 Task: Find connections with filter location Alcalá de Henares with filter topic #securitywith filter profile language Spanish with filter current company Quest Global with filter school Bharati Vidyapeeth University College Of Engineering, Pune with filter industry Wholesale Footwear with filter service category Healthcare Consulting with filter keywords title Mason
Action: Mouse moved to (155, 259)
Screenshot: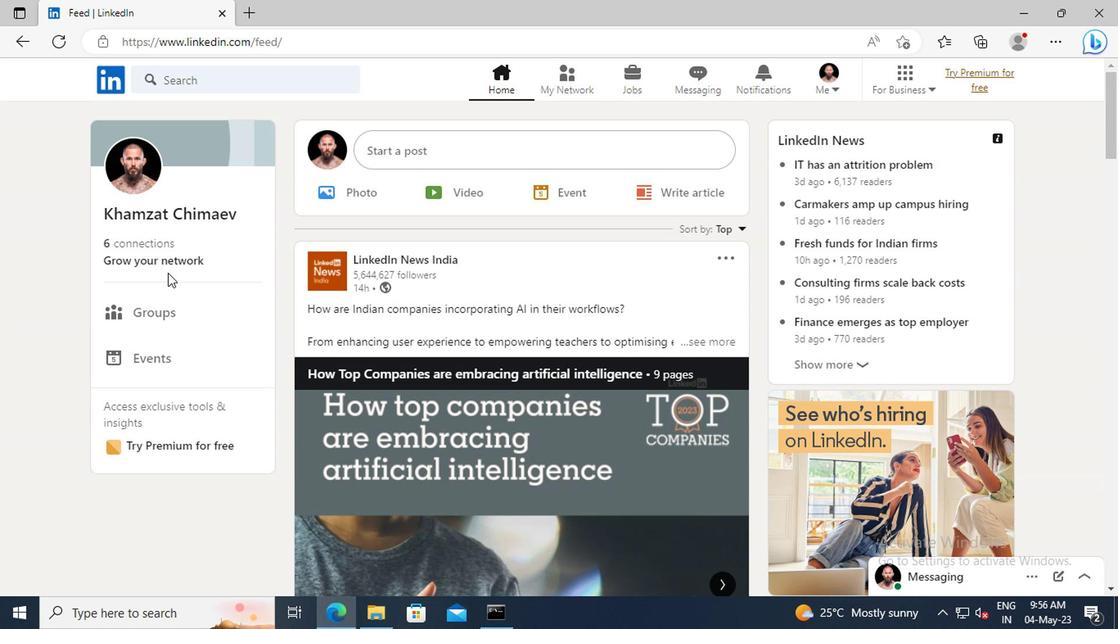 
Action: Mouse pressed left at (155, 259)
Screenshot: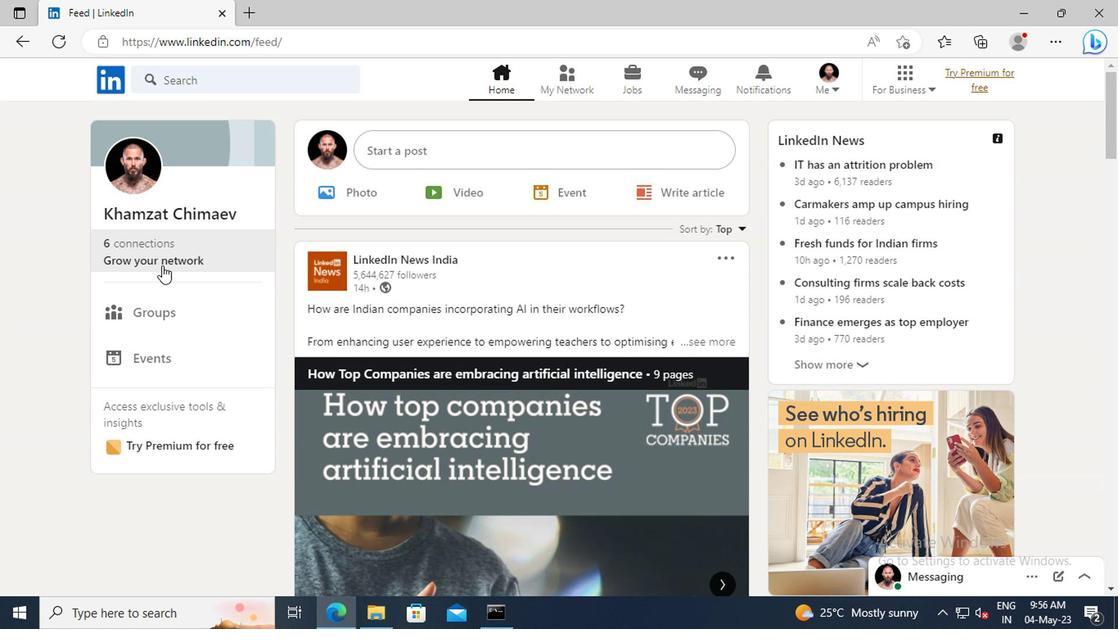 
Action: Mouse moved to (165, 171)
Screenshot: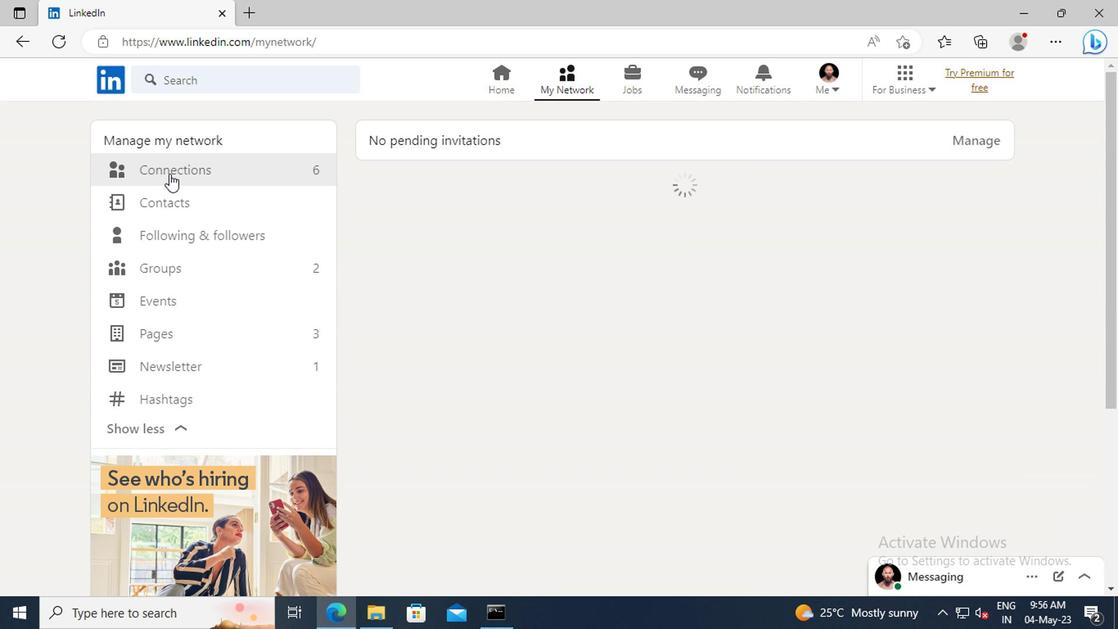 
Action: Mouse pressed left at (165, 171)
Screenshot: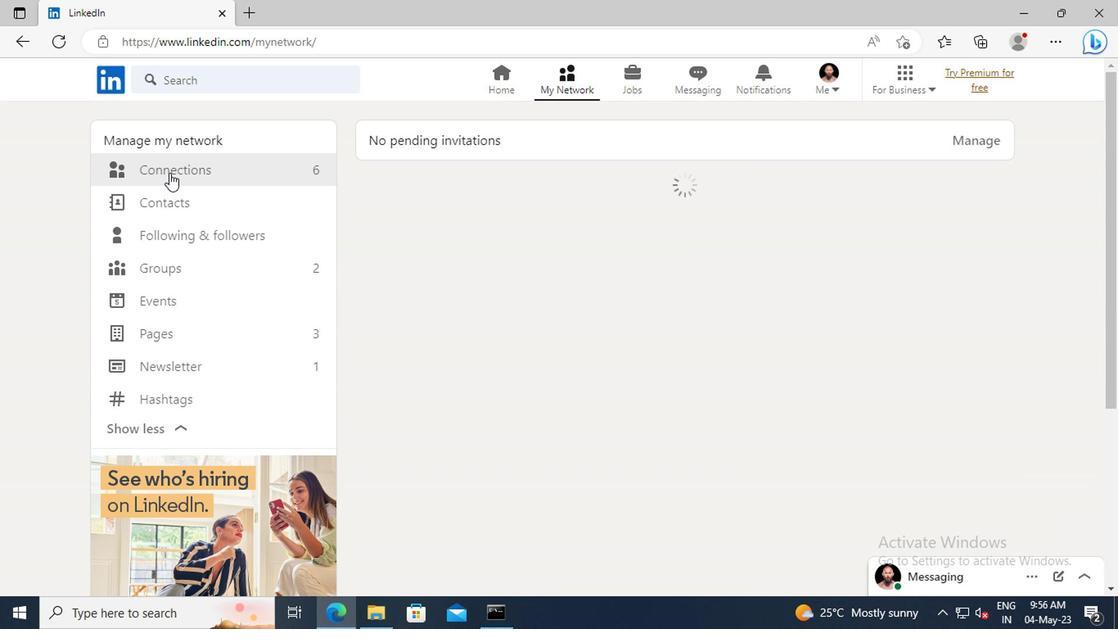 
Action: Mouse moved to (662, 173)
Screenshot: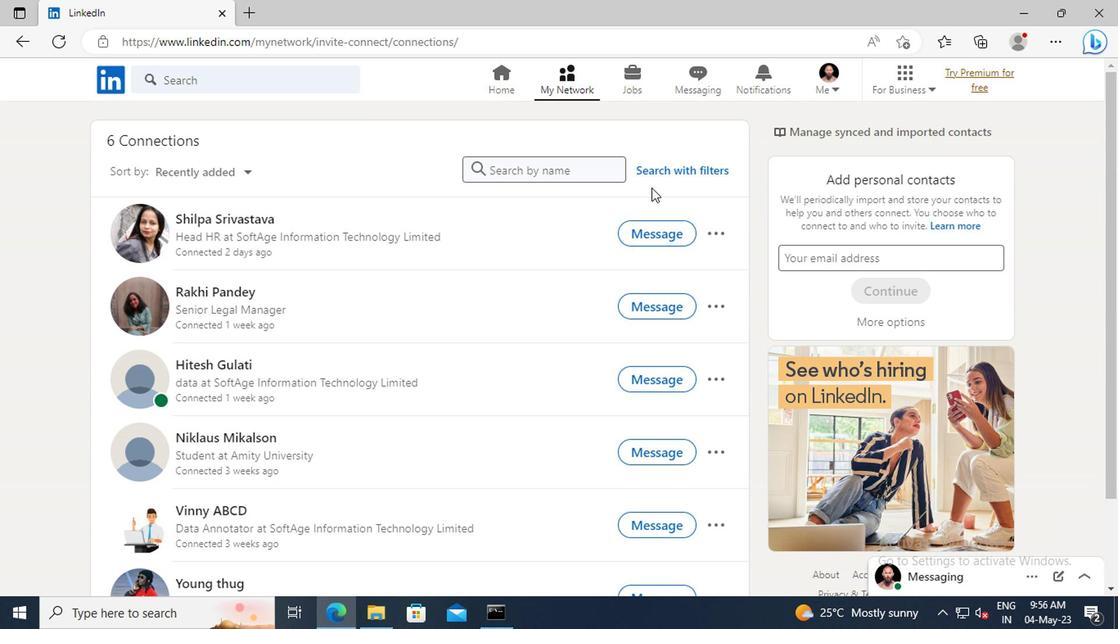 
Action: Mouse pressed left at (662, 173)
Screenshot: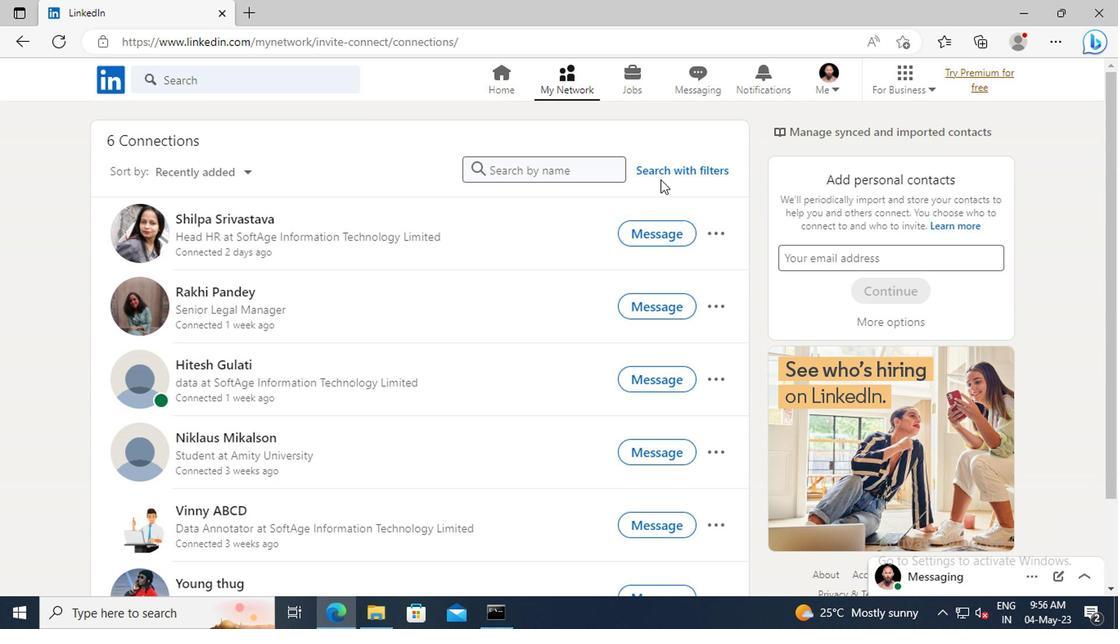 
Action: Mouse moved to (618, 131)
Screenshot: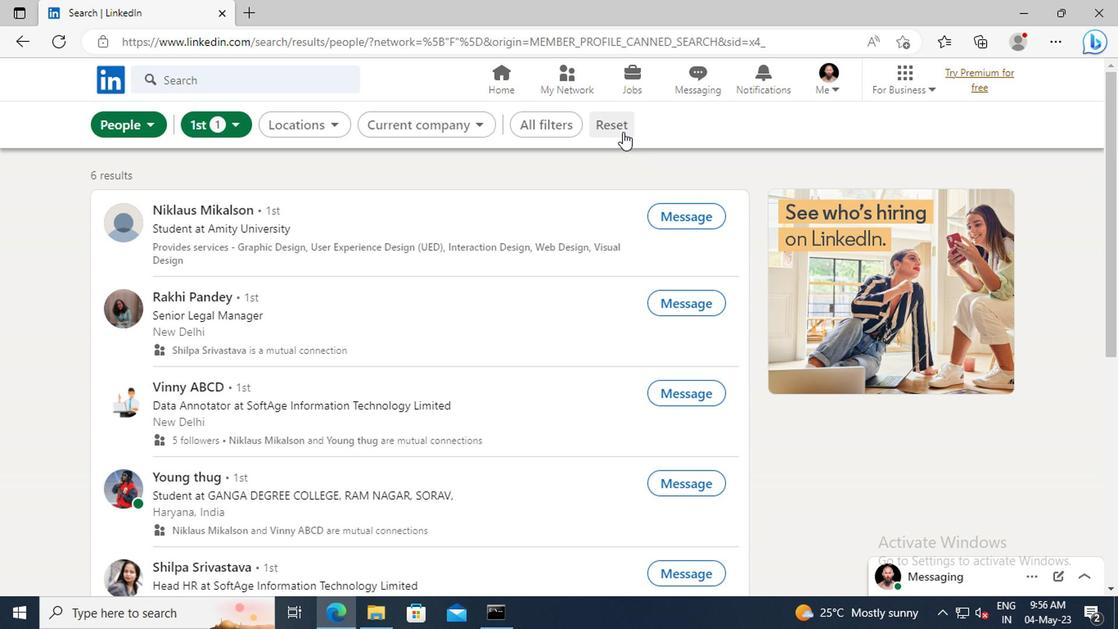
Action: Mouse pressed left at (618, 131)
Screenshot: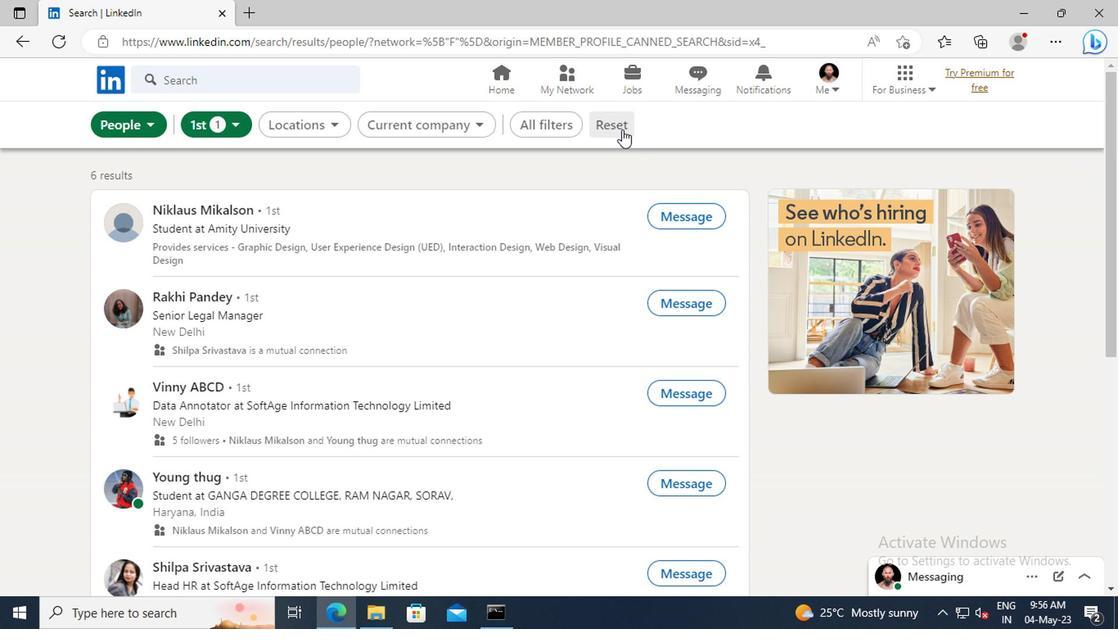 
Action: Mouse moved to (596, 128)
Screenshot: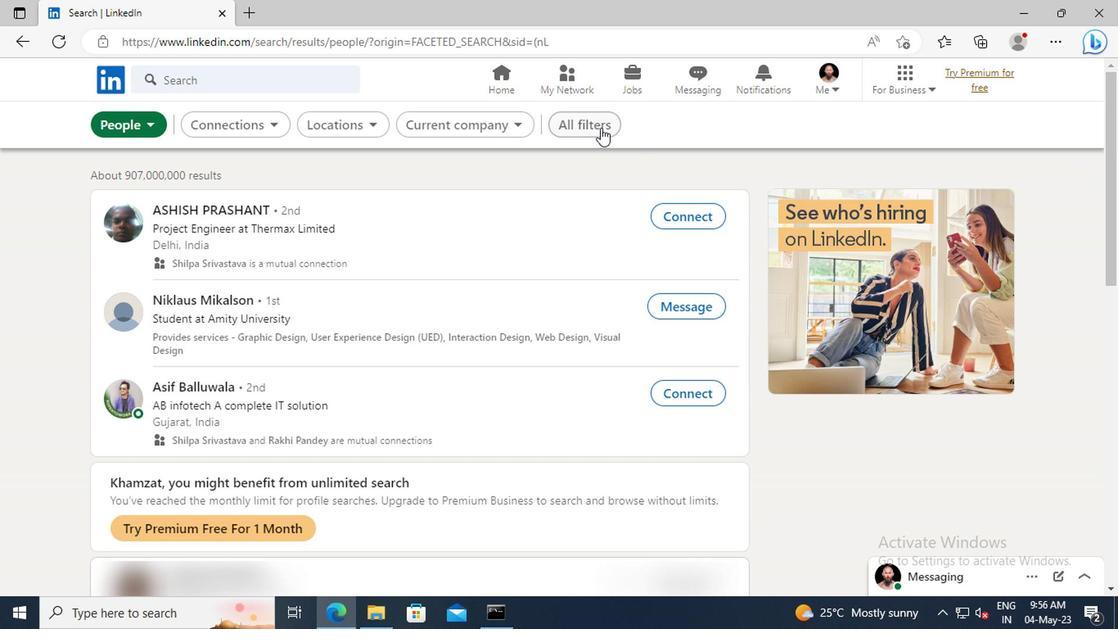 
Action: Mouse pressed left at (596, 128)
Screenshot: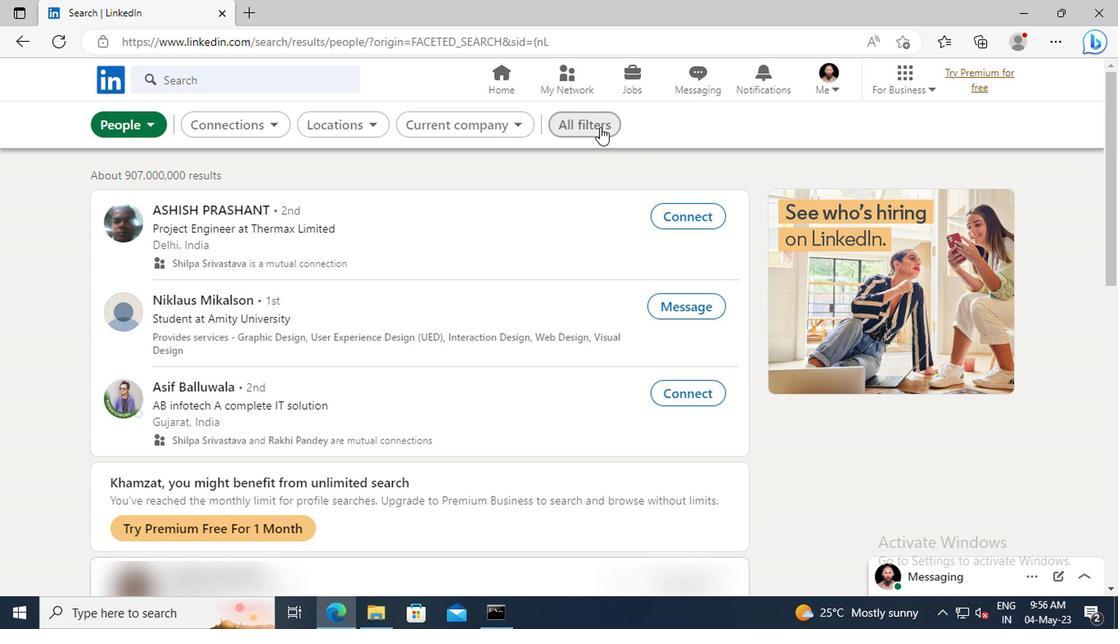 
Action: Mouse moved to (878, 308)
Screenshot: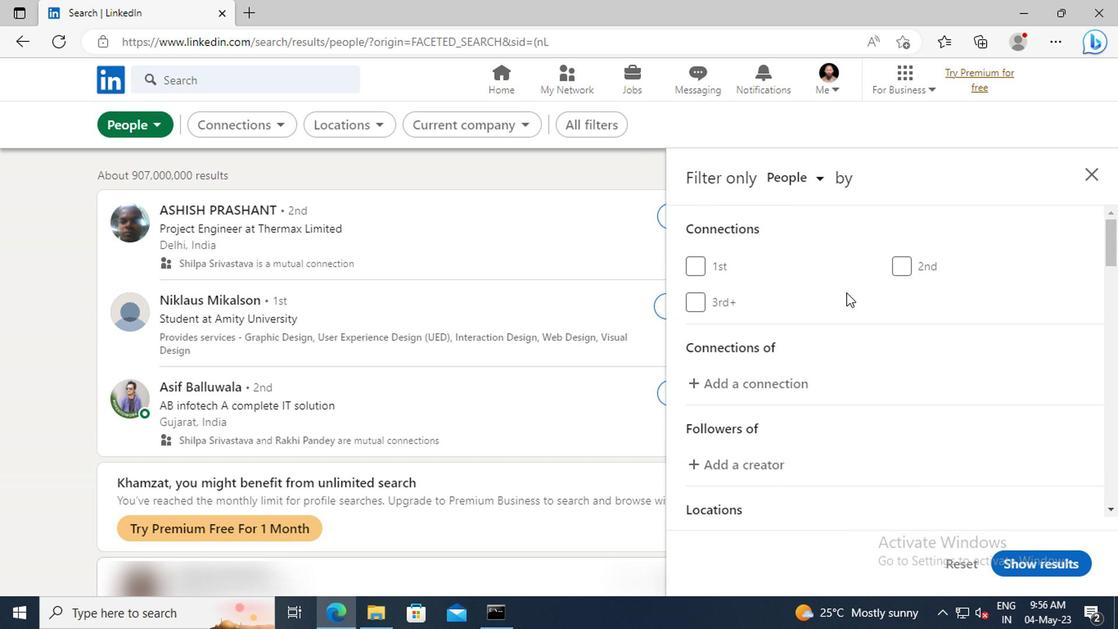 
Action: Mouse scrolled (878, 308) with delta (0, 0)
Screenshot: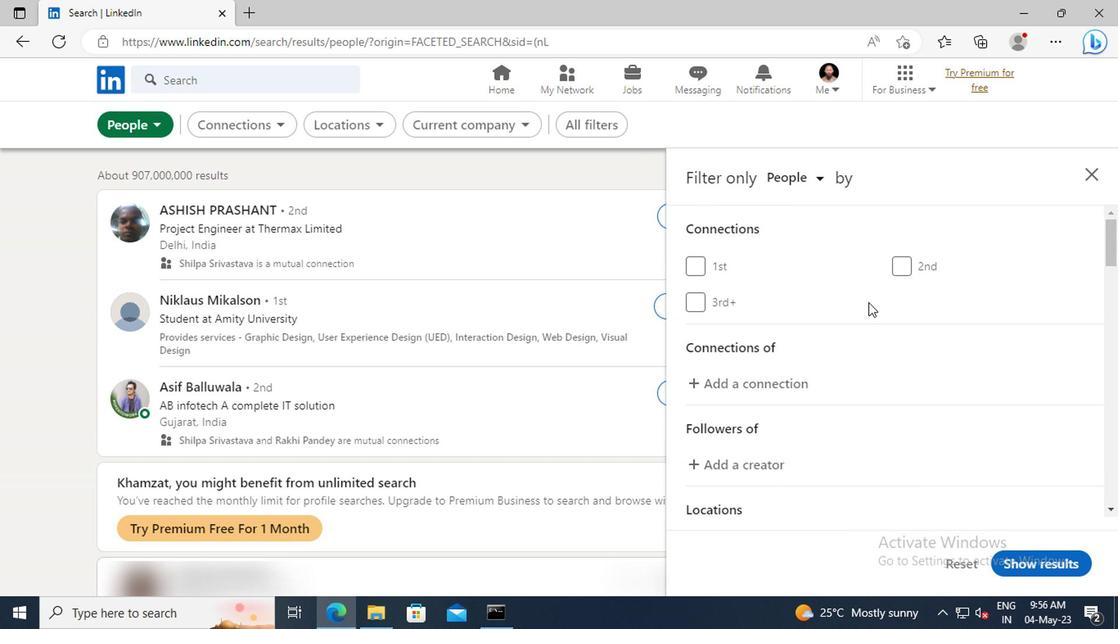 
Action: Mouse scrolled (878, 308) with delta (0, 0)
Screenshot: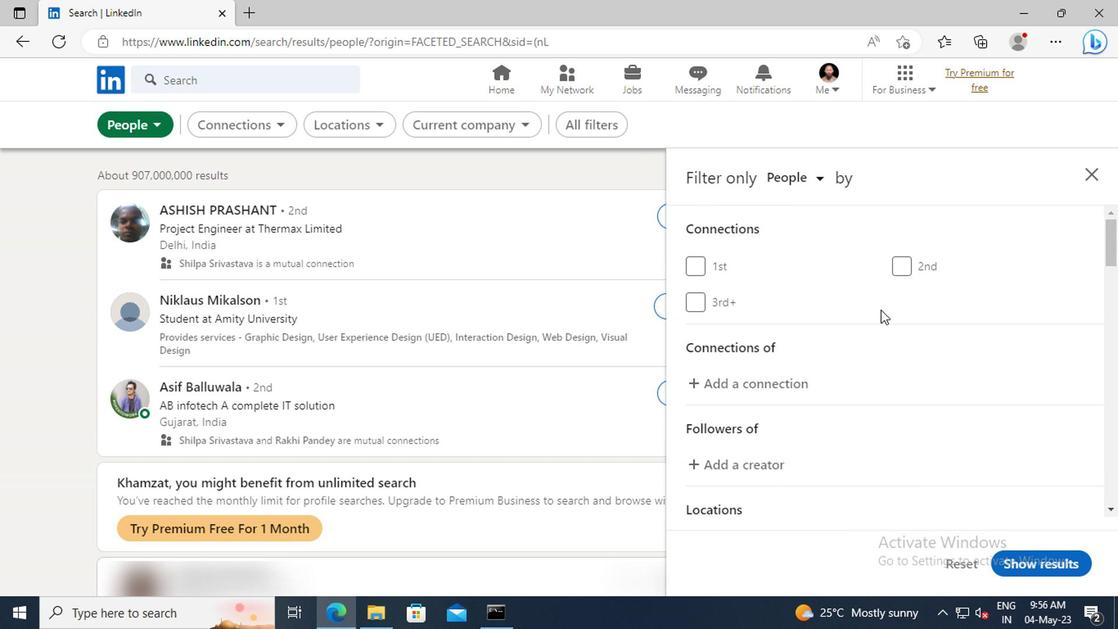 
Action: Mouse scrolled (878, 308) with delta (0, 0)
Screenshot: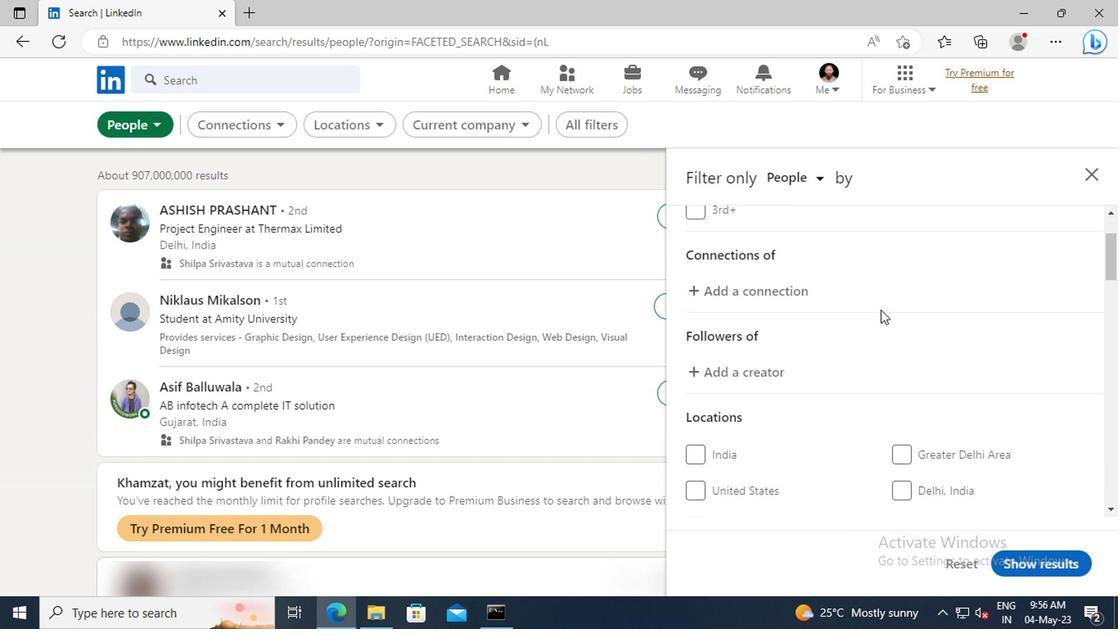 
Action: Mouse scrolled (878, 308) with delta (0, 0)
Screenshot: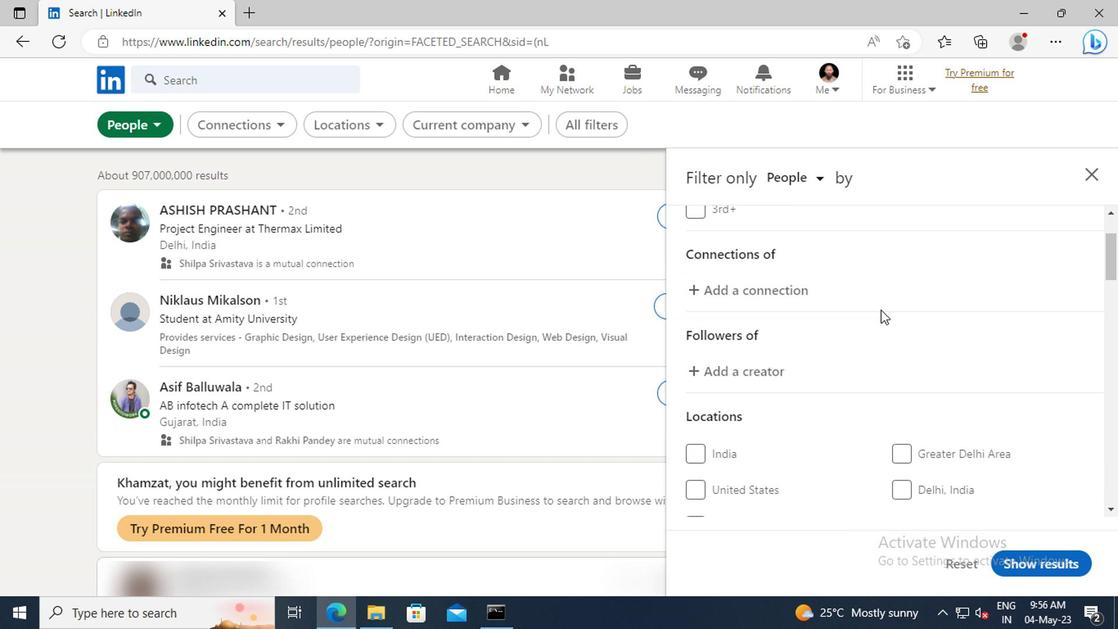 
Action: Mouse scrolled (878, 308) with delta (0, 0)
Screenshot: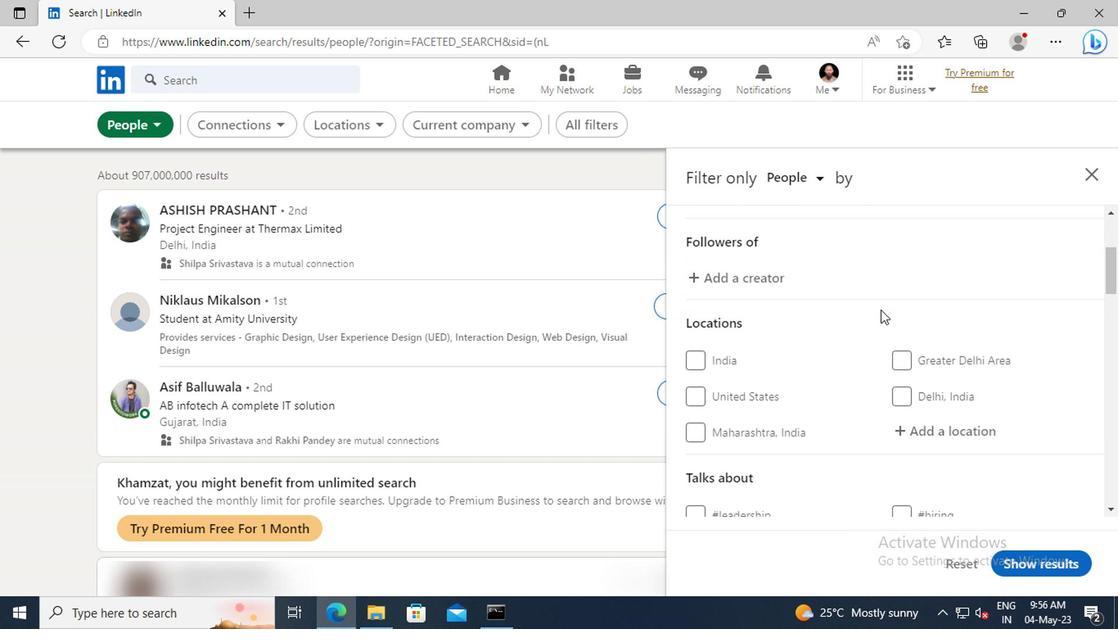 
Action: Mouse scrolled (878, 308) with delta (0, 0)
Screenshot: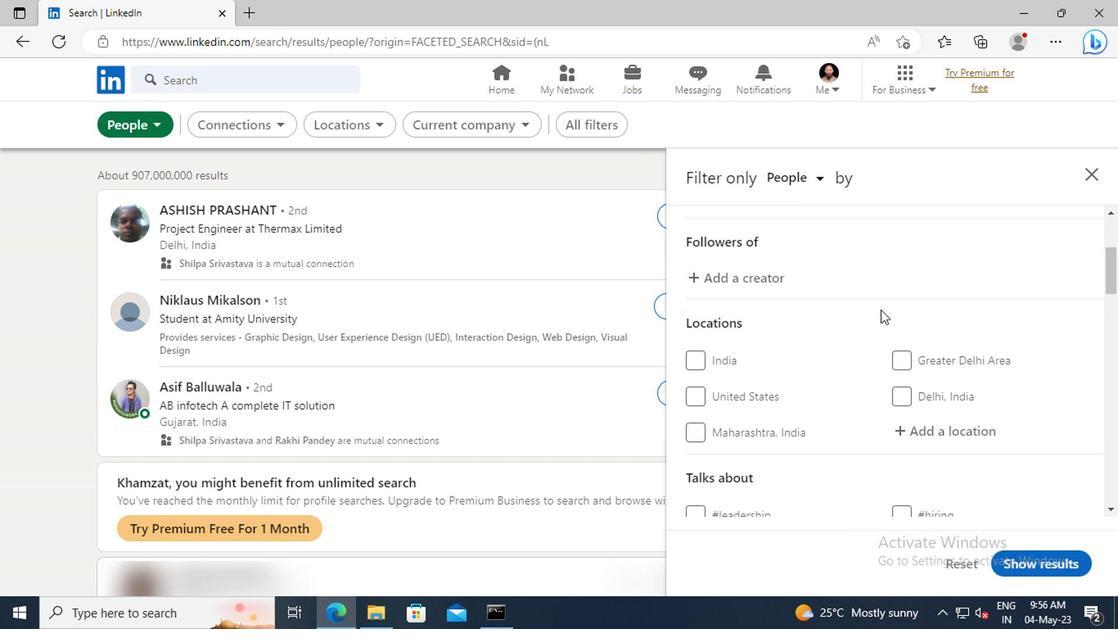 
Action: Mouse moved to (899, 332)
Screenshot: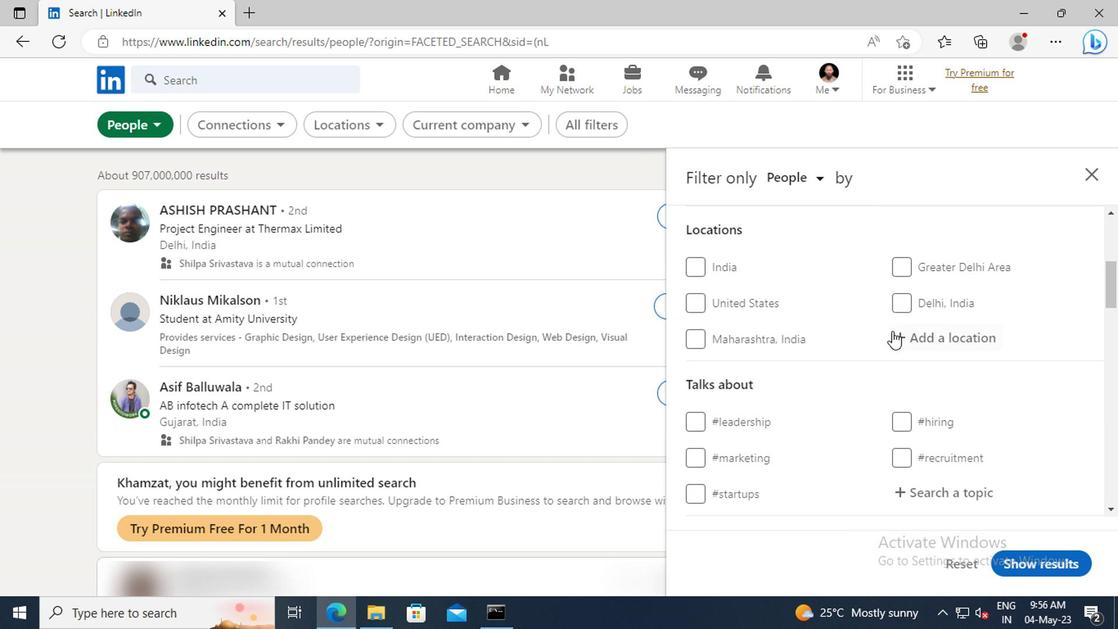 
Action: Mouse pressed left at (899, 332)
Screenshot: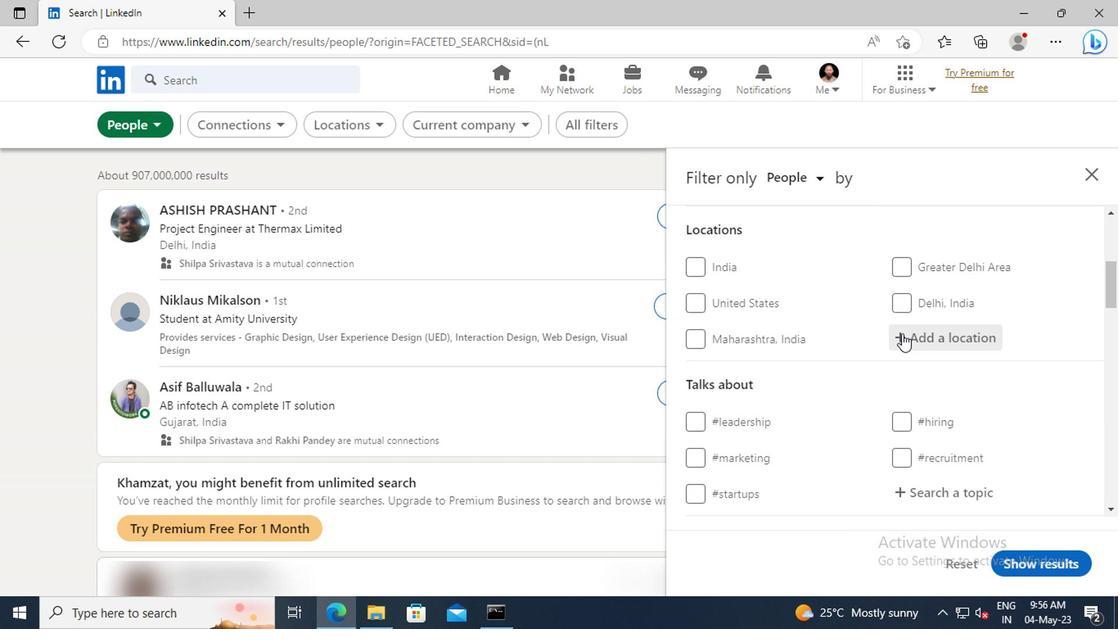
Action: Key pressed <Key.shift>ALCALA<Key.space>DE<Key.space><Key.shift>HENARES<Key.enter>
Screenshot: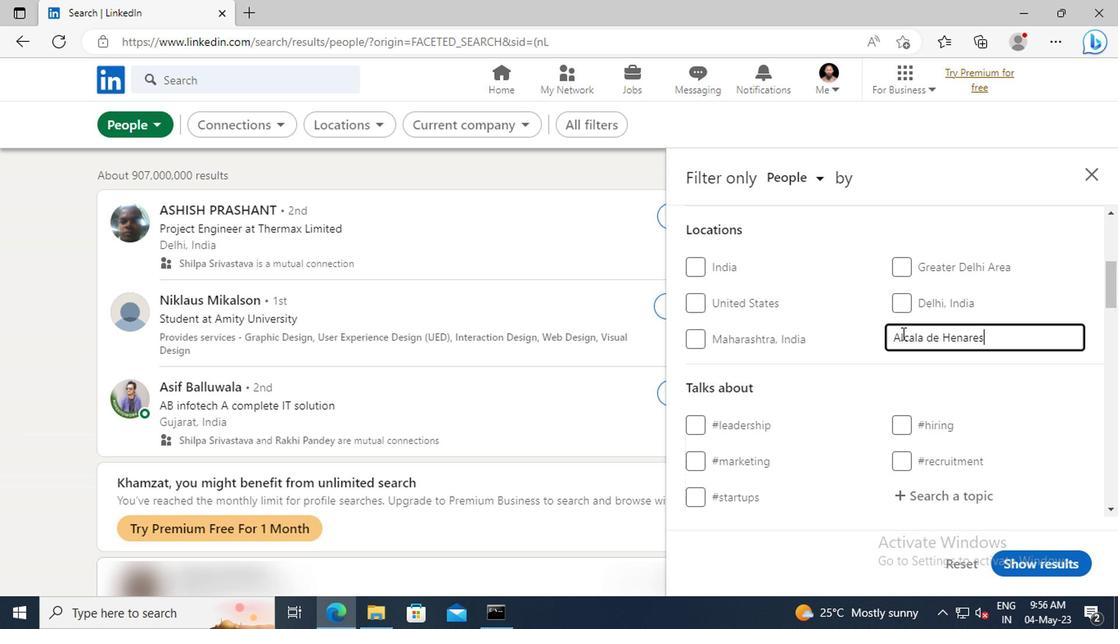 
Action: Mouse scrolled (899, 331) with delta (0, 0)
Screenshot: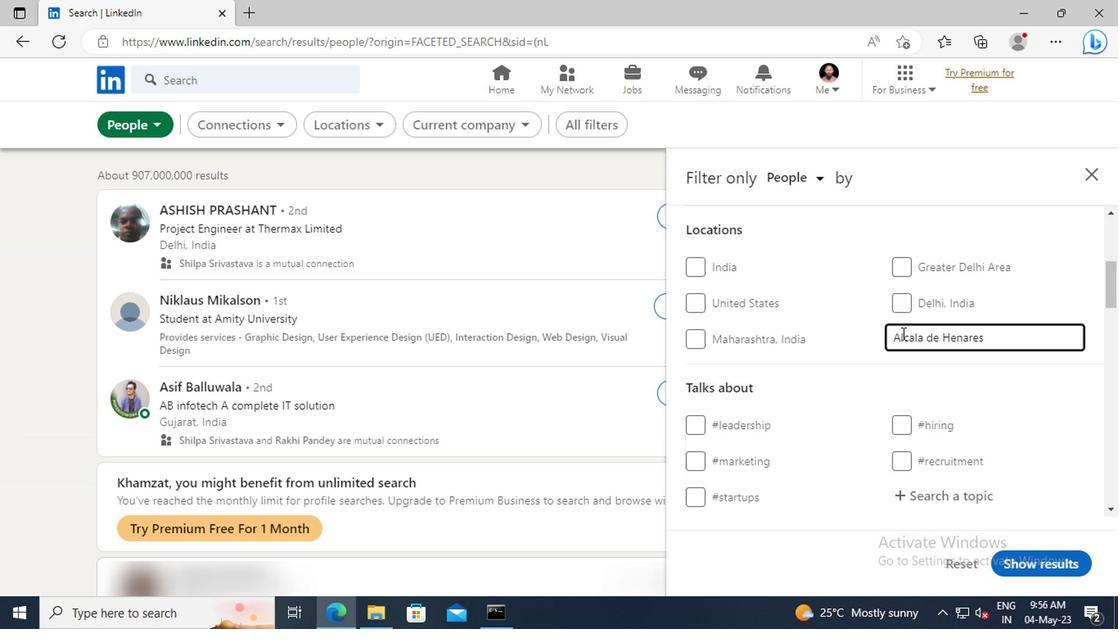 
Action: Mouse scrolled (899, 331) with delta (0, 0)
Screenshot: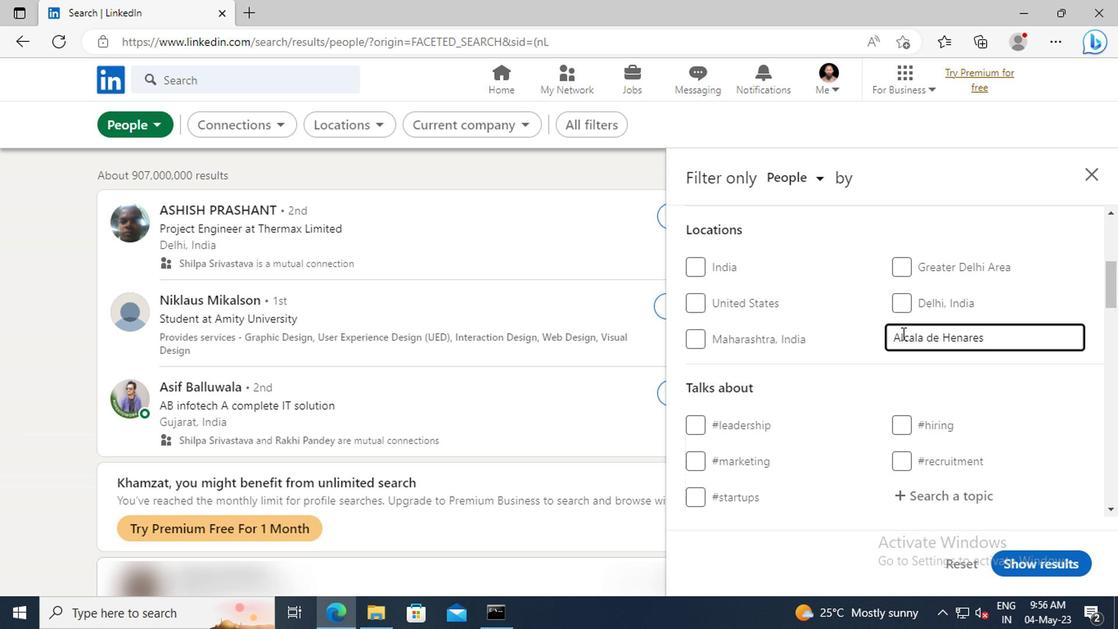 
Action: Mouse scrolled (899, 331) with delta (0, 0)
Screenshot: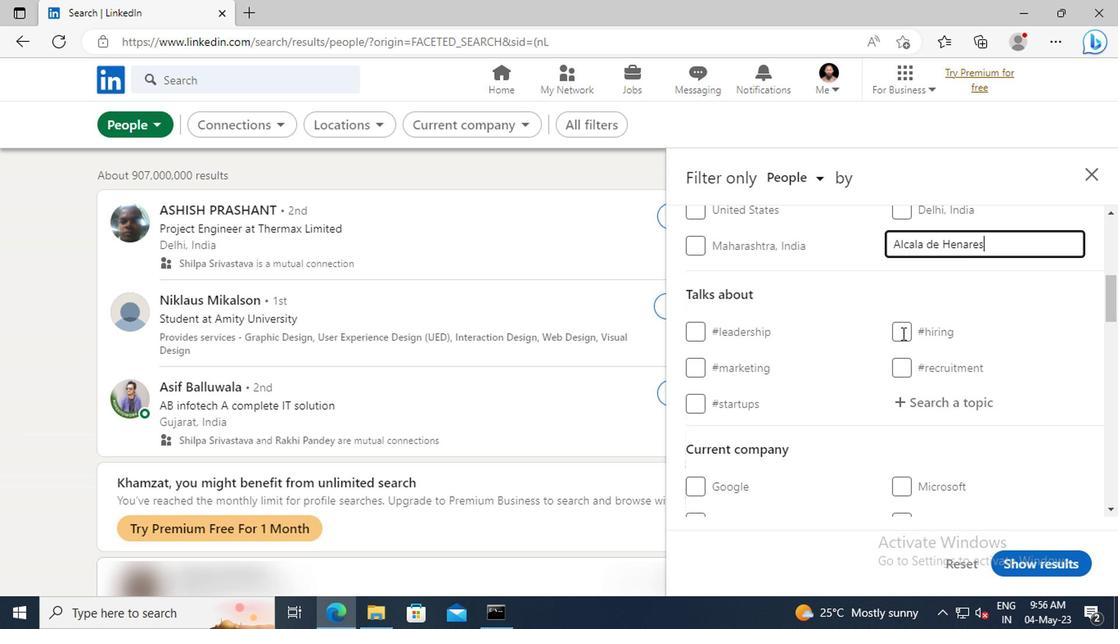 
Action: Mouse moved to (907, 352)
Screenshot: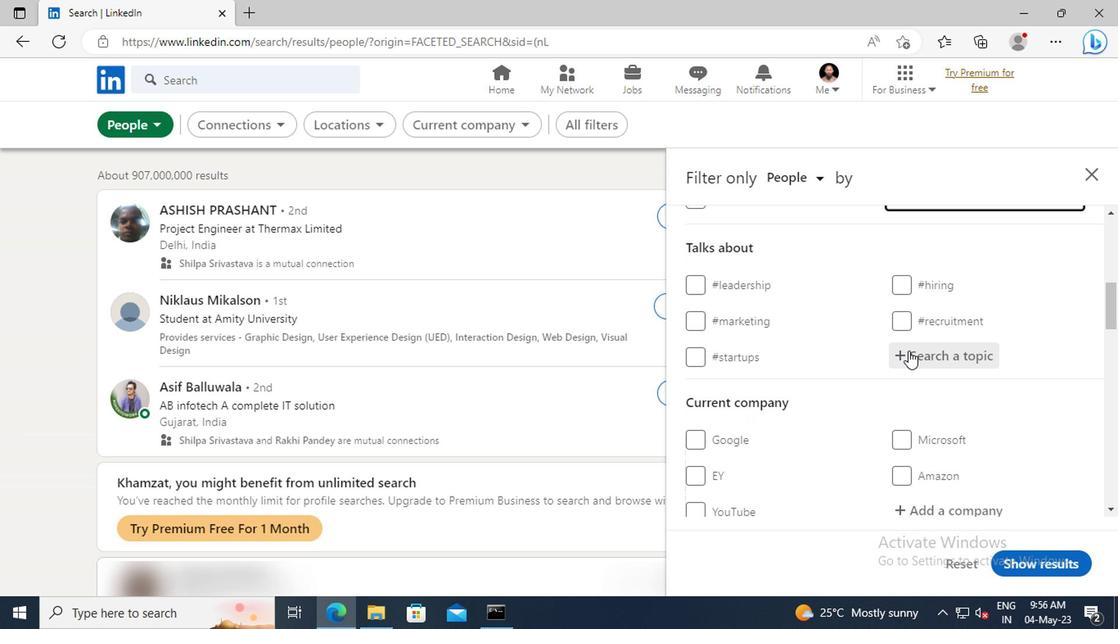 
Action: Mouse pressed left at (907, 352)
Screenshot: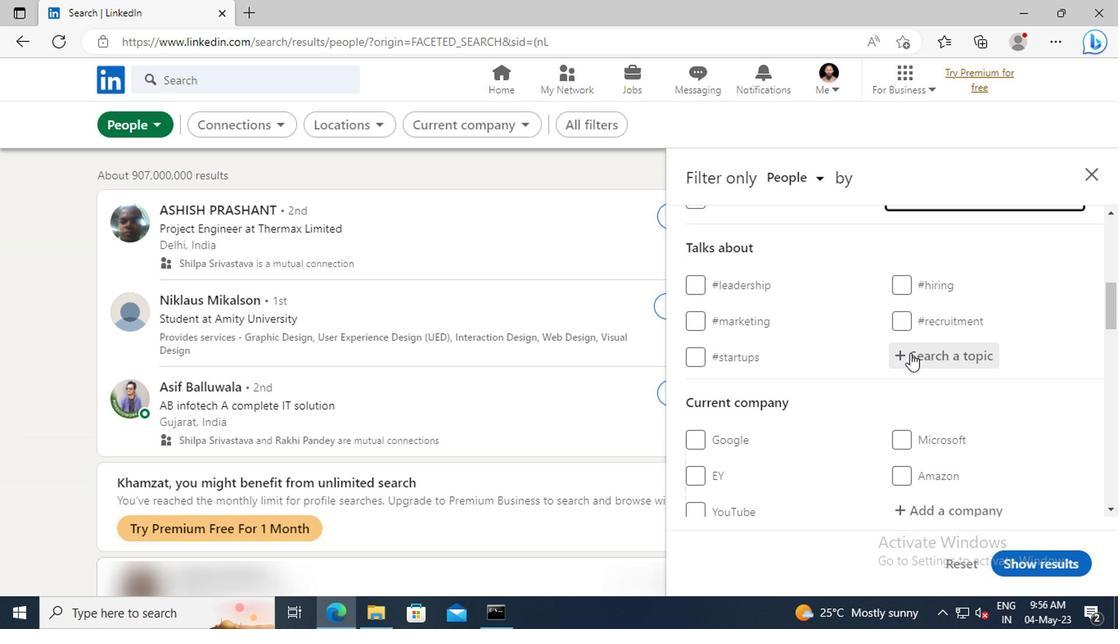 
Action: Key pressed SECU
Screenshot: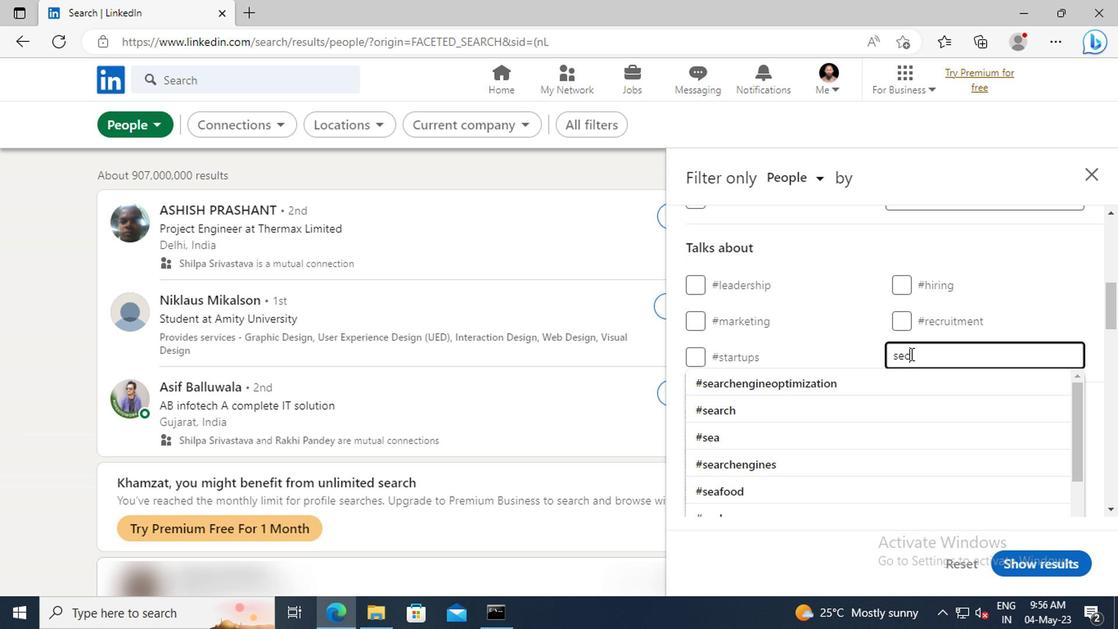 
Action: Mouse moved to (912, 372)
Screenshot: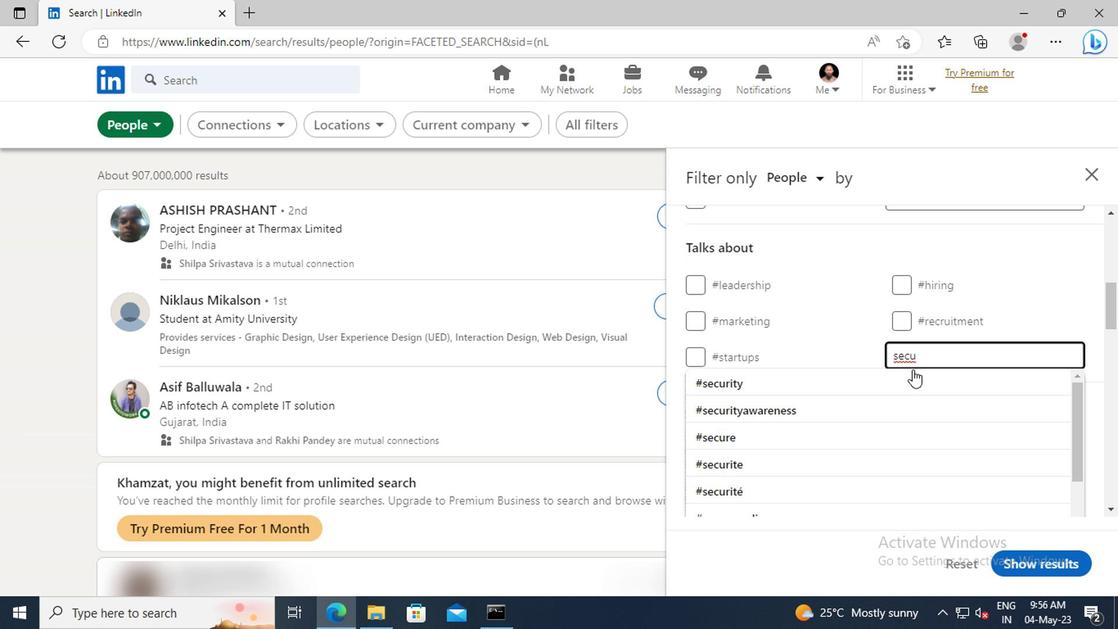 
Action: Mouse pressed left at (912, 372)
Screenshot: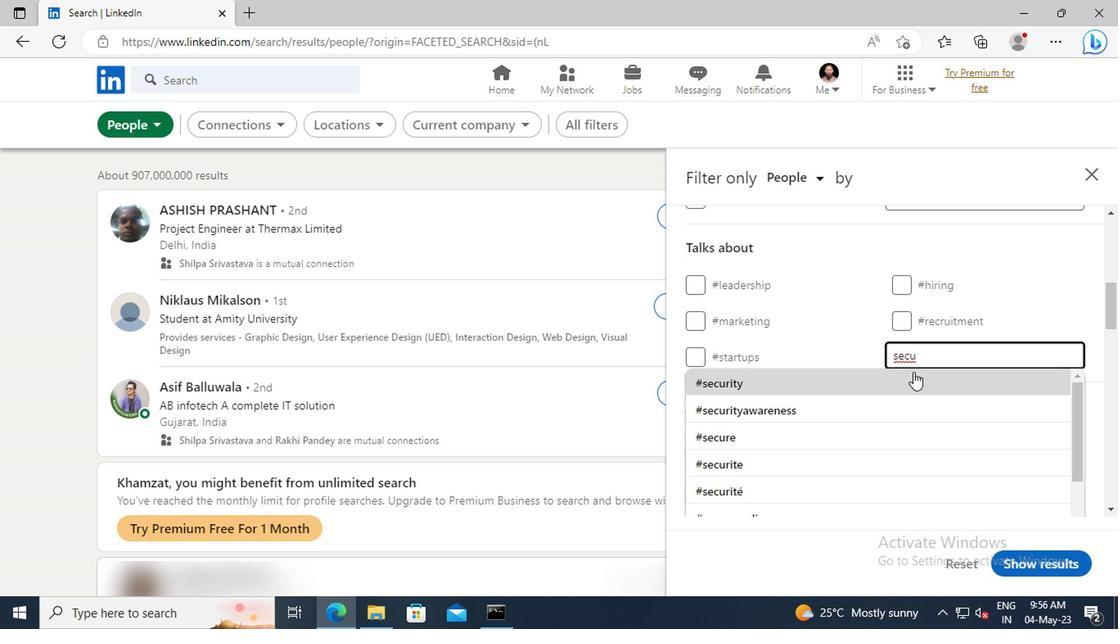 
Action: Mouse scrolled (912, 371) with delta (0, -1)
Screenshot: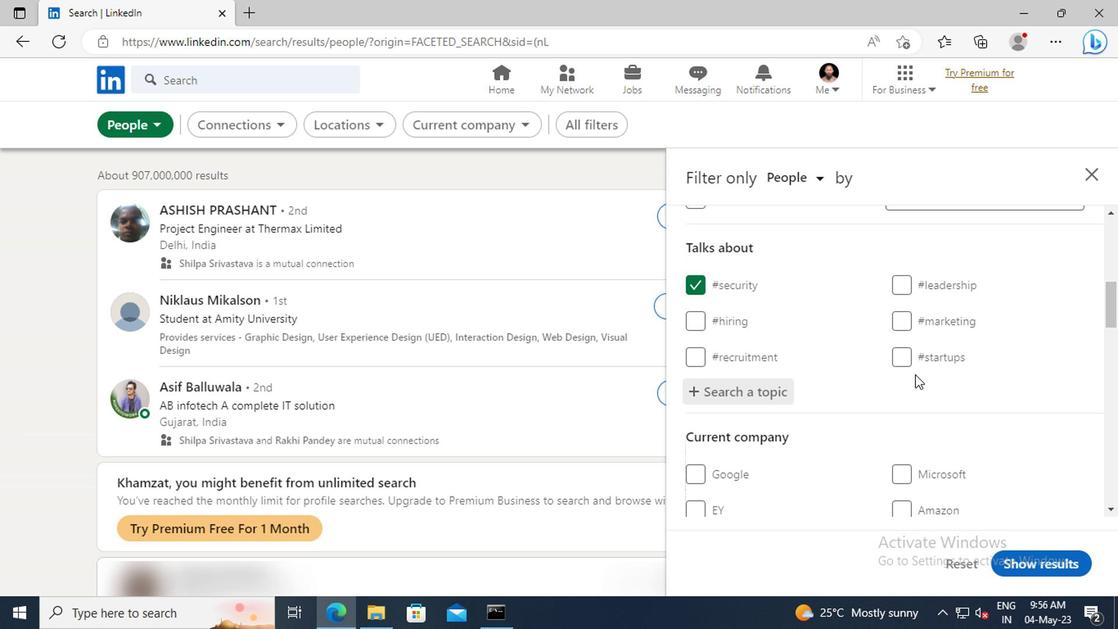 
Action: Mouse scrolled (912, 371) with delta (0, -1)
Screenshot: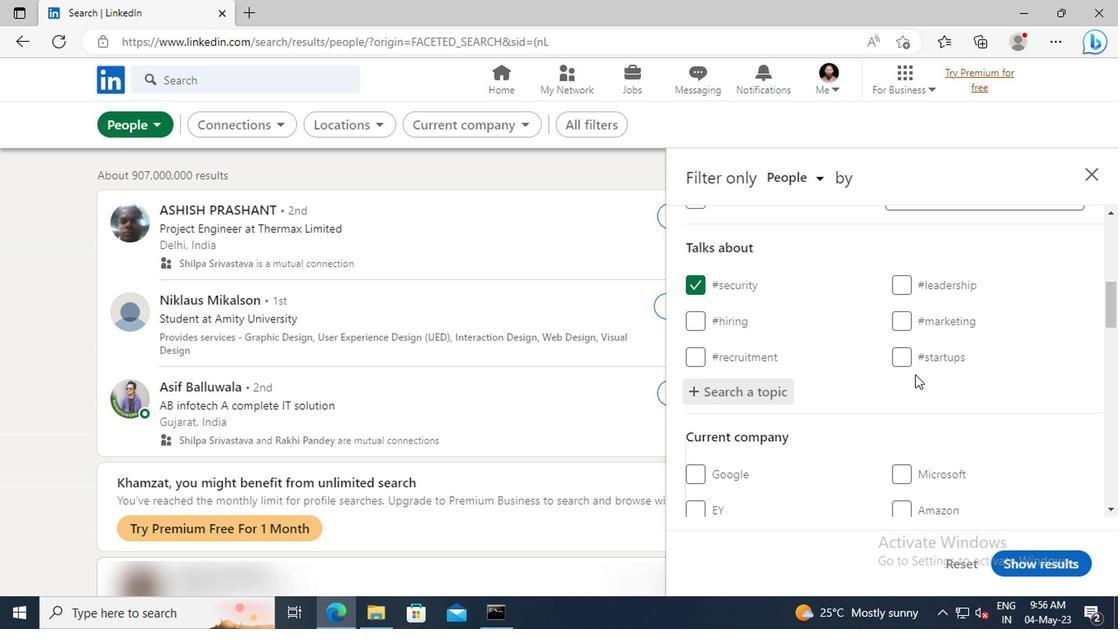 
Action: Mouse scrolled (912, 371) with delta (0, -1)
Screenshot: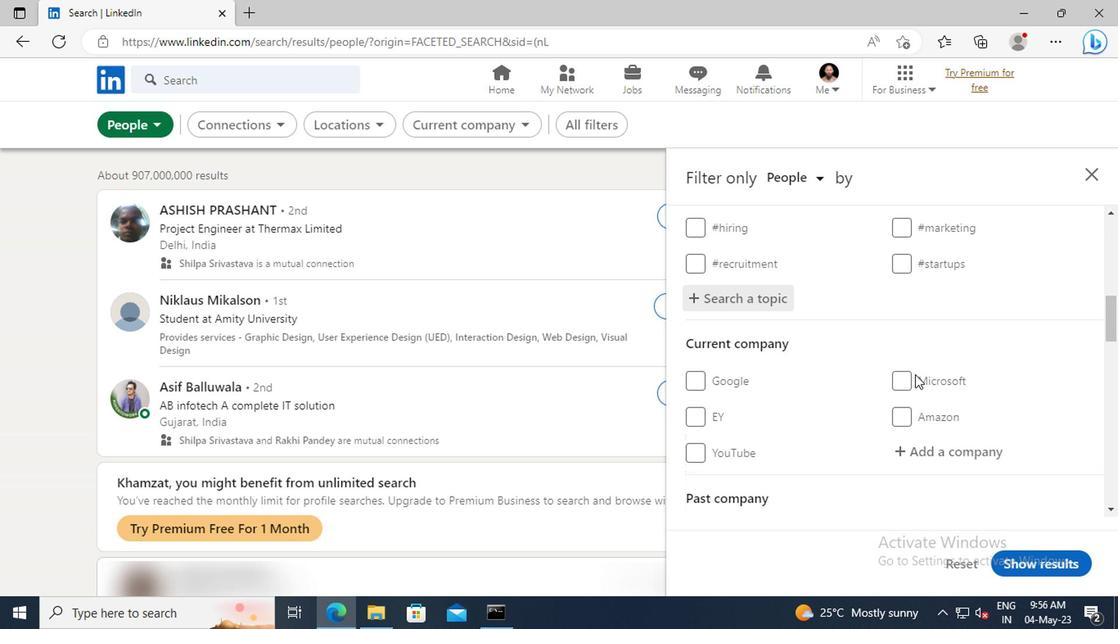 
Action: Mouse scrolled (912, 371) with delta (0, -1)
Screenshot: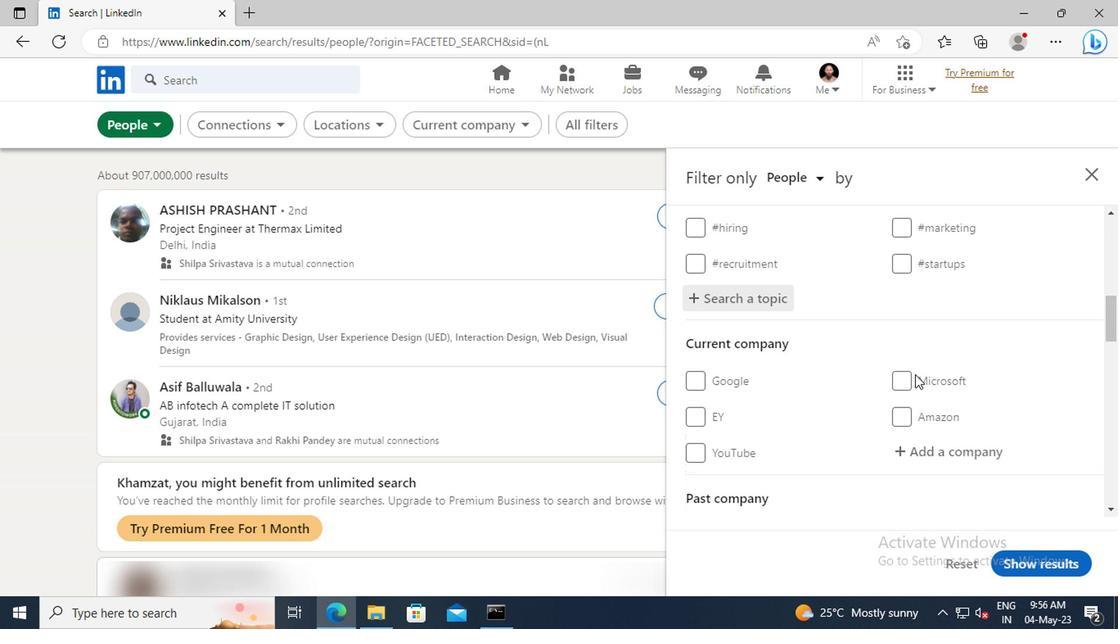 
Action: Mouse scrolled (912, 371) with delta (0, -1)
Screenshot: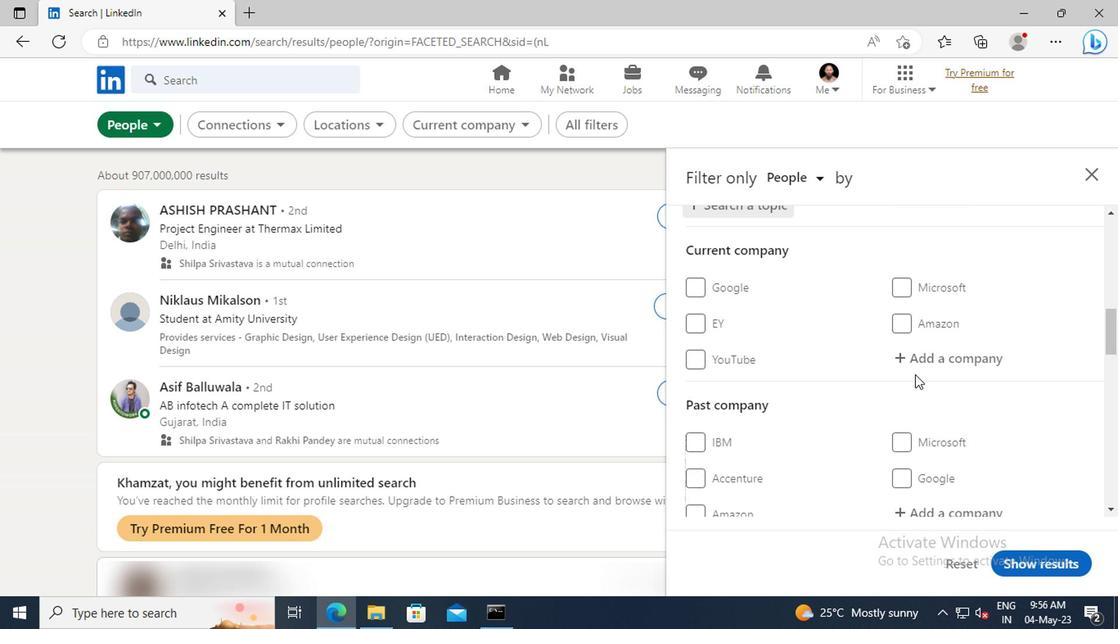 
Action: Mouse scrolled (912, 371) with delta (0, -1)
Screenshot: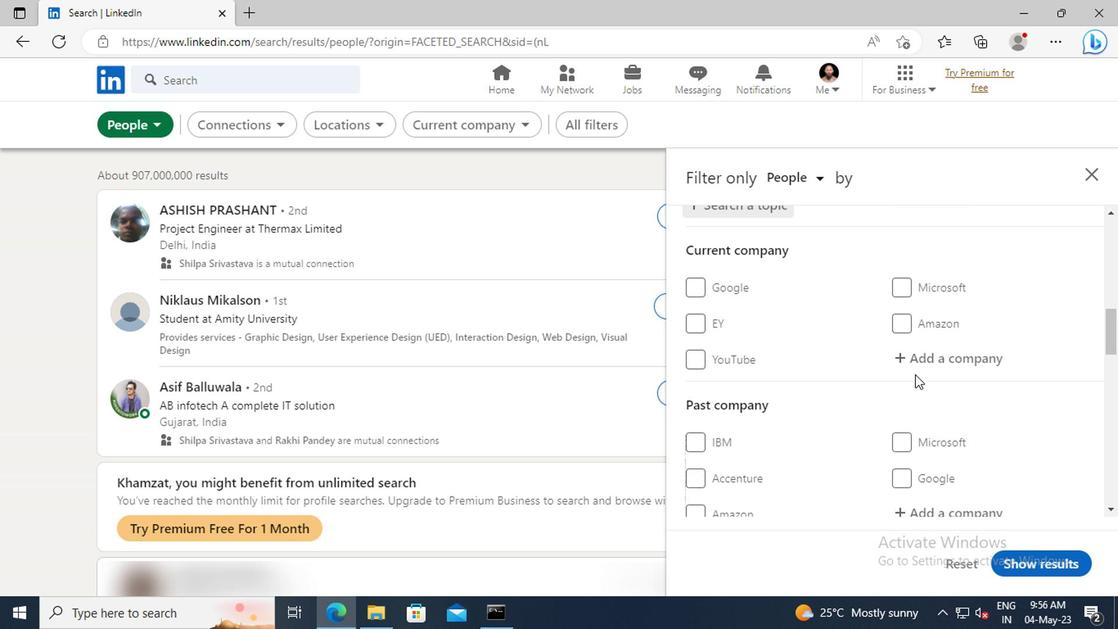 
Action: Mouse scrolled (912, 371) with delta (0, -1)
Screenshot: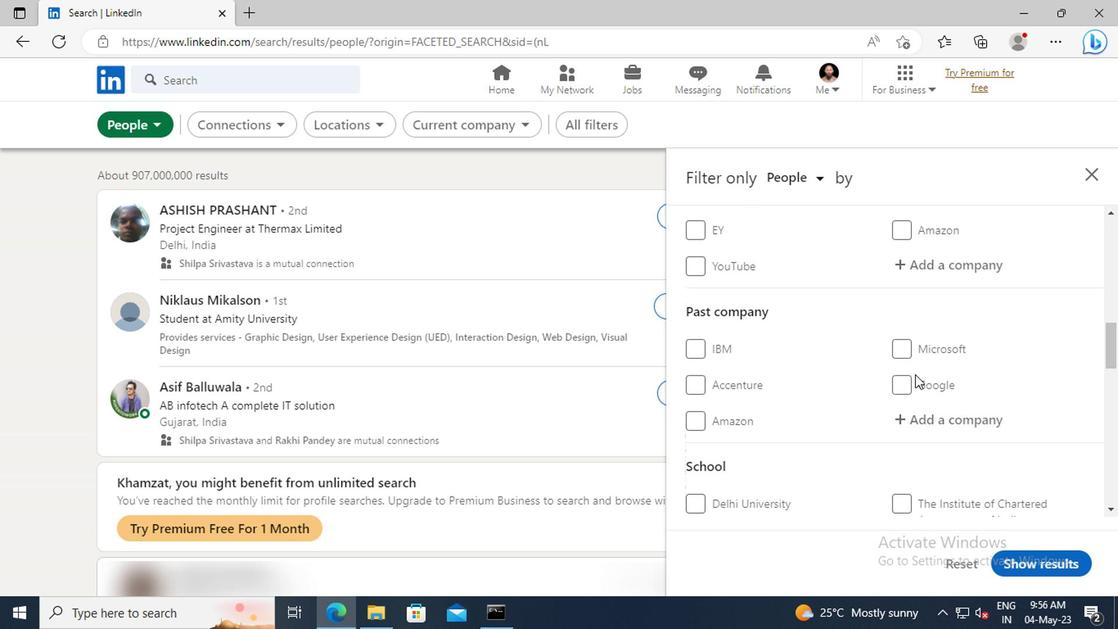 
Action: Mouse scrolled (912, 371) with delta (0, -1)
Screenshot: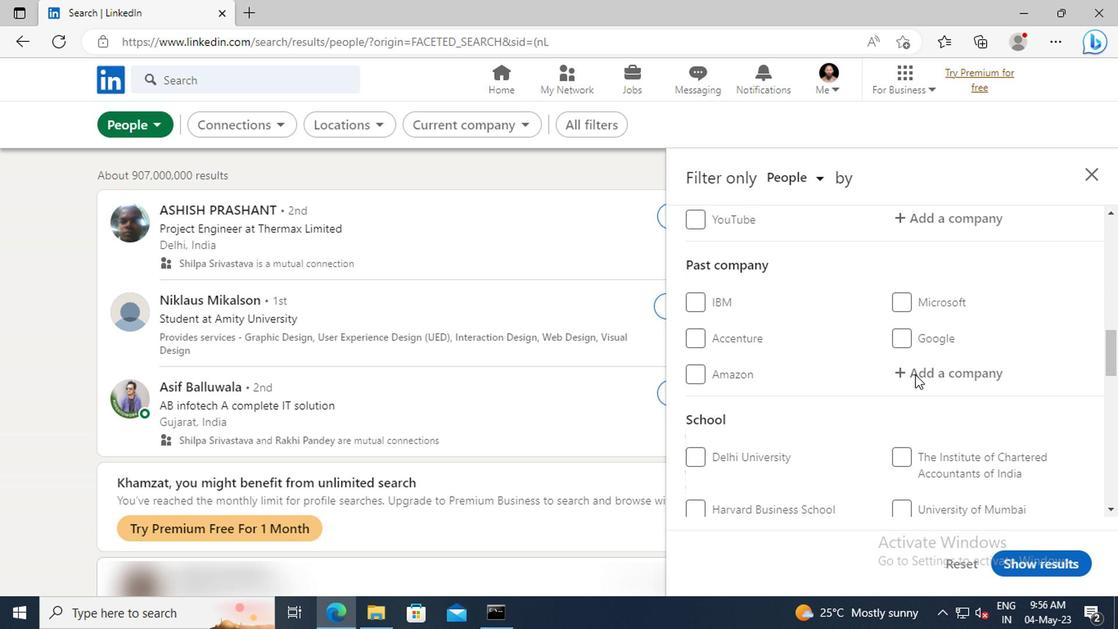 
Action: Mouse scrolled (912, 371) with delta (0, -1)
Screenshot: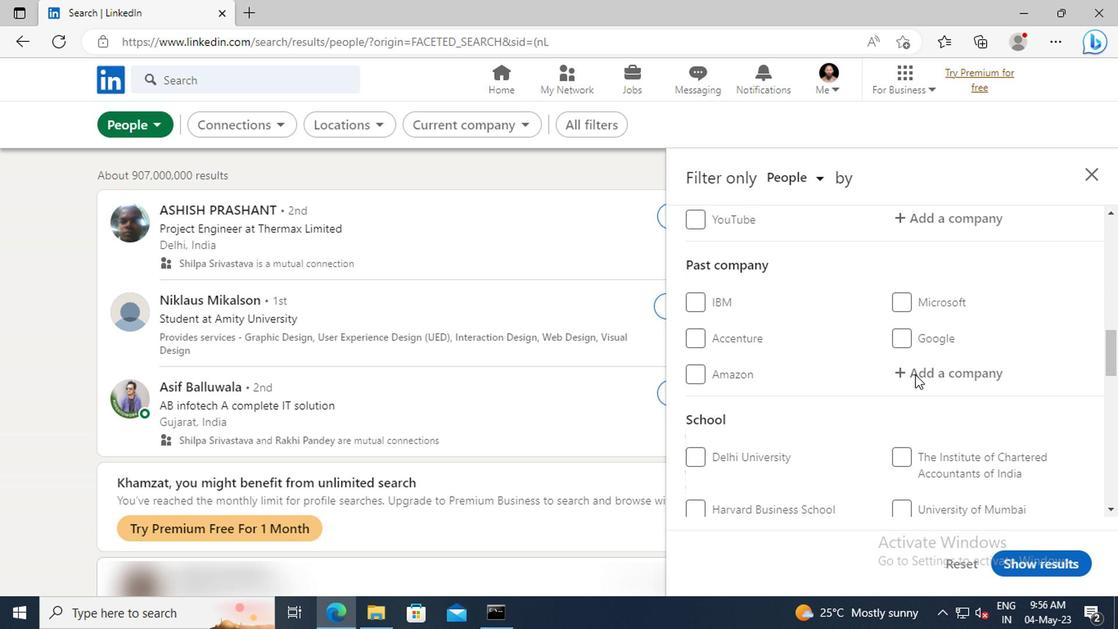 
Action: Mouse scrolled (912, 371) with delta (0, -1)
Screenshot: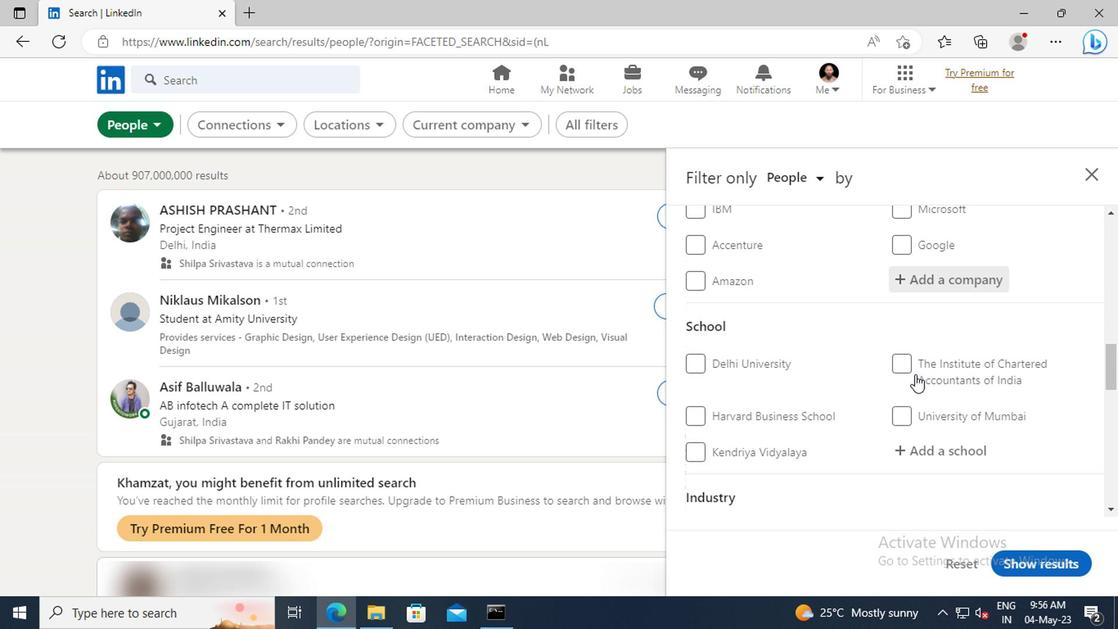 
Action: Mouse scrolled (912, 371) with delta (0, -1)
Screenshot: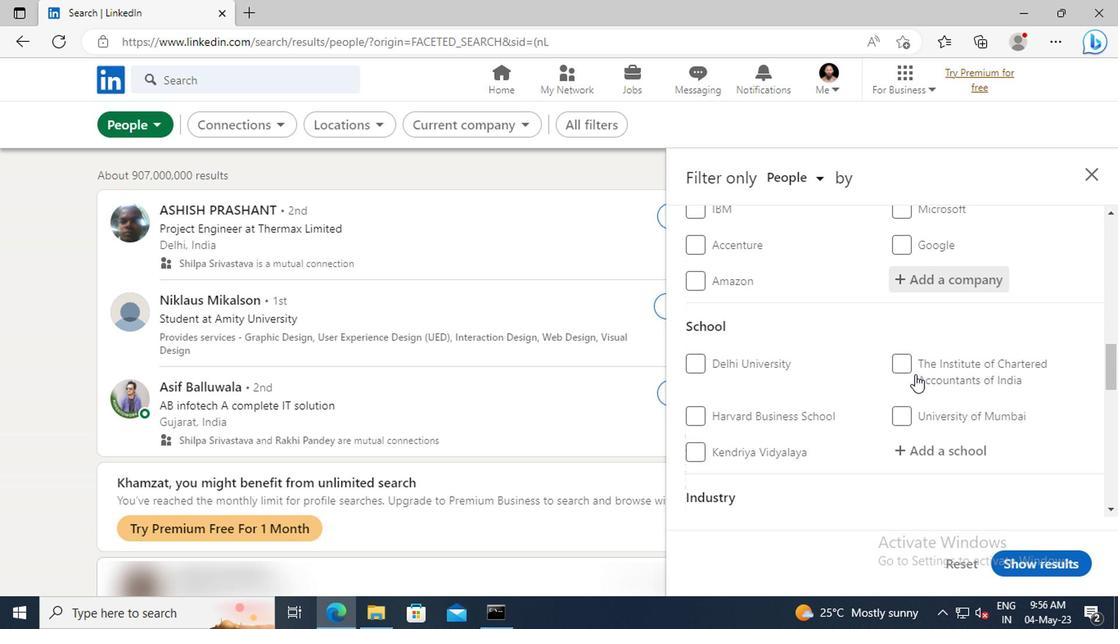 
Action: Mouse scrolled (912, 371) with delta (0, -1)
Screenshot: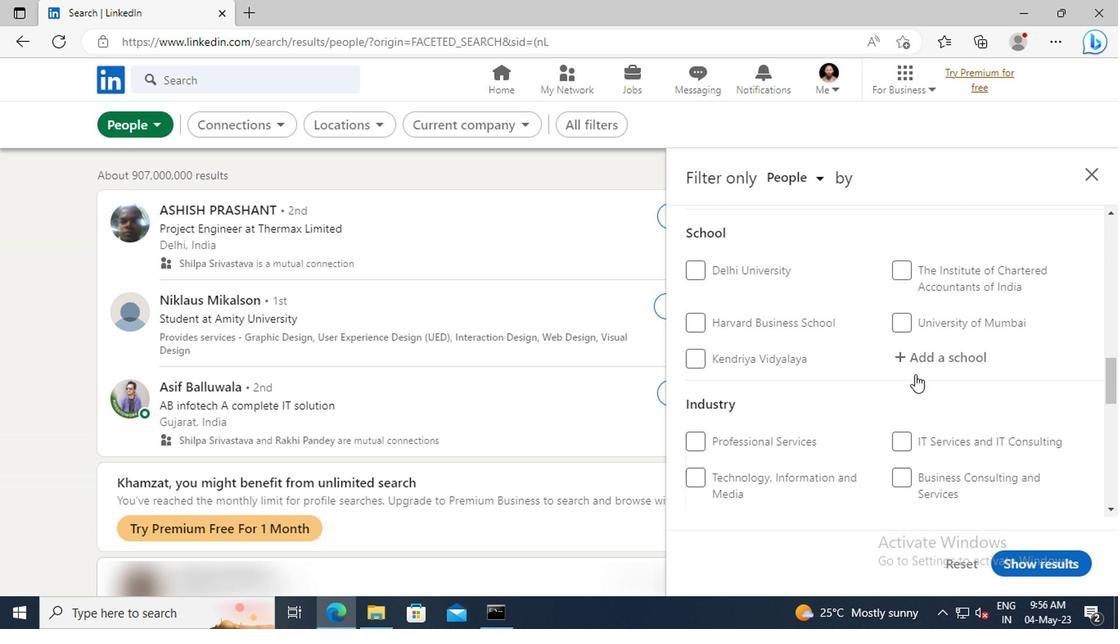 
Action: Mouse scrolled (912, 371) with delta (0, -1)
Screenshot: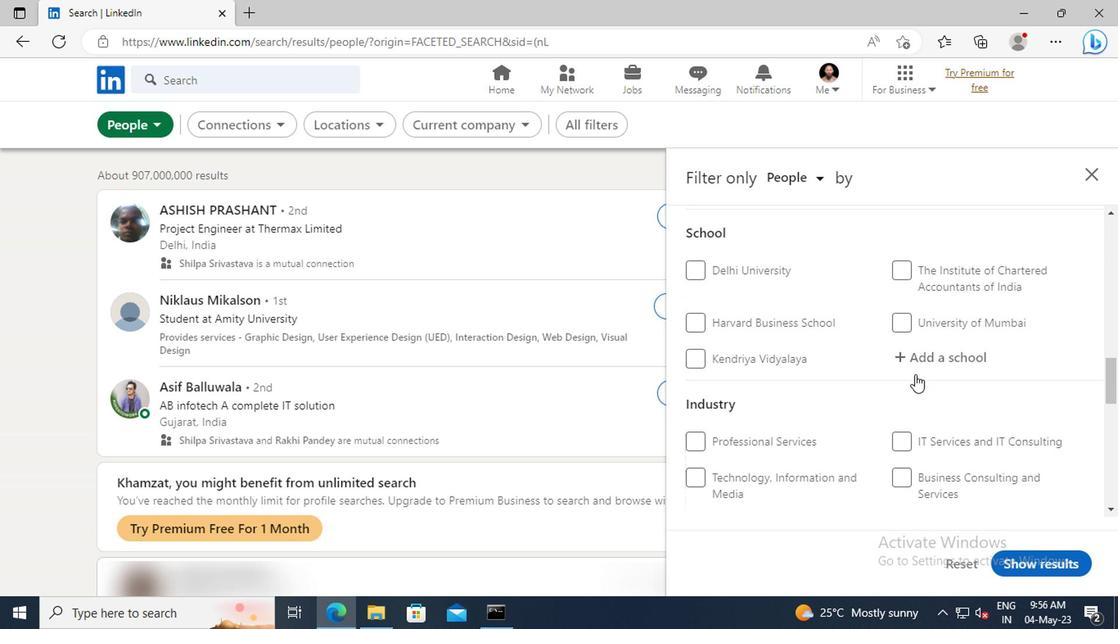 
Action: Mouse scrolled (912, 371) with delta (0, -1)
Screenshot: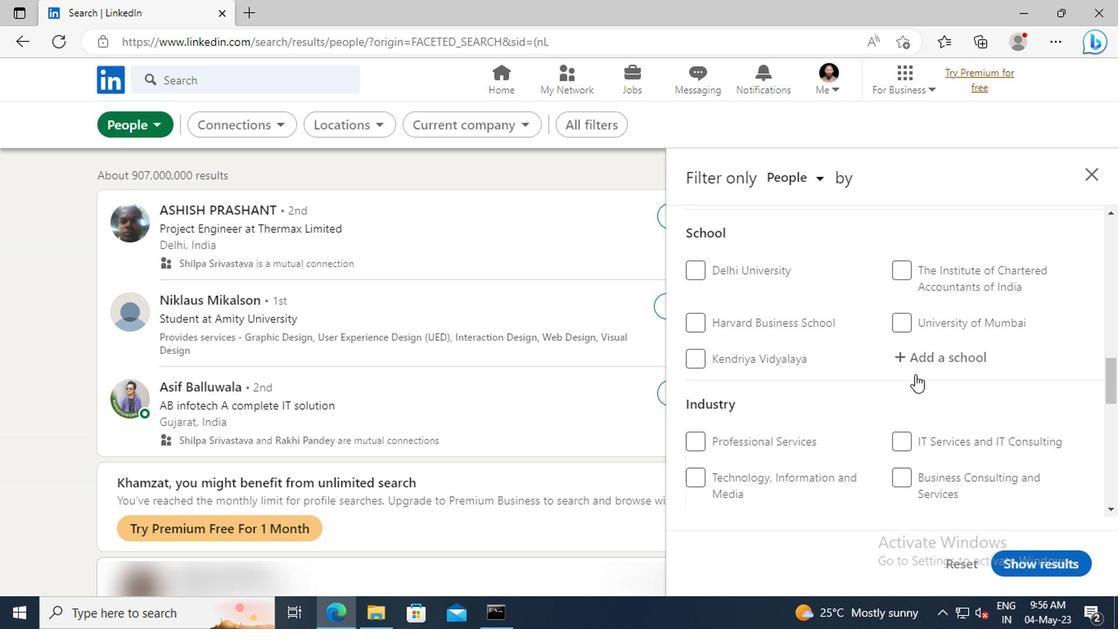 
Action: Mouse scrolled (912, 371) with delta (0, -1)
Screenshot: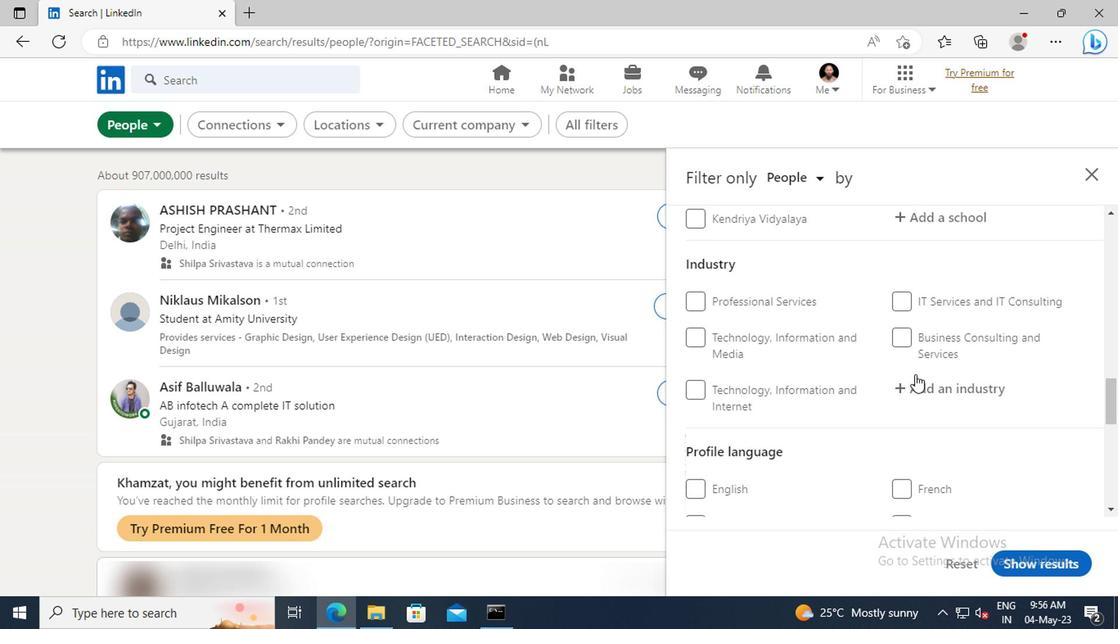 
Action: Mouse scrolled (912, 371) with delta (0, -1)
Screenshot: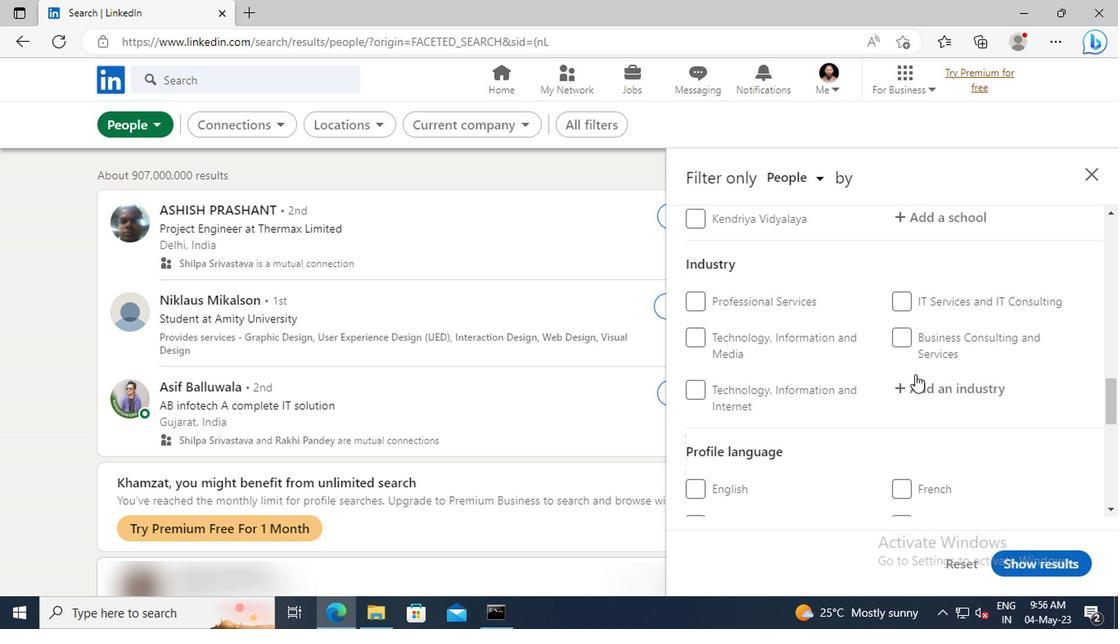 
Action: Mouse moved to (695, 431)
Screenshot: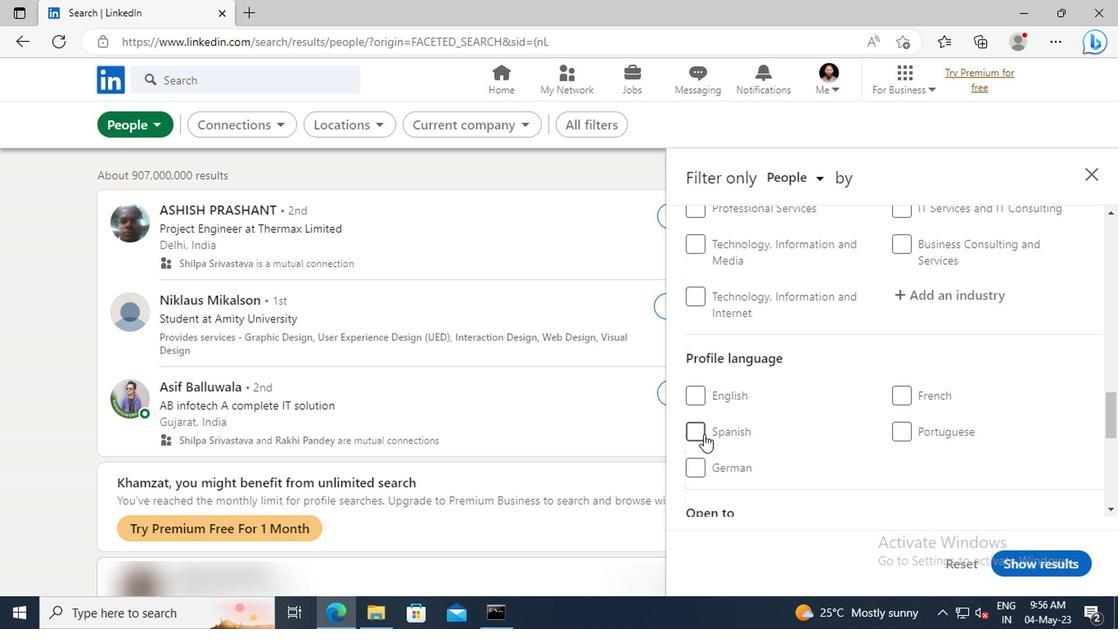 
Action: Mouse pressed left at (695, 431)
Screenshot: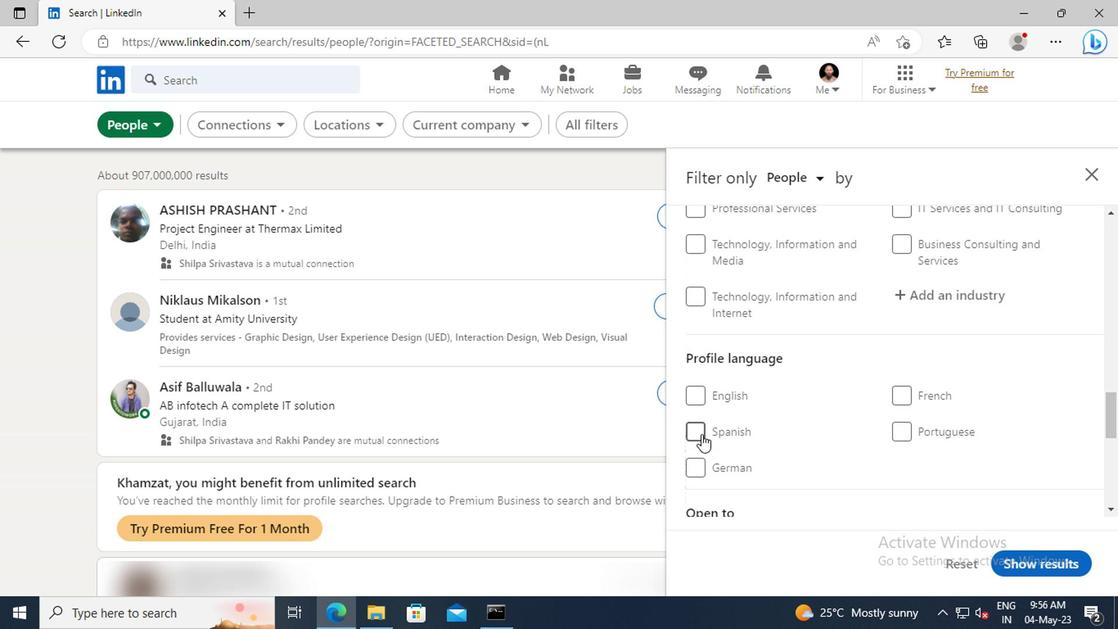 
Action: Mouse moved to (907, 410)
Screenshot: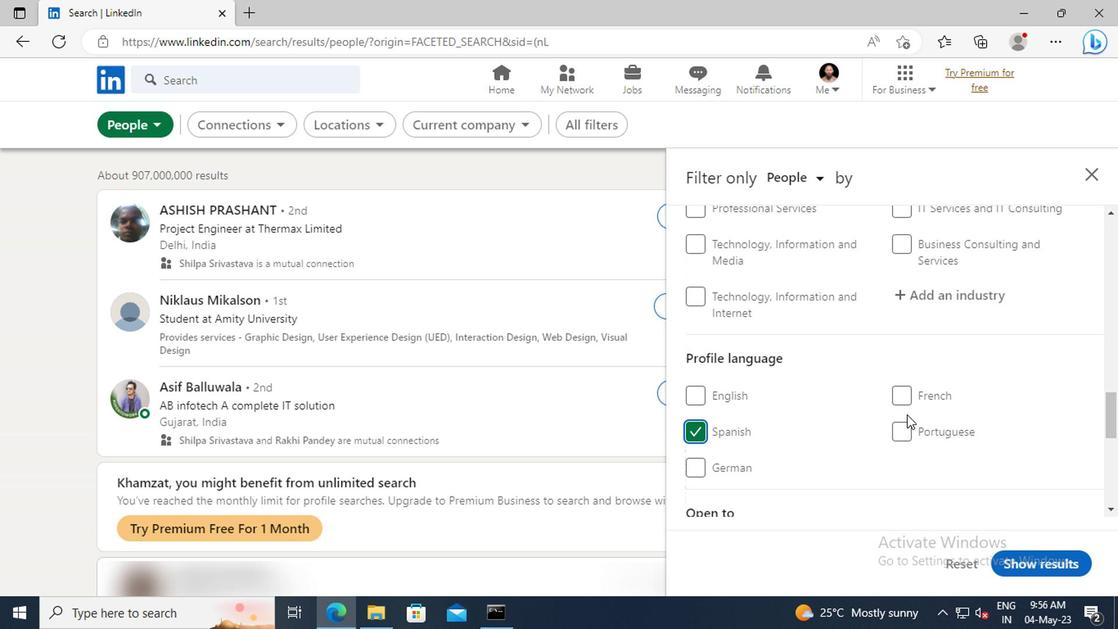 
Action: Mouse scrolled (907, 411) with delta (0, 0)
Screenshot: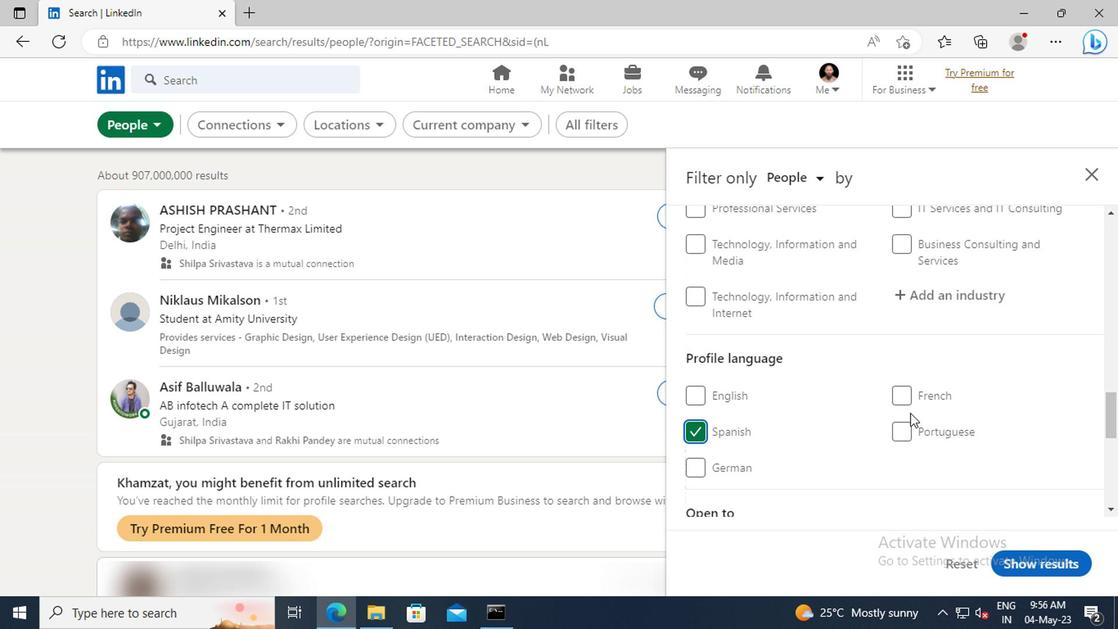 
Action: Mouse scrolled (907, 411) with delta (0, 0)
Screenshot: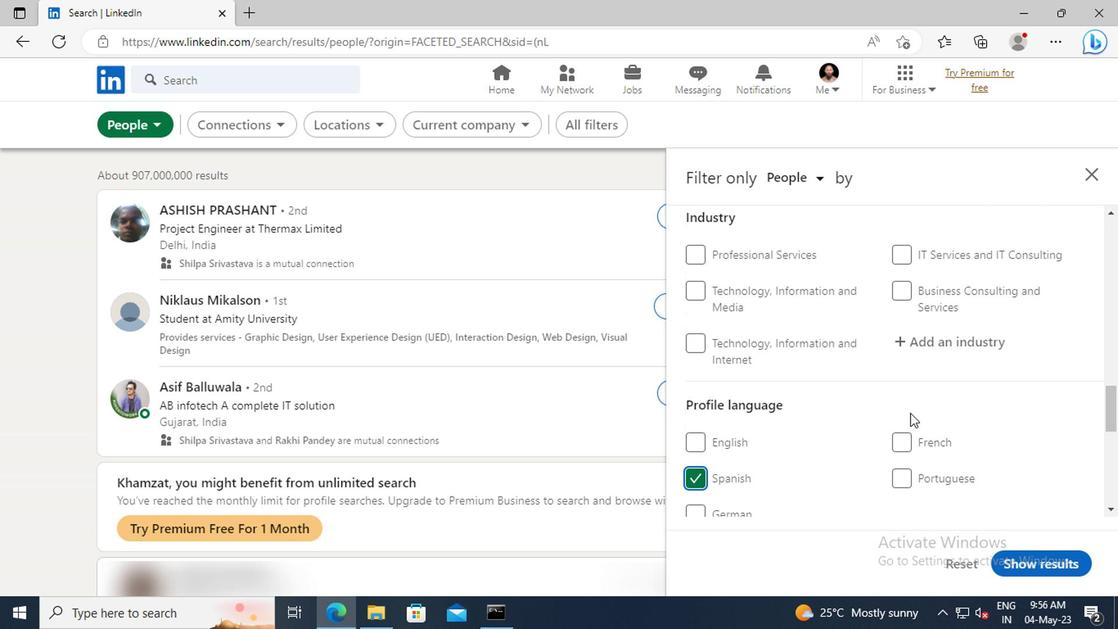 
Action: Mouse scrolled (907, 411) with delta (0, 0)
Screenshot: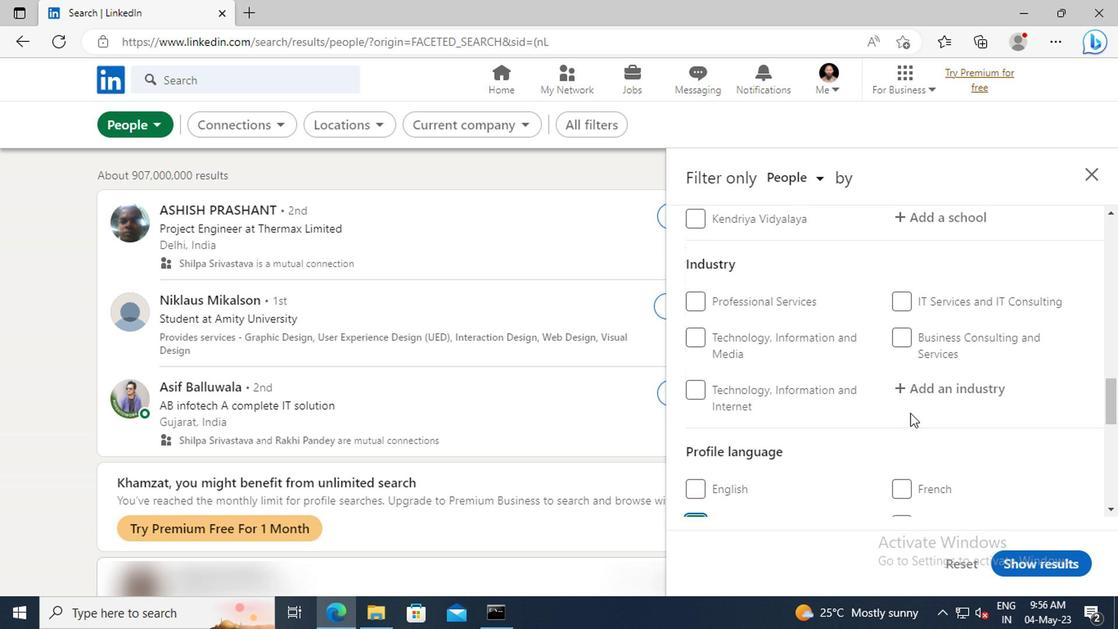 
Action: Mouse scrolled (907, 411) with delta (0, 0)
Screenshot: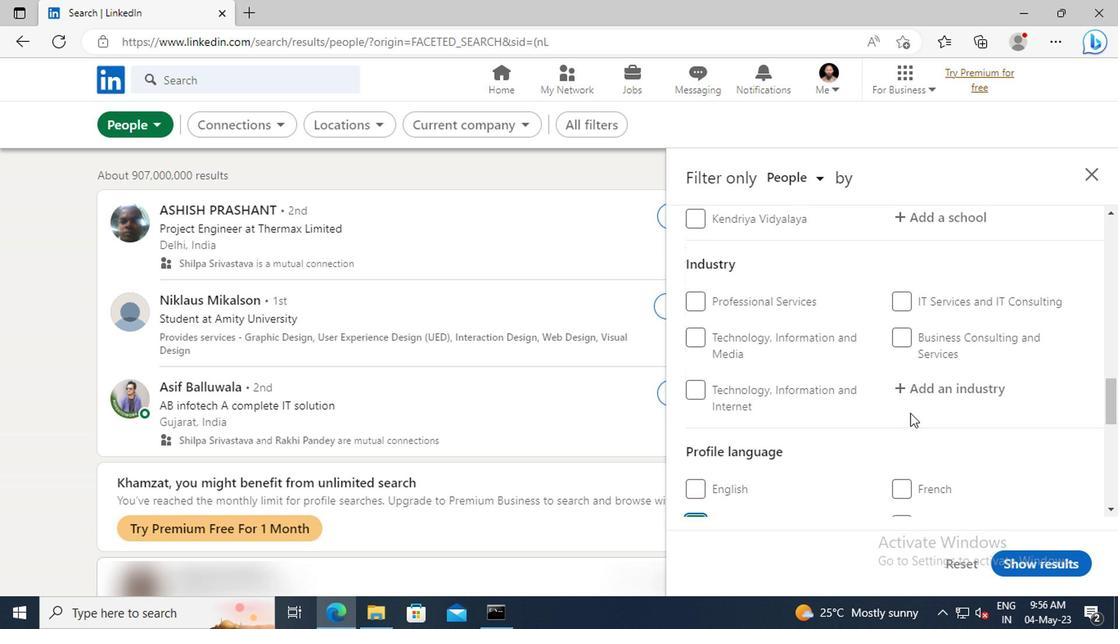
Action: Mouse scrolled (907, 411) with delta (0, 0)
Screenshot: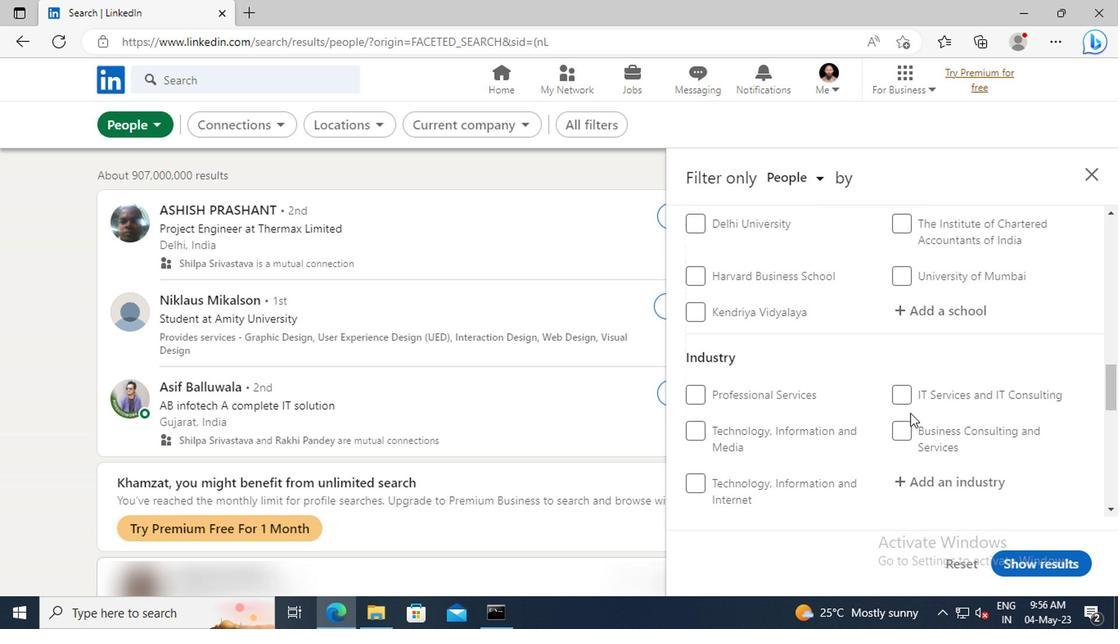 
Action: Mouse scrolled (907, 411) with delta (0, 0)
Screenshot: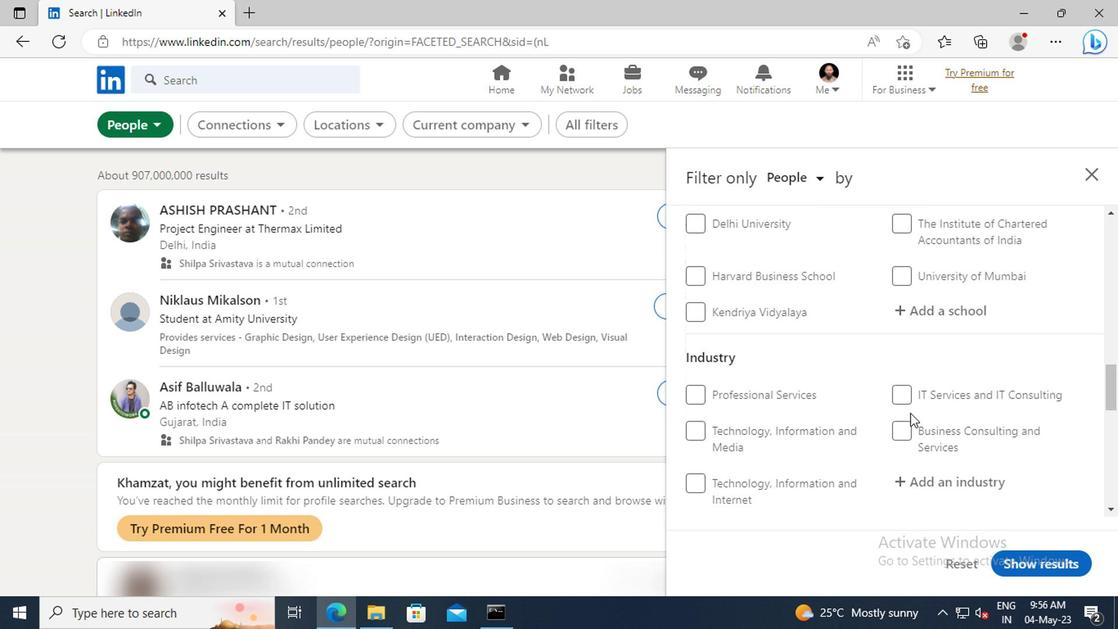 
Action: Mouse scrolled (907, 411) with delta (0, 0)
Screenshot: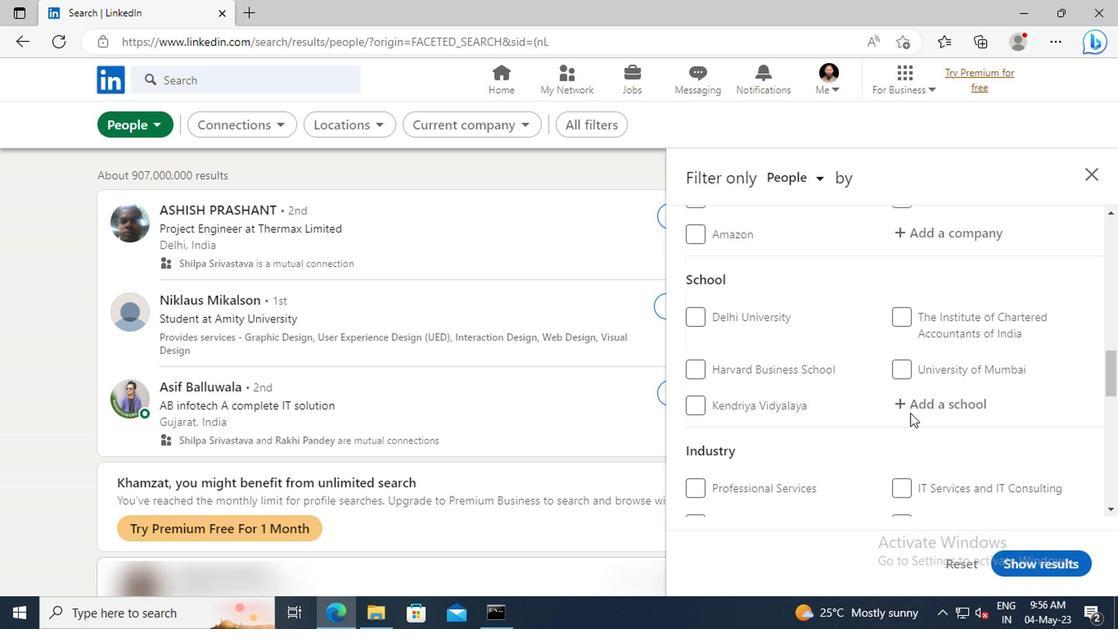 
Action: Mouse scrolled (907, 411) with delta (0, 0)
Screenshot: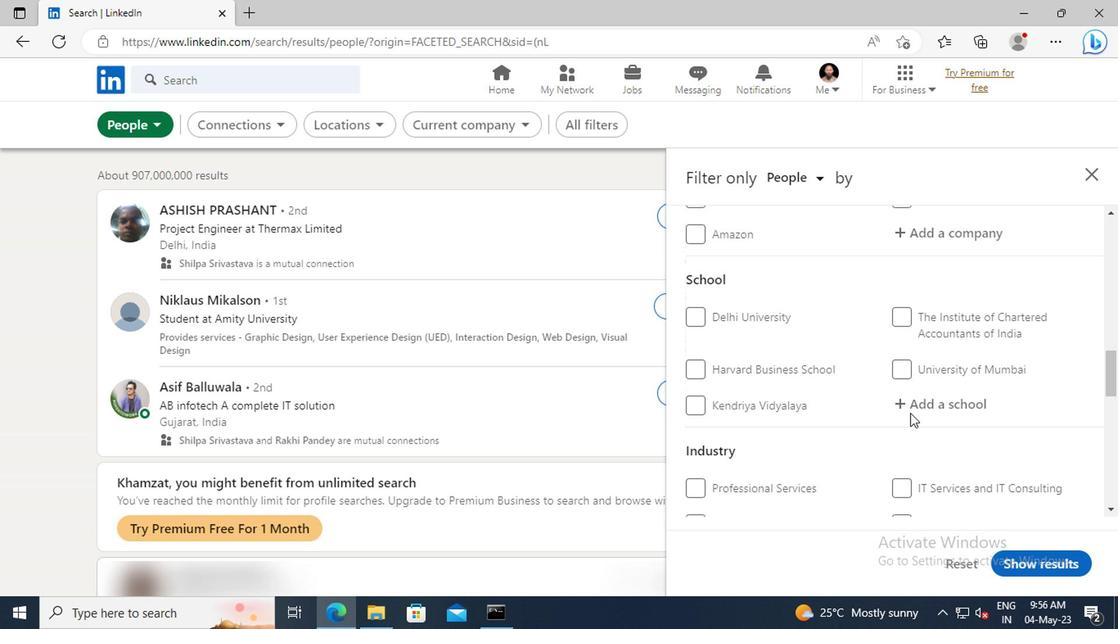 
Action: Mouse scrolled (907, 411) with delta (0, 0)
Screenshot: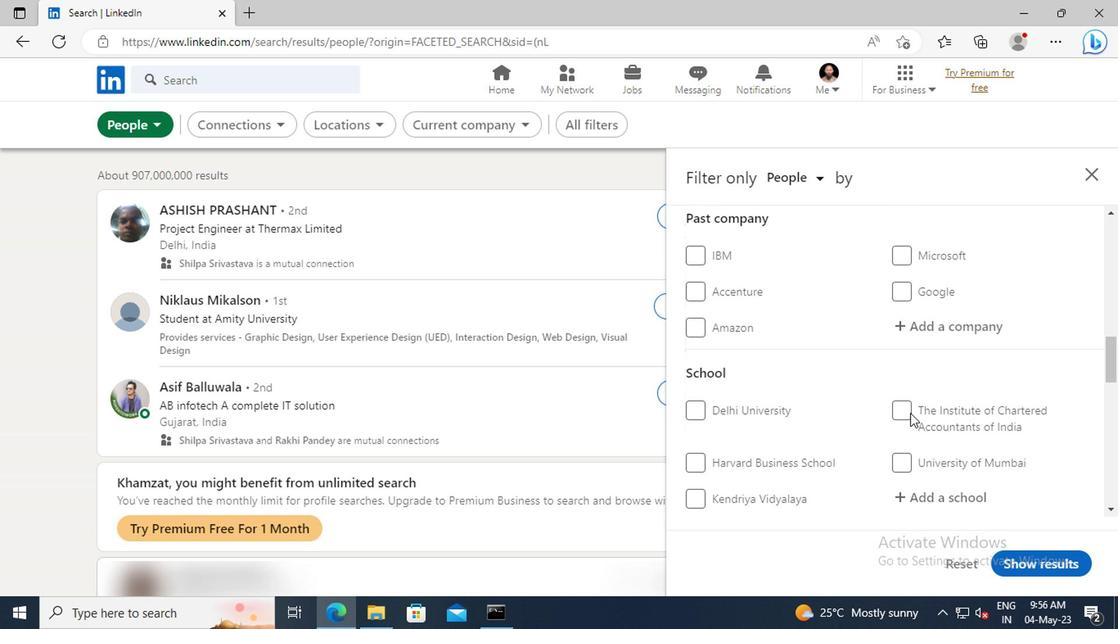 
Action: Mouse scrolled (907, 411) with delta (0, 0)
Screenshot: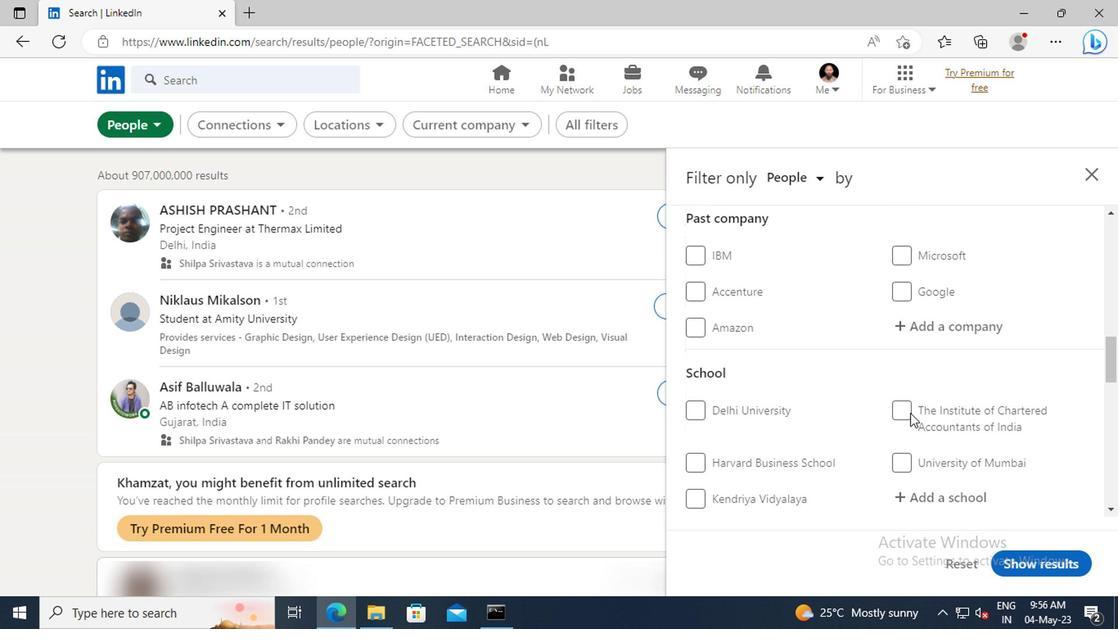 
Action: Mouse scrolled (907, 411) with delta (0, 0)
Screenshot: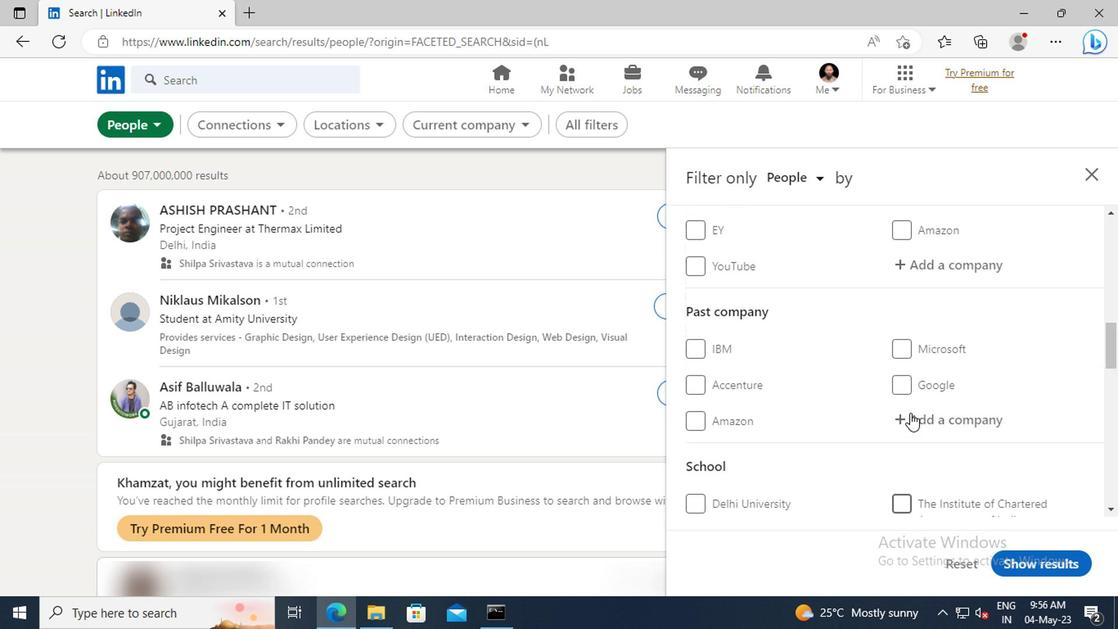 
Action: Mouse scrolled (907, 411) with delta (0, 0)
Screenshot: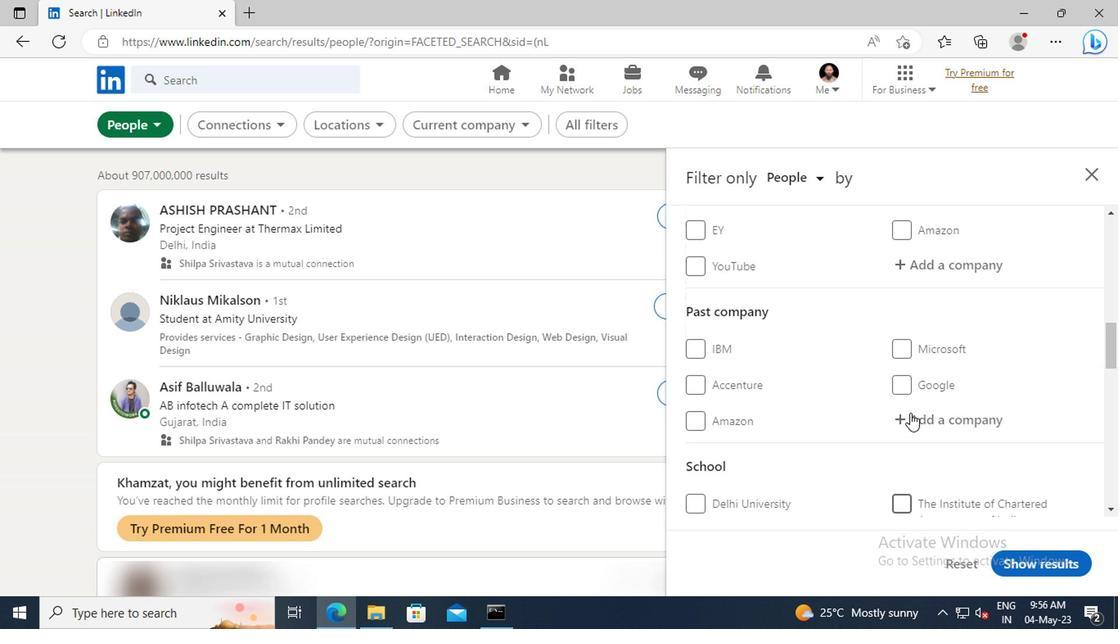 
Action: Mouse moved to (914, 359)
Screenshot: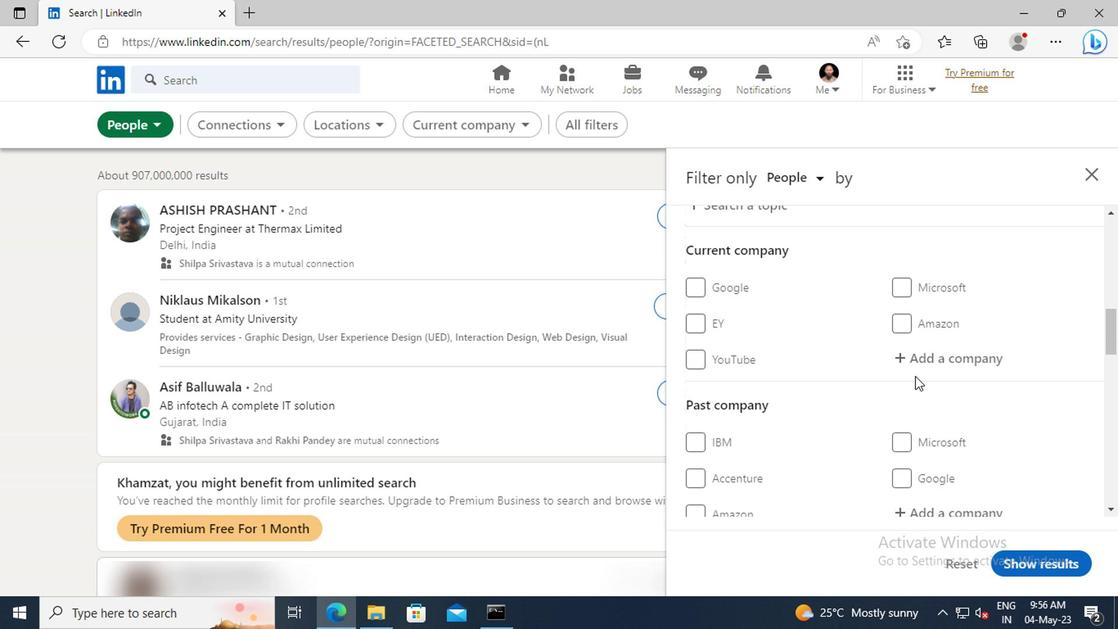 
Action: Mouse pressed left at (914, 359)
Screenshot: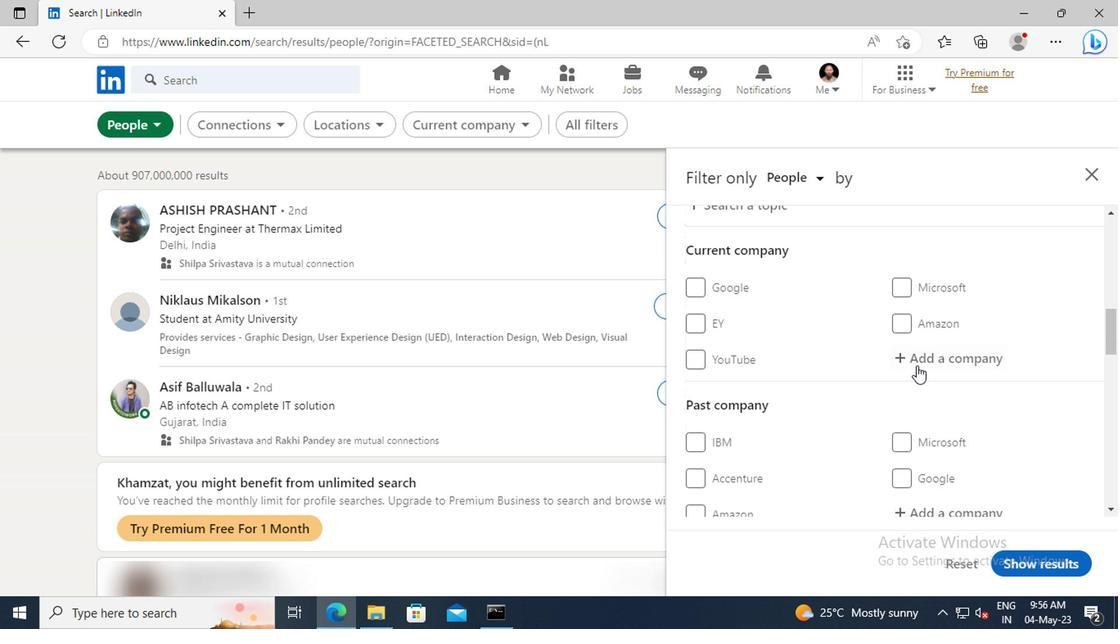
Action: Key pressed <Key.shift><Key.shift>QUEST<Key.space><Key.shift>GL
Screenshot: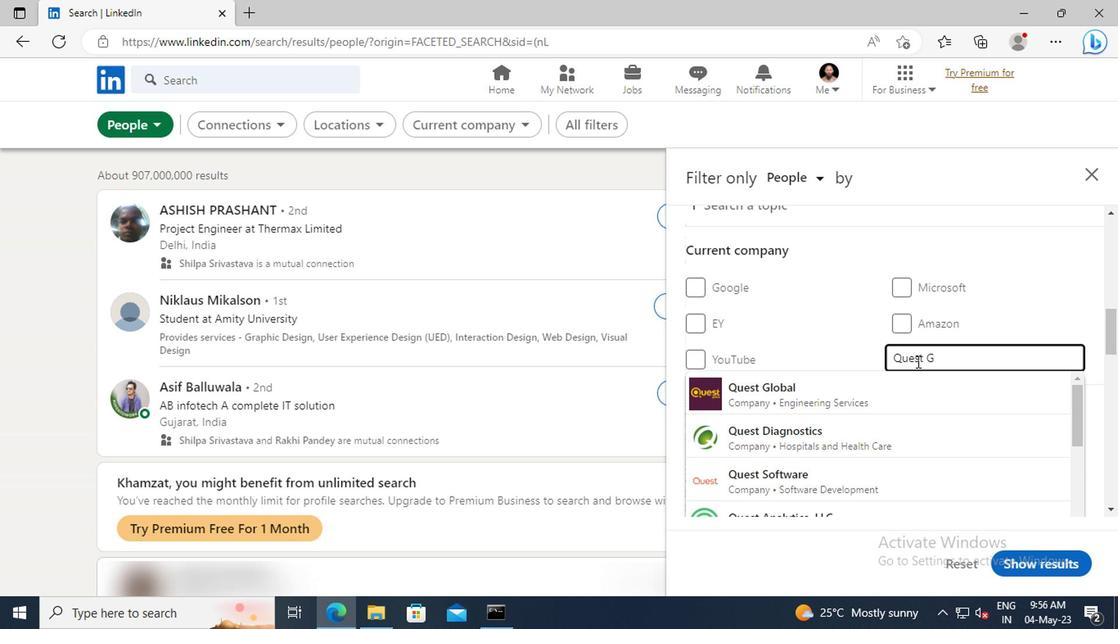 
Action: Mouse moved to (914, 382)
Screenshot: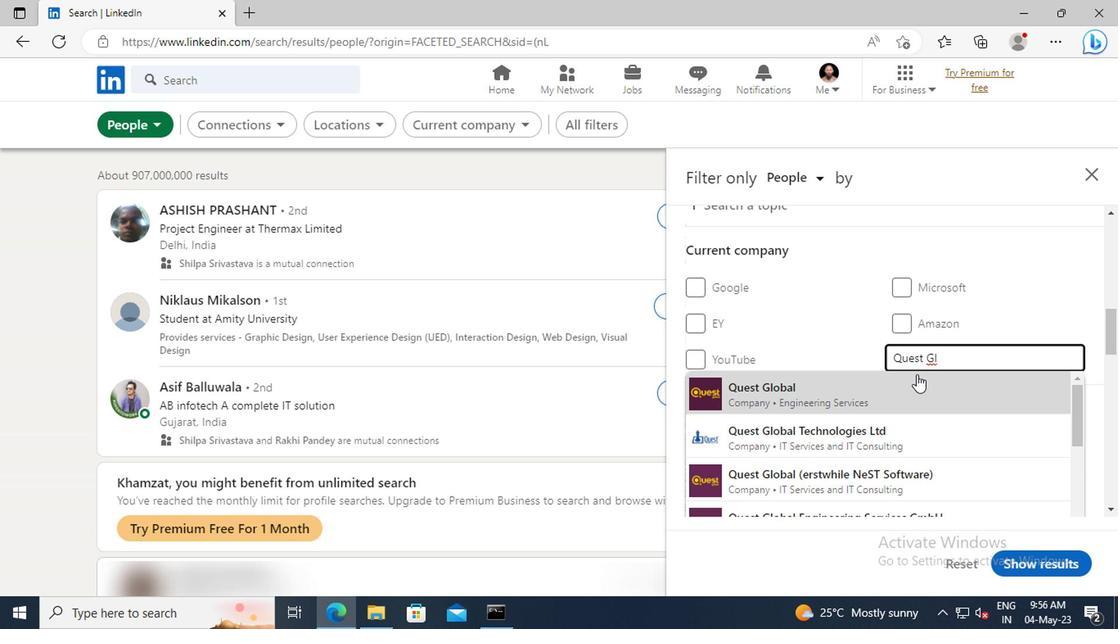 
Action: Mouse pressed left at (914, 382)
Screenshot: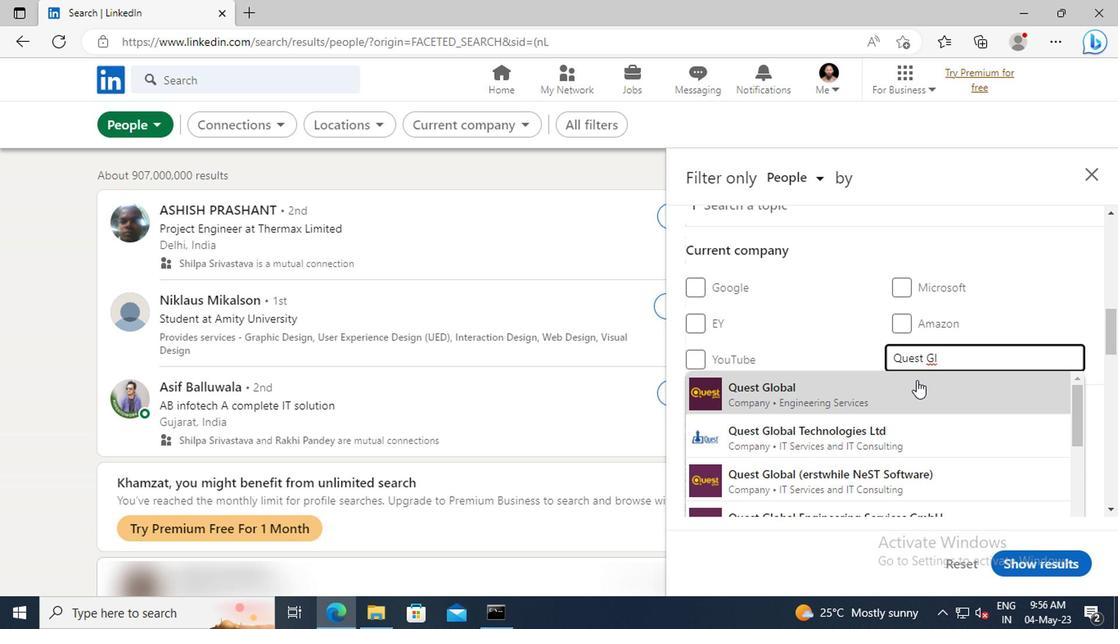 
Action: Mouse scrolled (914, 381) with delta (0, 0)
Screenshot: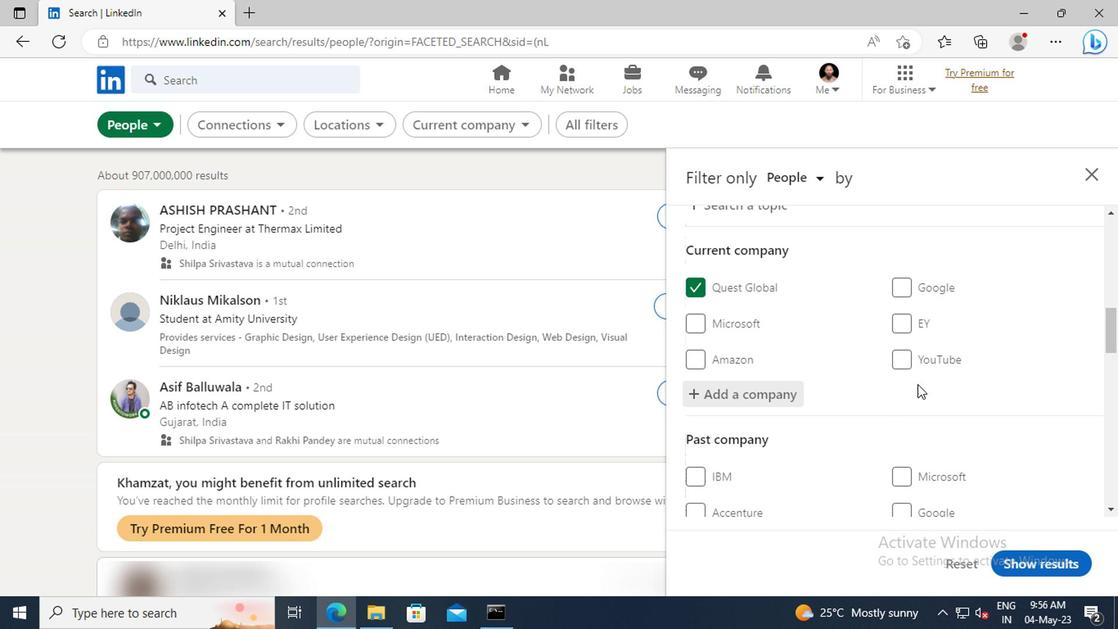 
Action: Mouse scrolled (914, 381) with delta (0, 0)
Screenshot: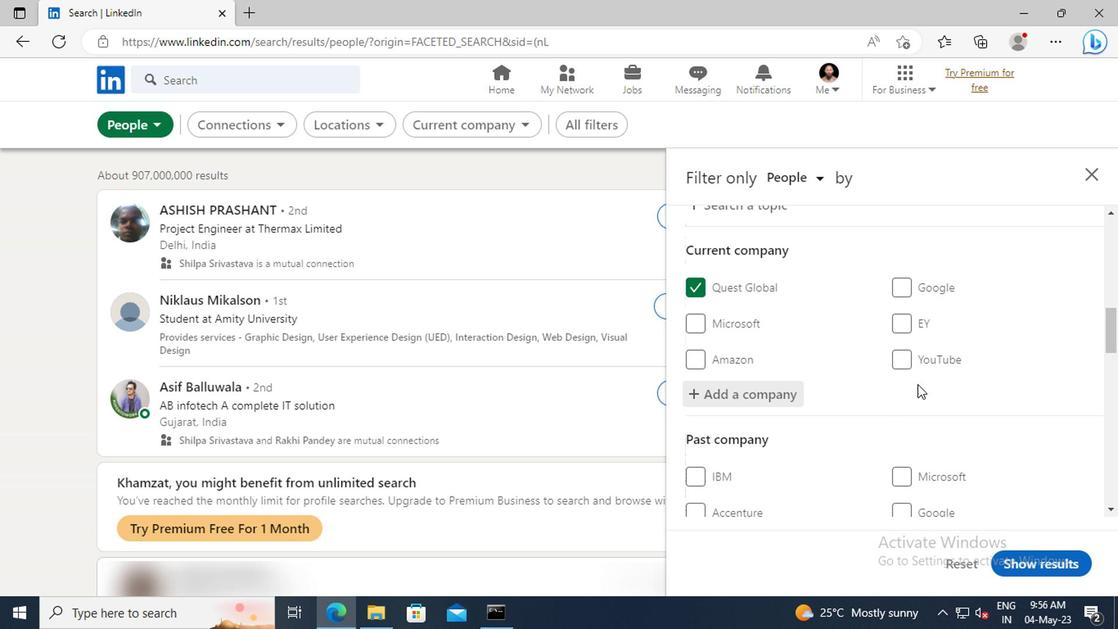 
Action: Mouse scrolled (914, 381) with delta (0, 0)
Screenshot: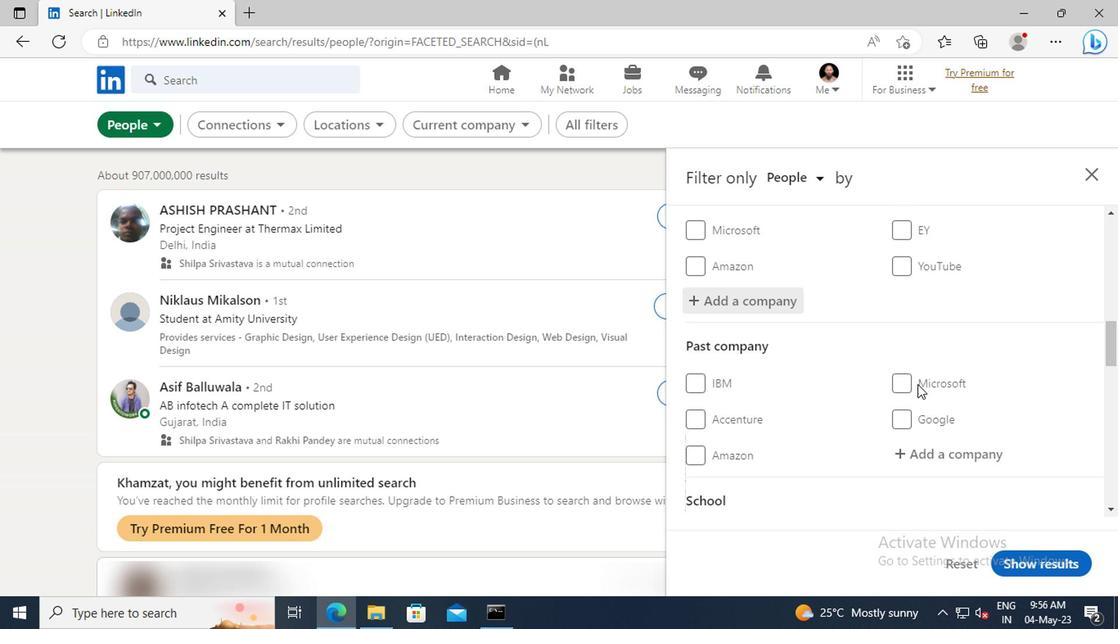 
Action: Mouse scrolled (914, 381) with delta (0, 0)
Screenshot: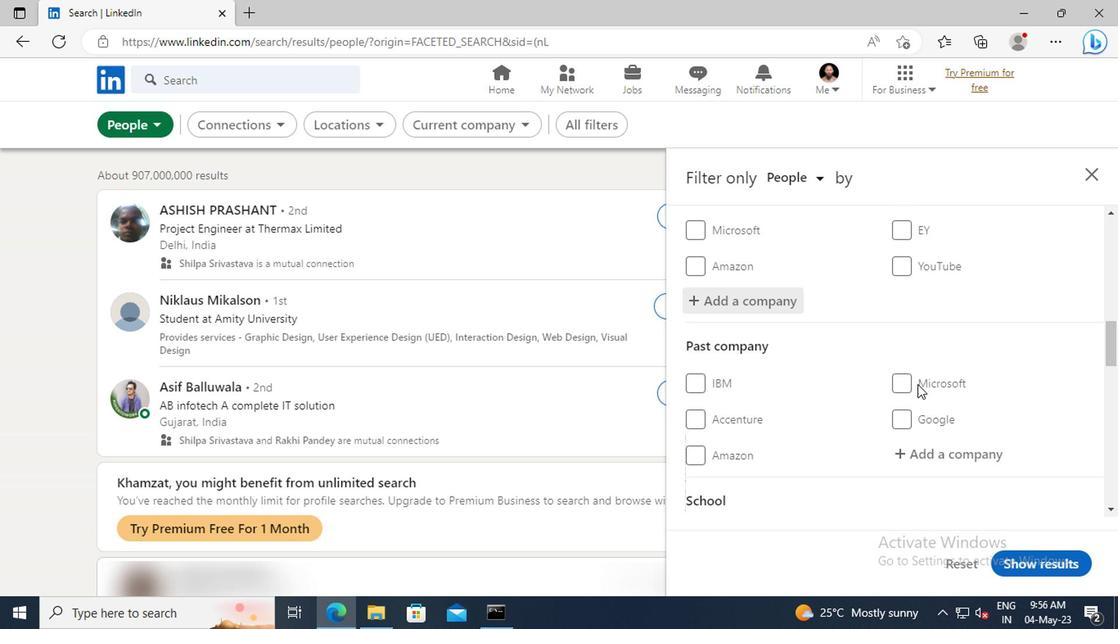 
Action: Mouse moved to (914, 374)
Screenshot: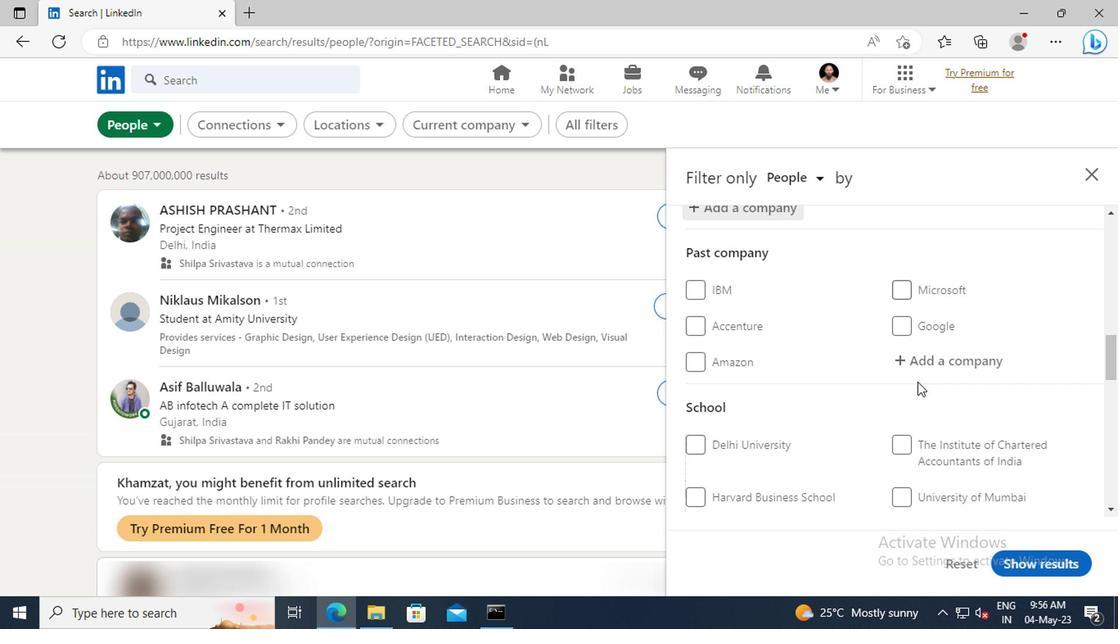 
Action: Mouse scrolled (914, 373) with delta (0, 0)
Screenshot: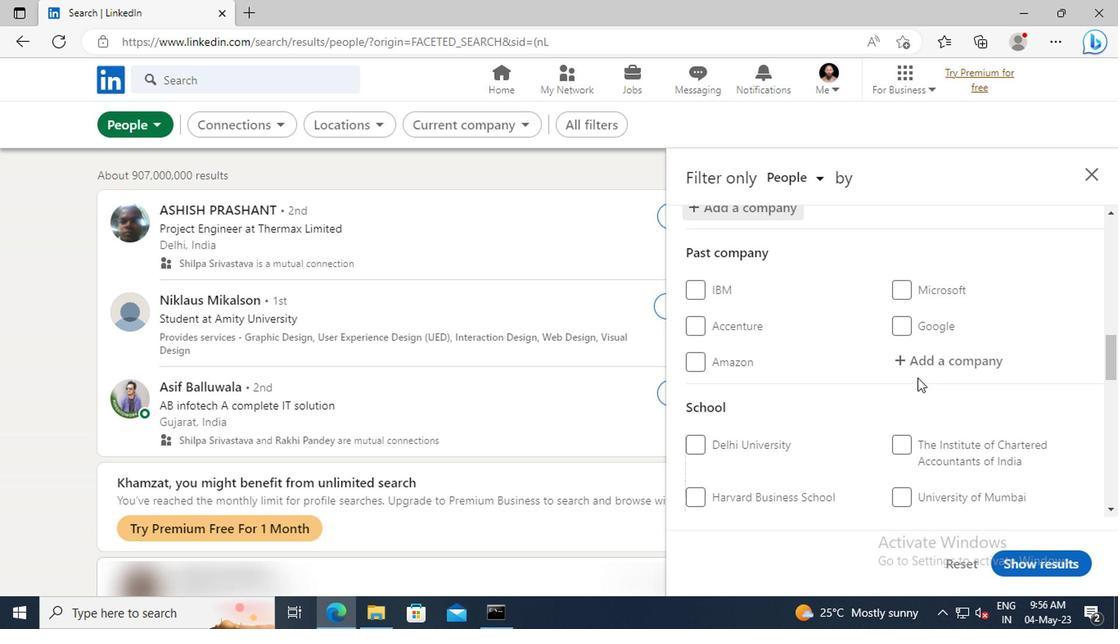 
Action: Mouse moved to (914, 374)
Screenshot: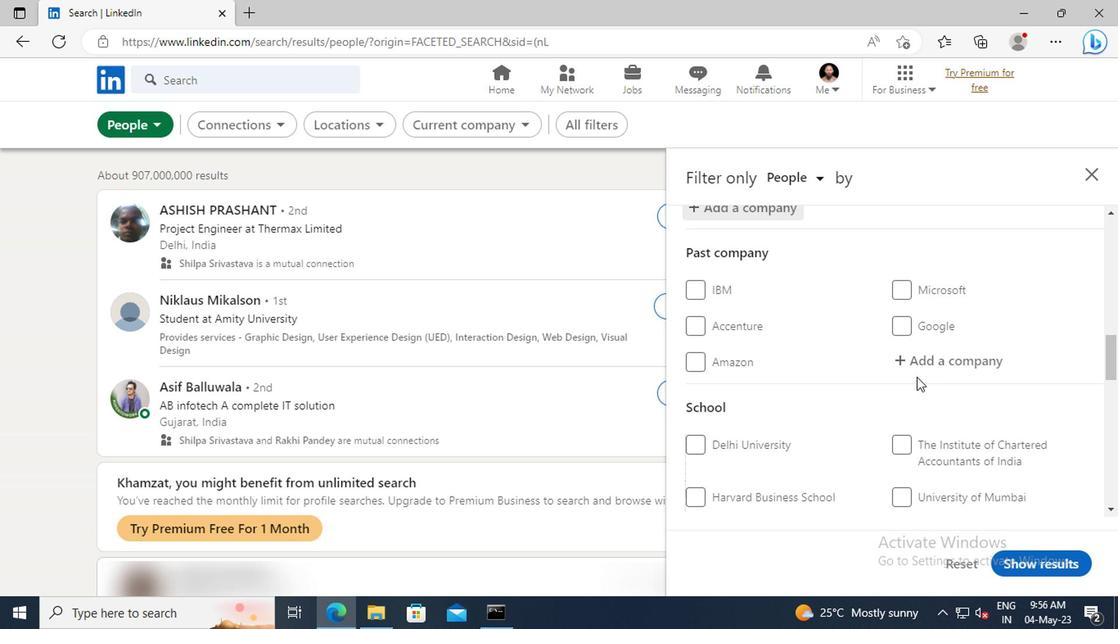 
Action: Mouse scrolled (914, 373) with delta (0, 0)
Screenshot: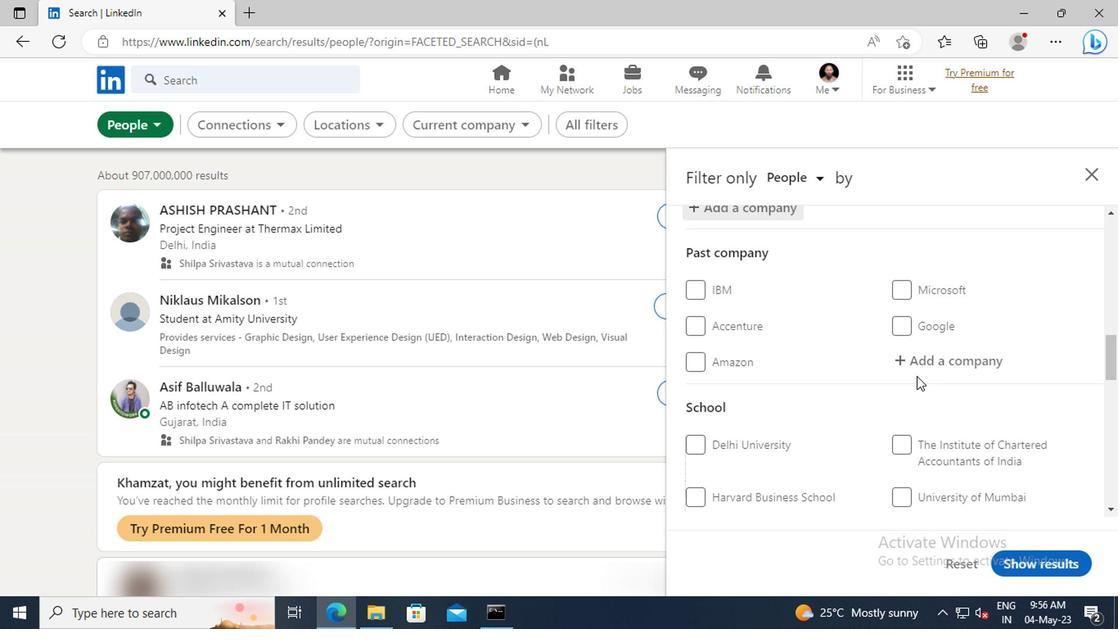 
Action: Mouse moved to (909, 360)
Screenshot: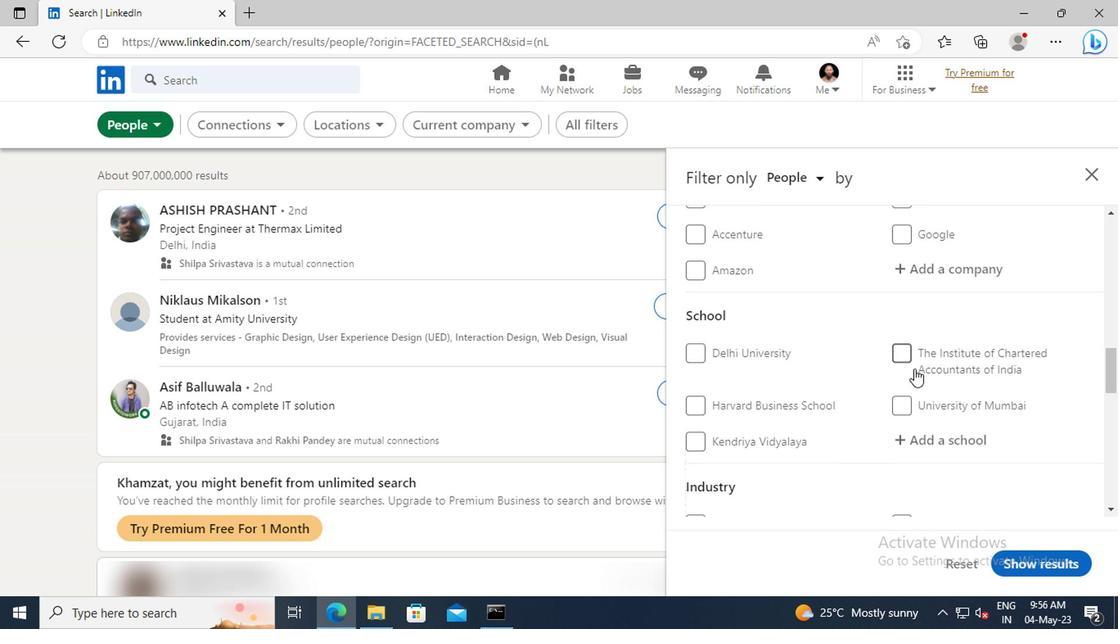 
Action: Mouse scrolled (909, 359) with delta (0, -1)
Screenshot: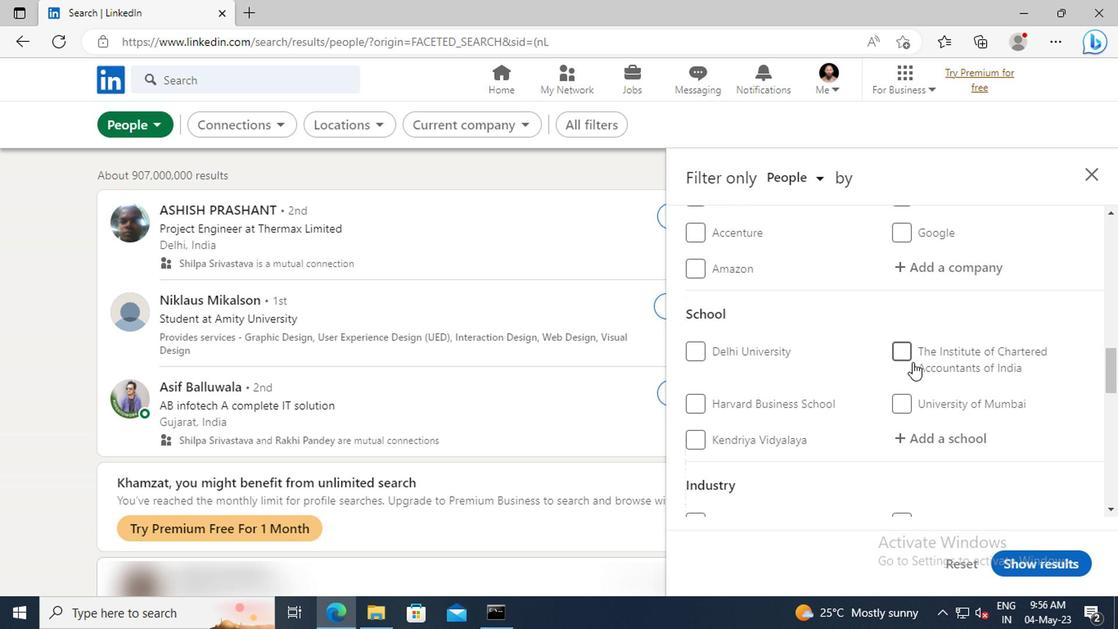 
Action: Mouse scrolled (909, 359) with delta (0, -1)
Screenshot: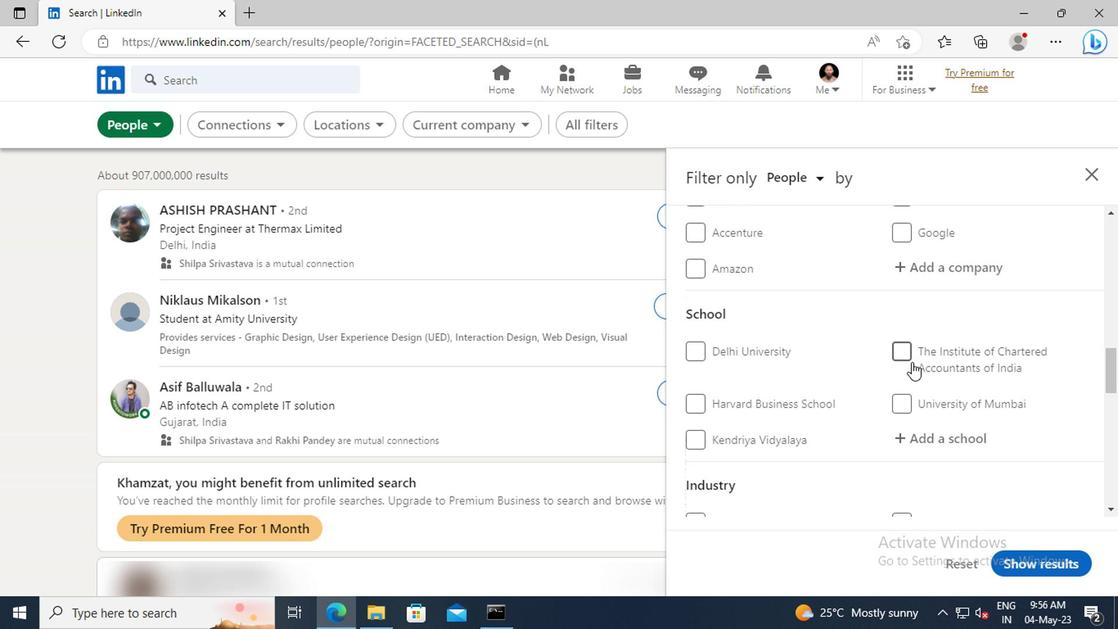
Action: Mouse moved to (913, 349)
Screenshot: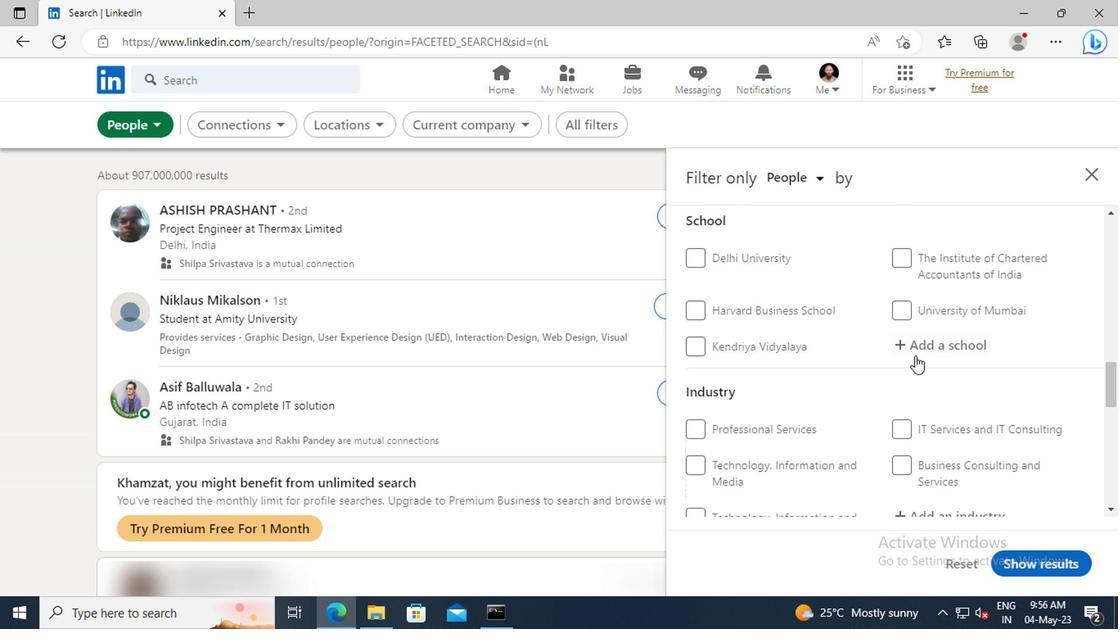 
Action: Mouse pressed left at (913, 349)
Screenshot: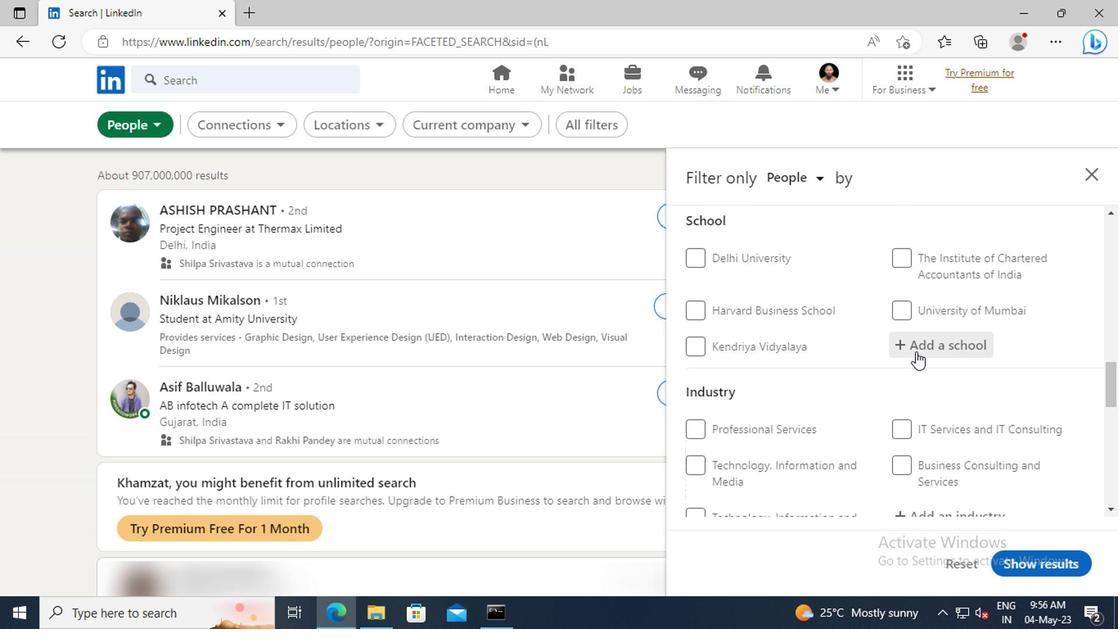 
Action: Key pressed <Key.shift>BHARATI<Key.space><Key.shift>VIDYAPEETH<Key.space><Key.shift>UNIV
Screenshot: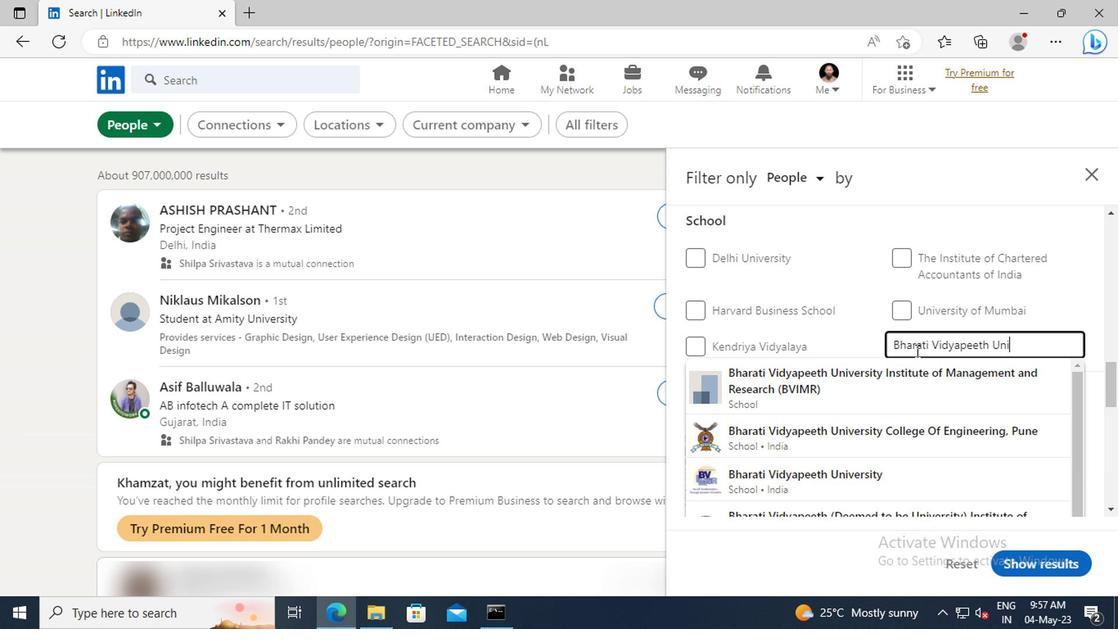 
Action: Mouse moved to (924, 425)
Screenshot: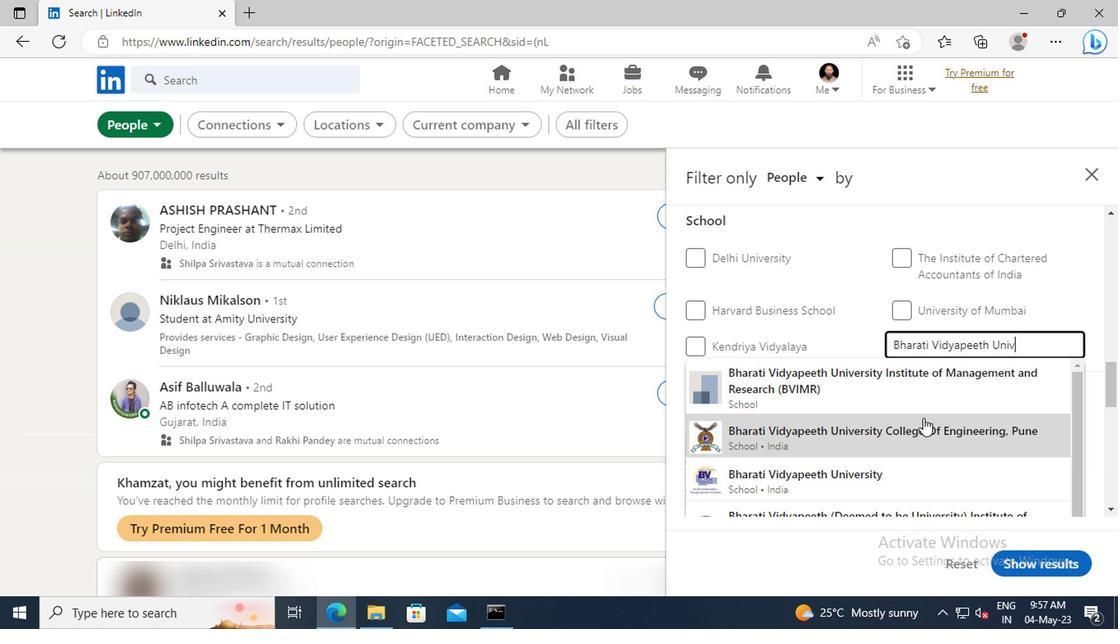 
Action: Mouse pressed left at (924, 425)
Screenshot: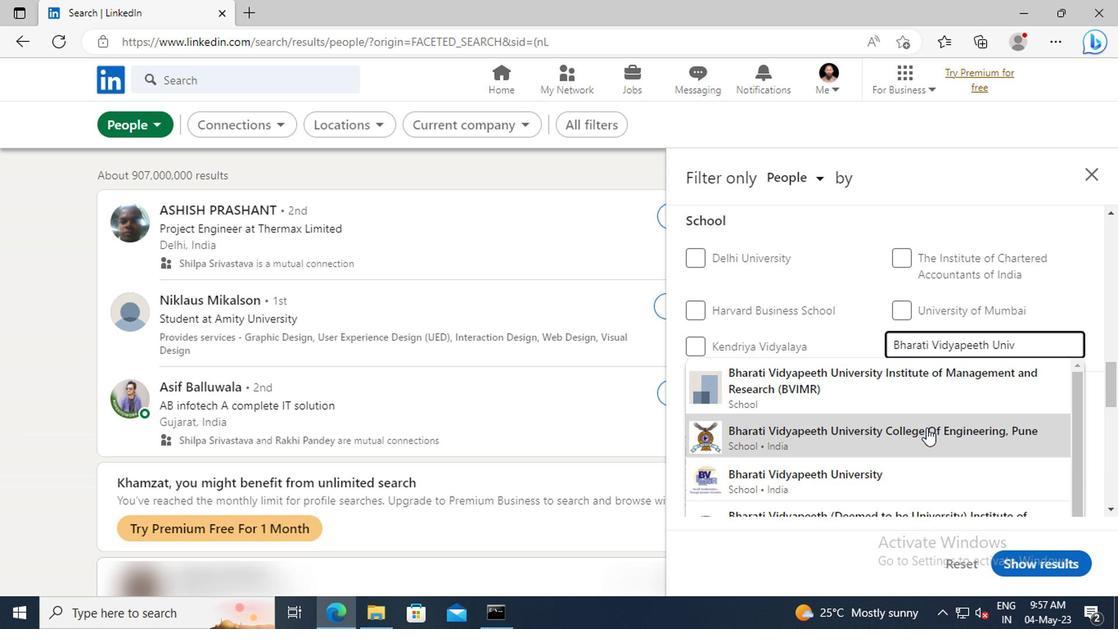 
Action: Mouse scrolled (924, 424) with delta (0, -1)
Screenshot: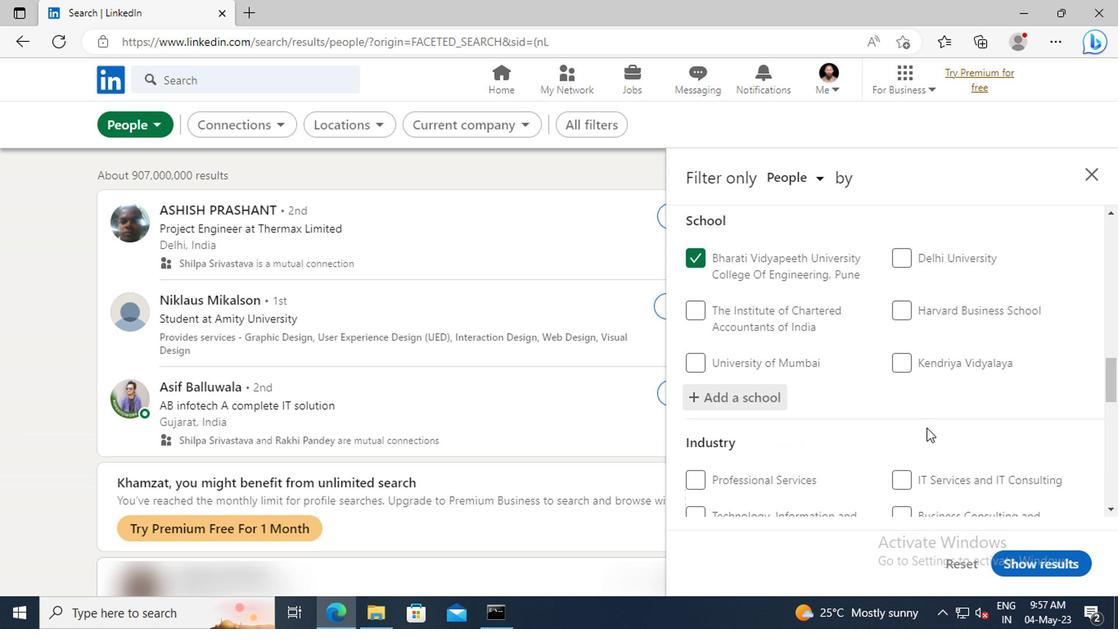 
Action: Mouse scrolled (924, 424) with delta (0, -1)
Screenshot: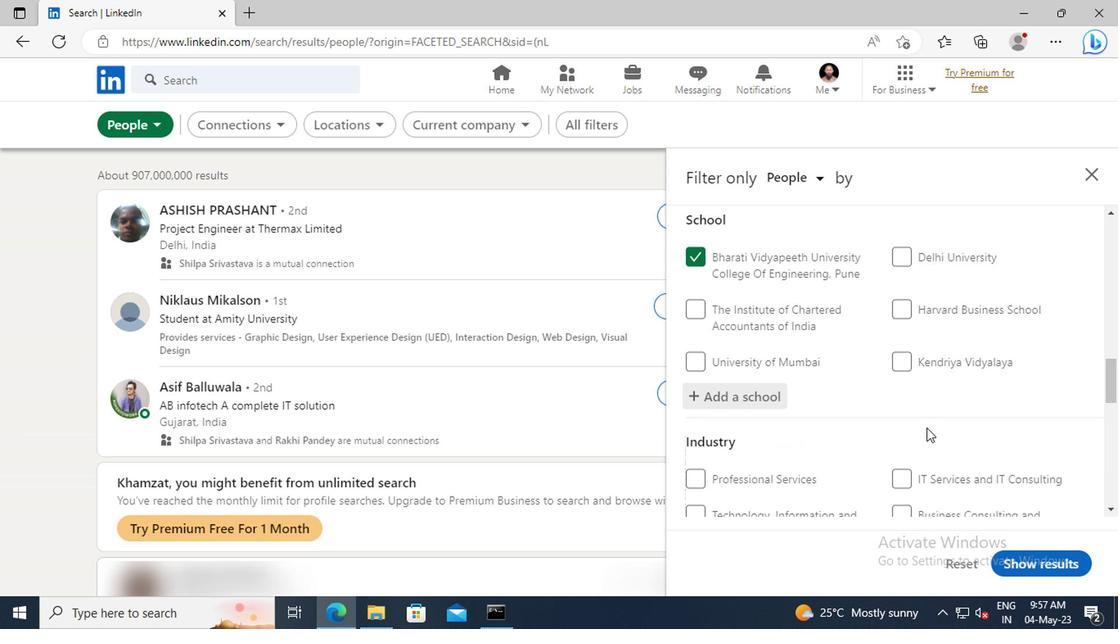 
Action: Mouse moved to (924, 398)
Screenshot: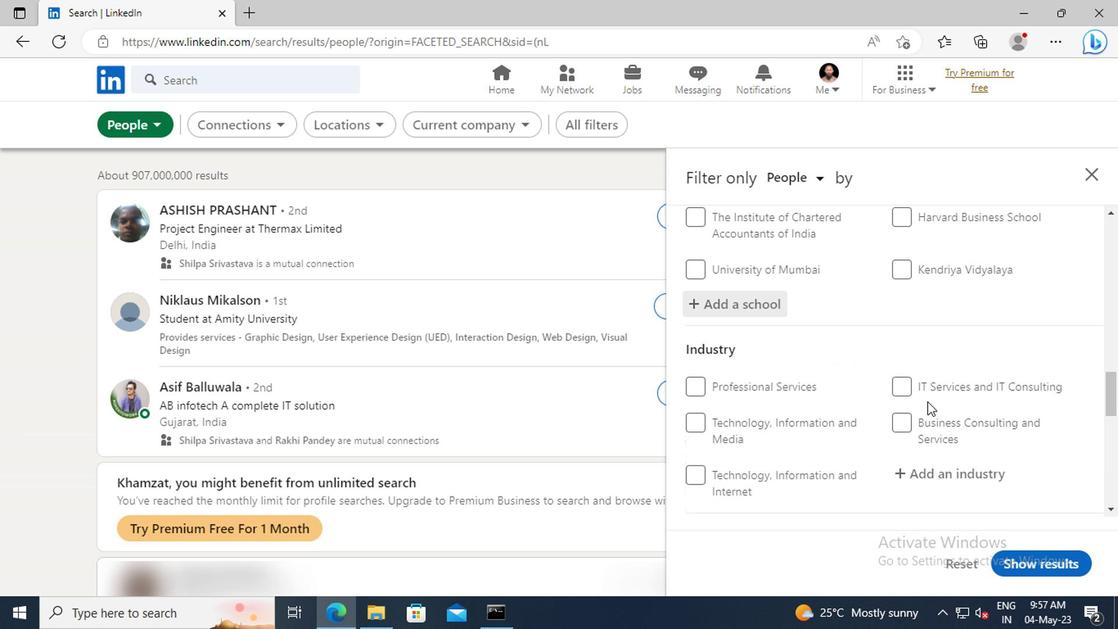 
Action: Mouse scrolled (924, 398) with delta (0, 0)
Screenshot: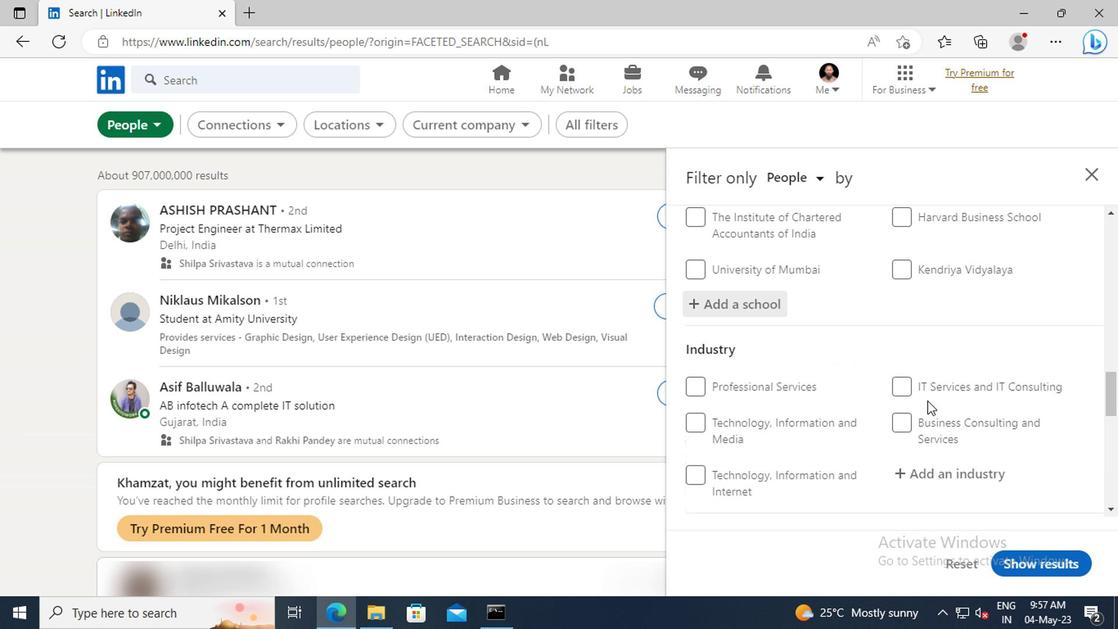 
Action: Mouse moved to (924, 396)
Screenshot: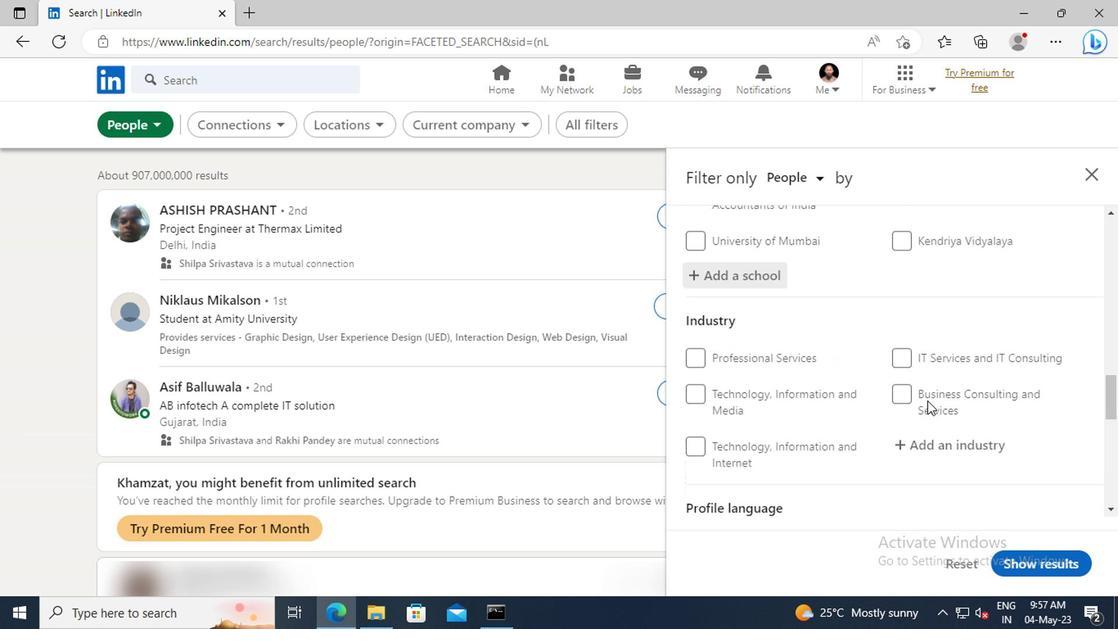 
Action: Mouse scrolled (924, 396) with delta (0, 0)
Screenshot: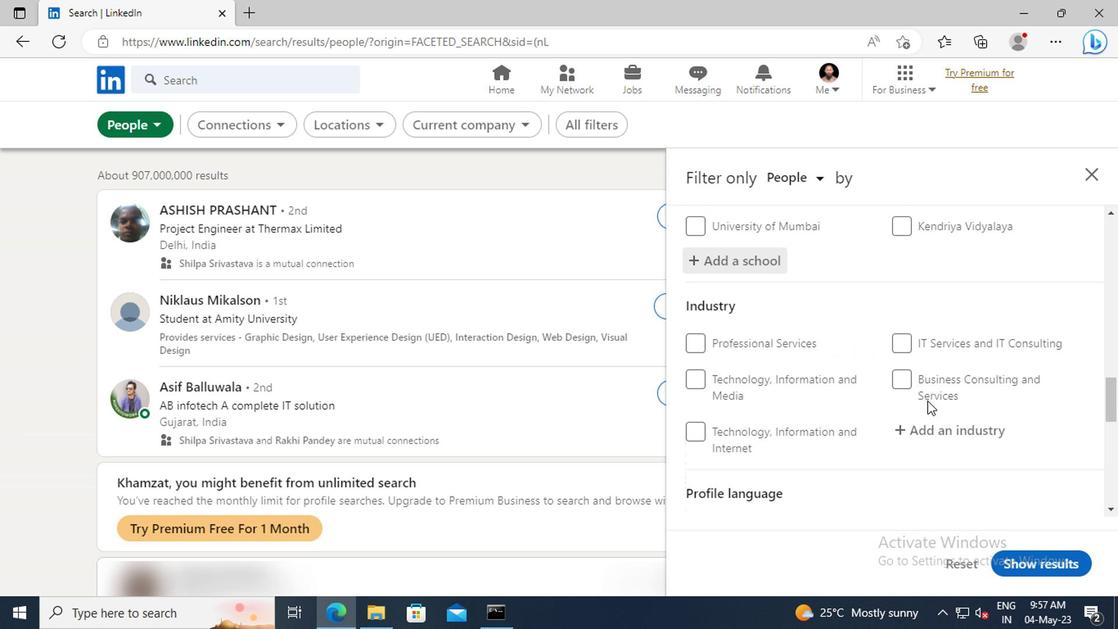
Action: Mouse scrolled (924, 396) with delta (0, 0)
Screenshot: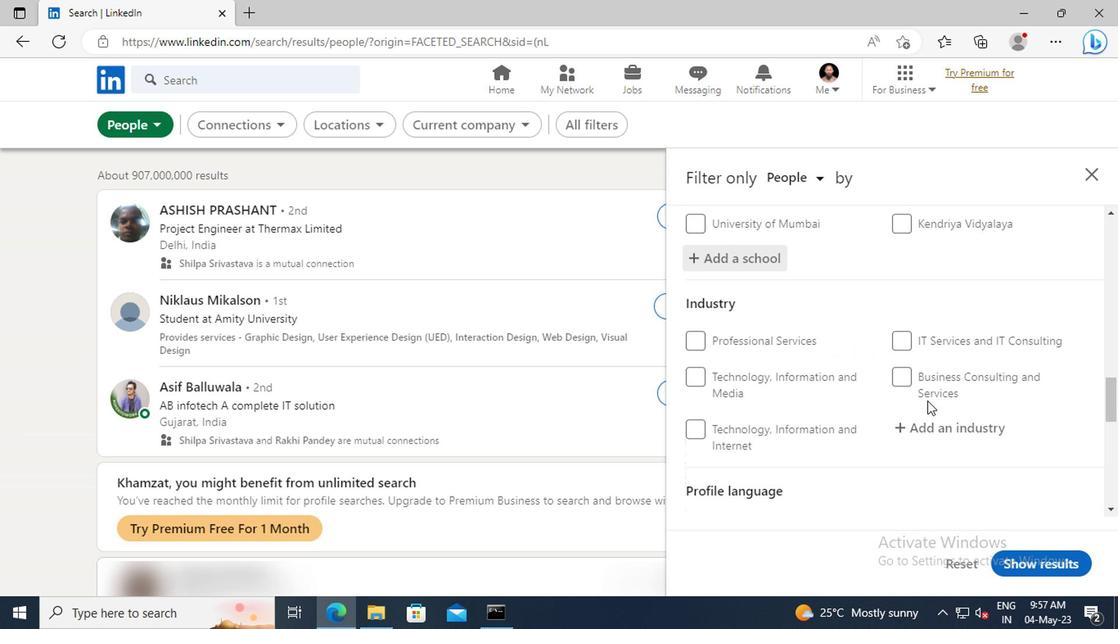 
Action: Mouse moved to (917, 337)
Screenshot: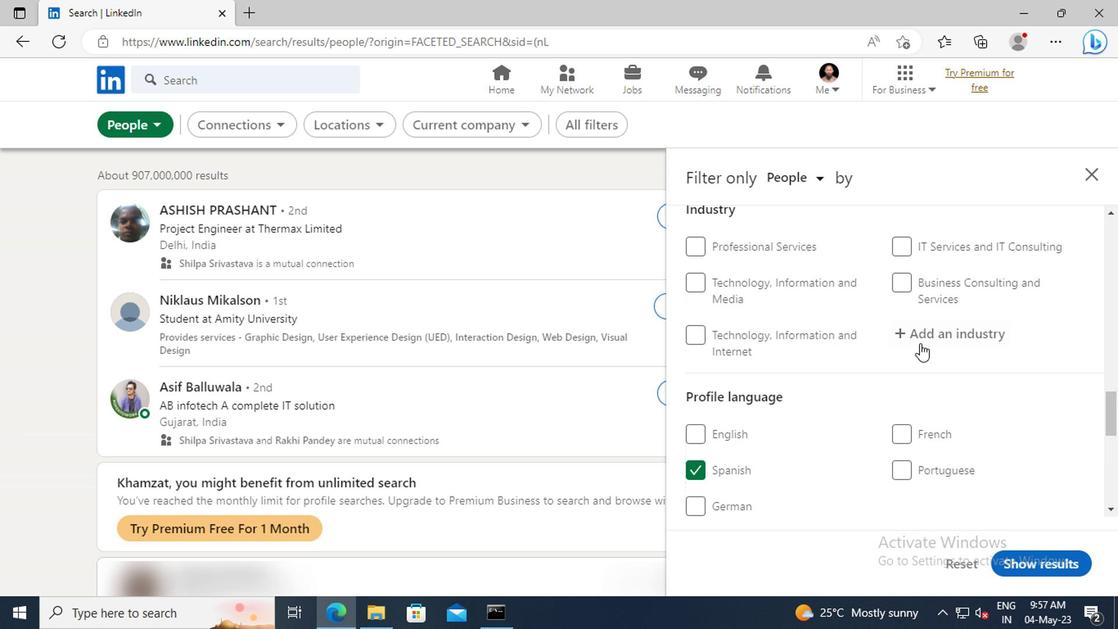 
Action: Mouse pressed left at (917, 337)
Screenshot: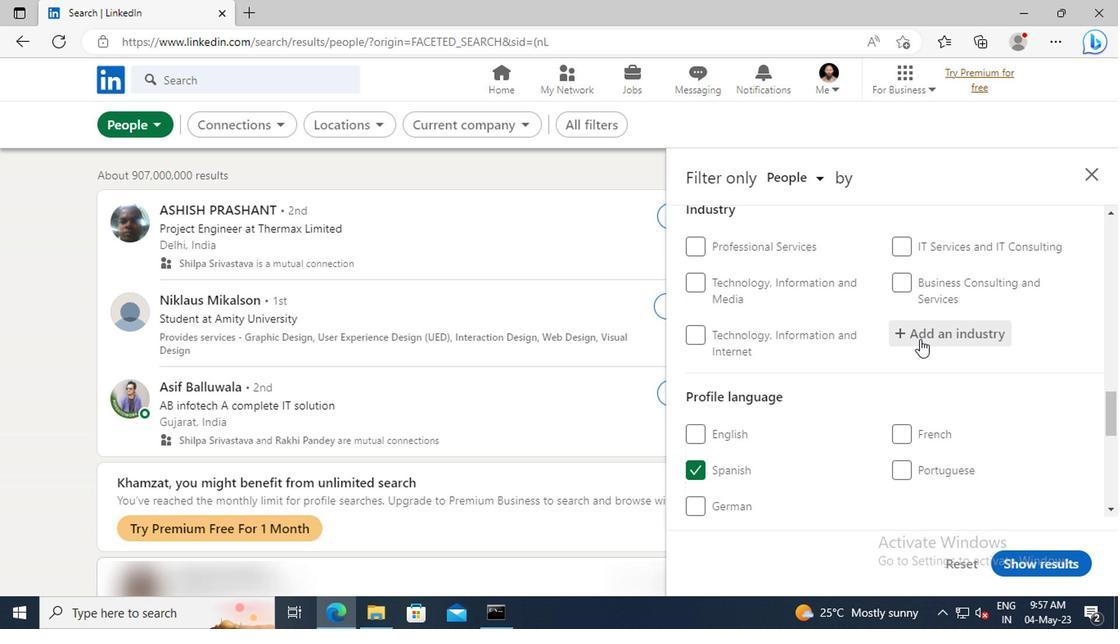 
Action: Key pressed <Key.shift><Key.shift><Key.shift><Key.shift><Key.shift><Key.shift>WHOLESALE<Key.space><Key.shift>FO
Screenshot: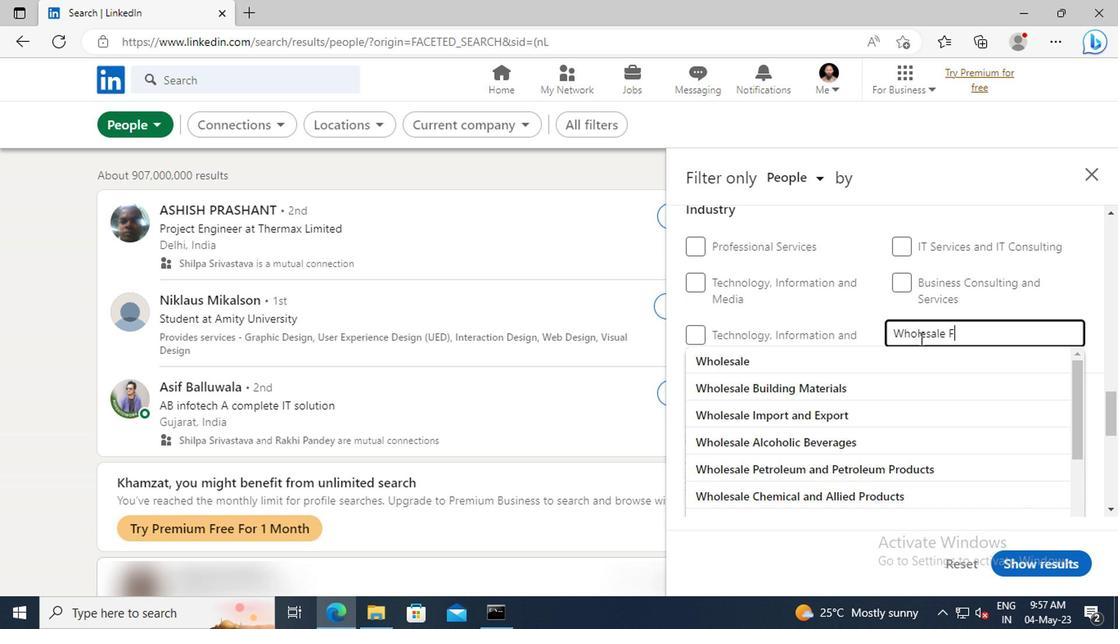 
Action: Mouse moved to (924, 380)
Screenshot: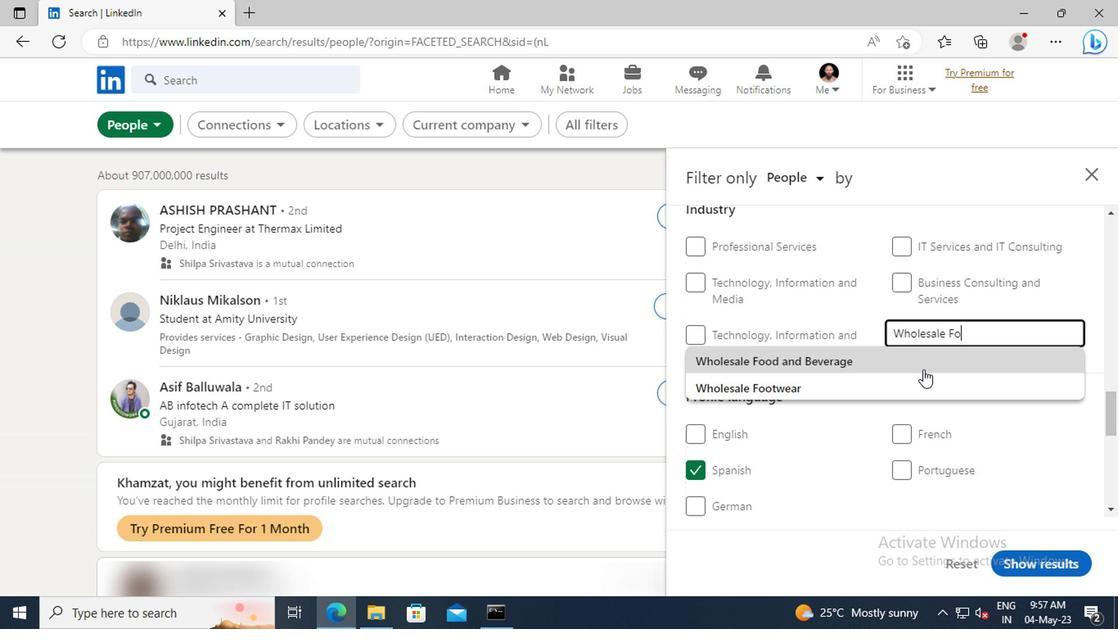 
Action: Mouse pressed left at (924, 380)
Screenshot: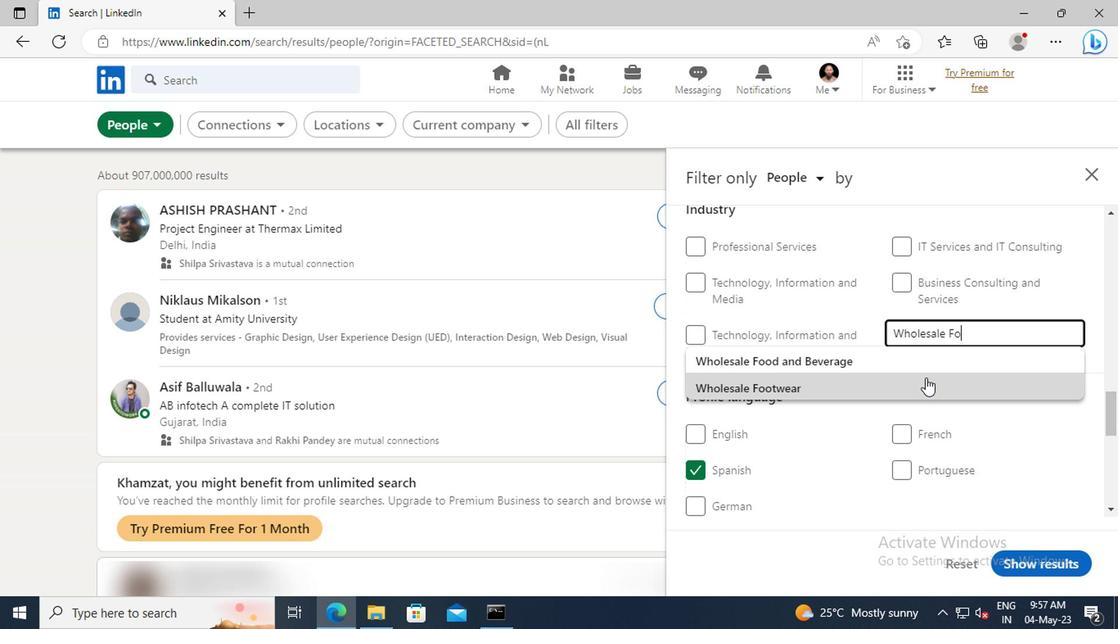 
Action: Mouse moved to (924, 381)
Screenshot: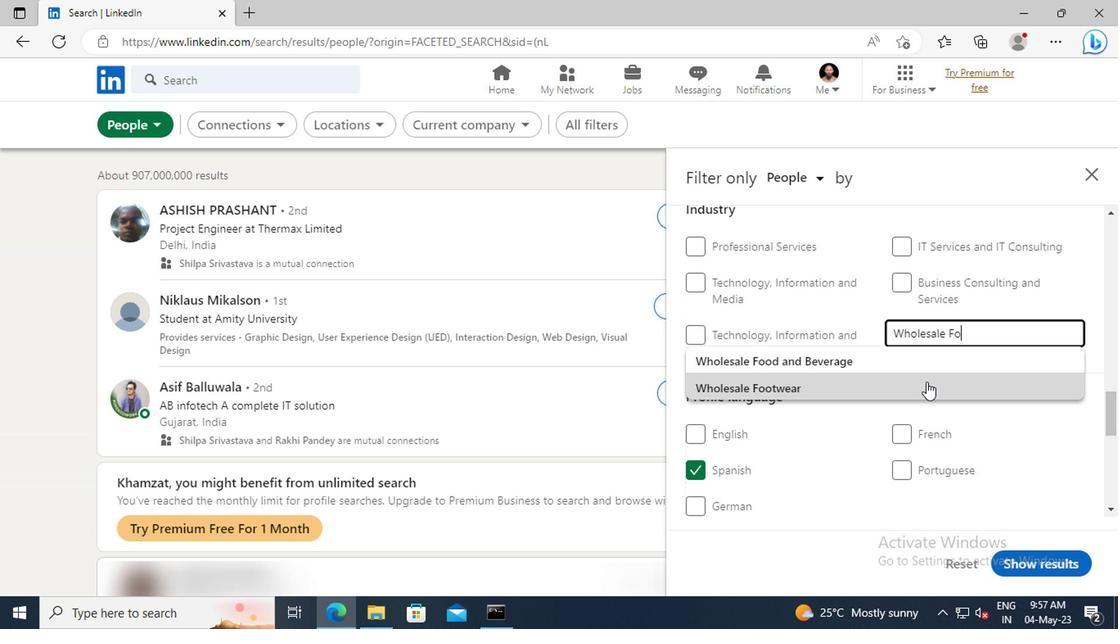 
Action: Mouse scrolled (924, 380) with delta (0, -1)
Screenshot: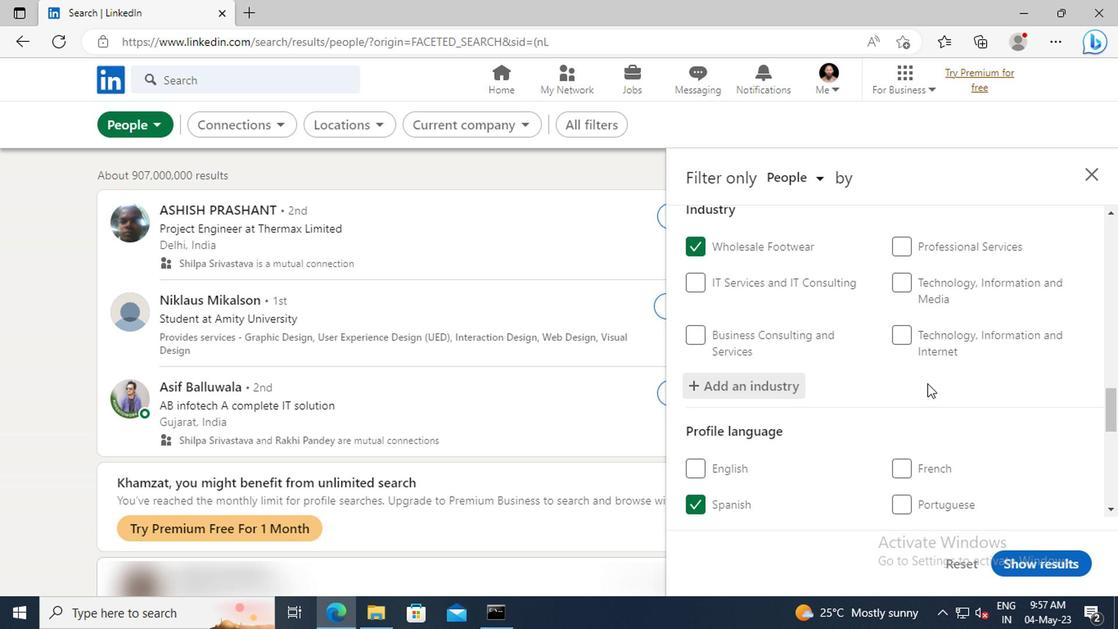 
Action: Mouse scrolled (924, 380) with delta (0, -1)
Screenshot: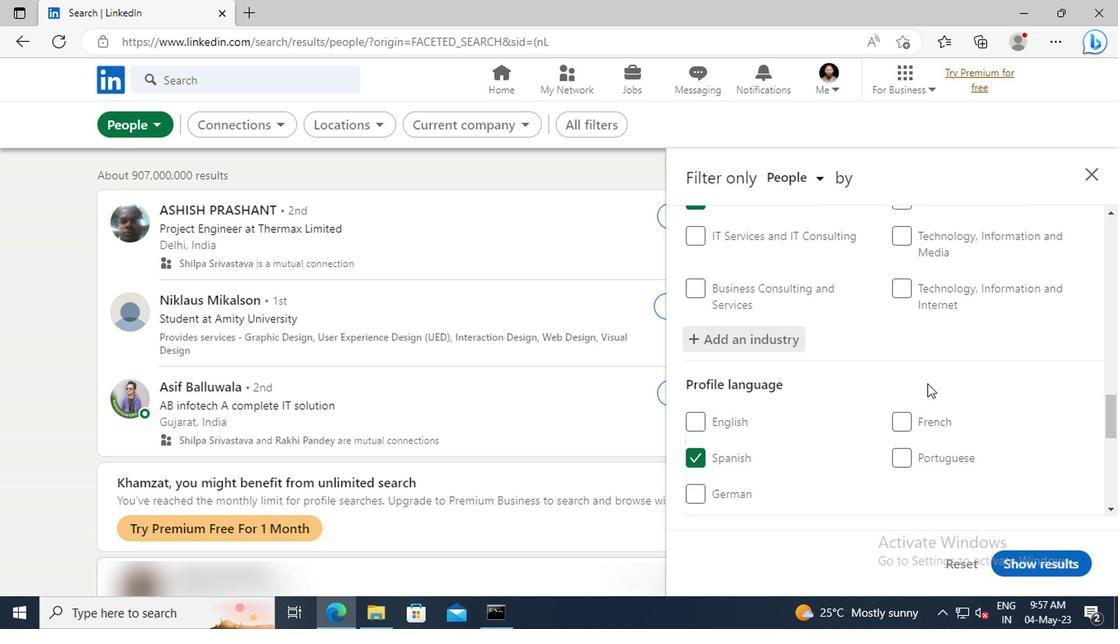 
Action: Mouse scrolled (924, 380) with delta (0, -1)
Screenshot: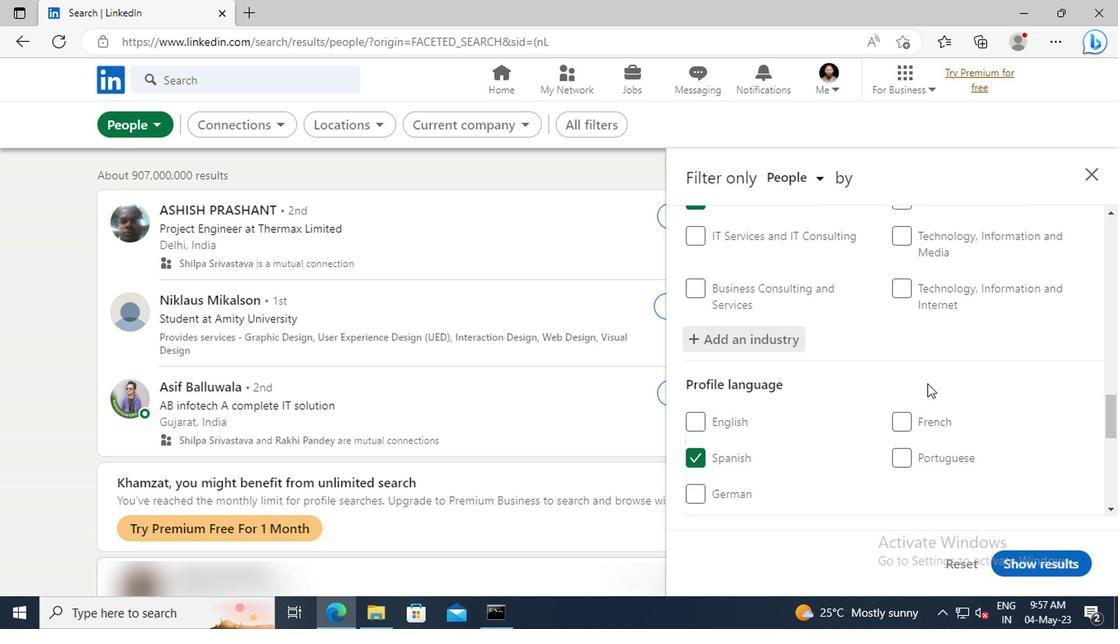 
Action: Mouse moved to (923, 371)
Screenshot: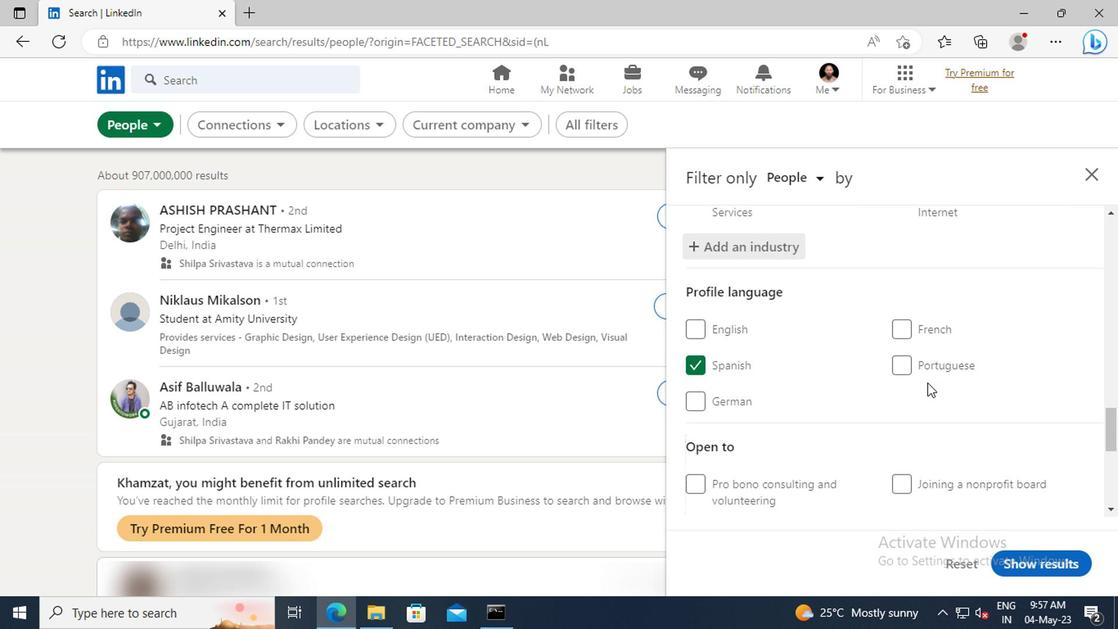 
Action: Mouse scrolled (923, 370) with delta (0, -1)
Screenshot: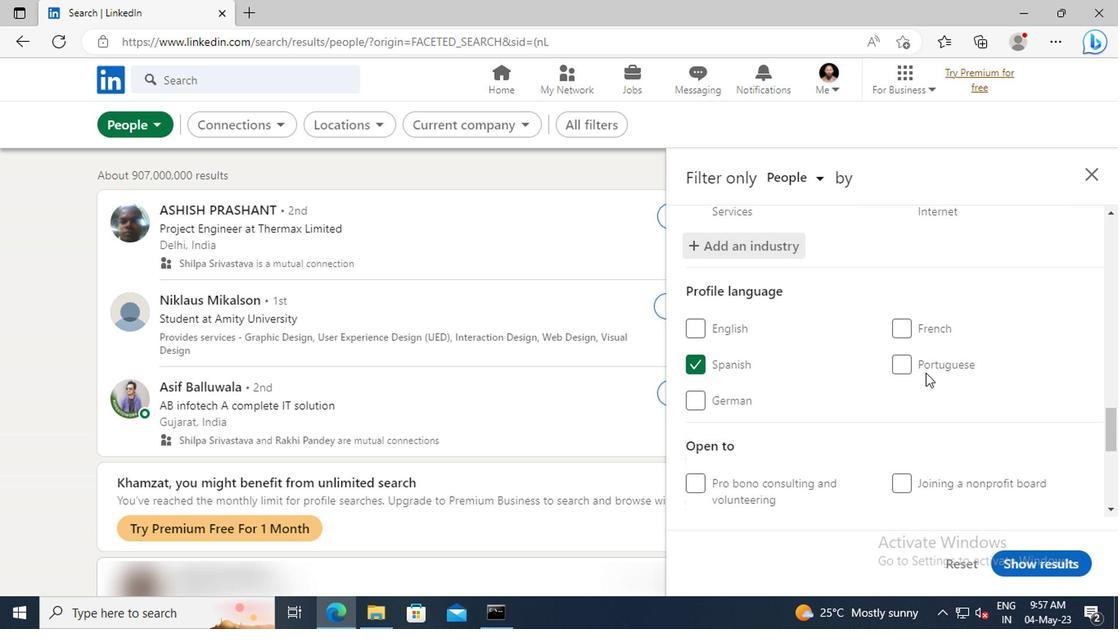 
Action: Mouse moved to (923, 370)
Screenshot: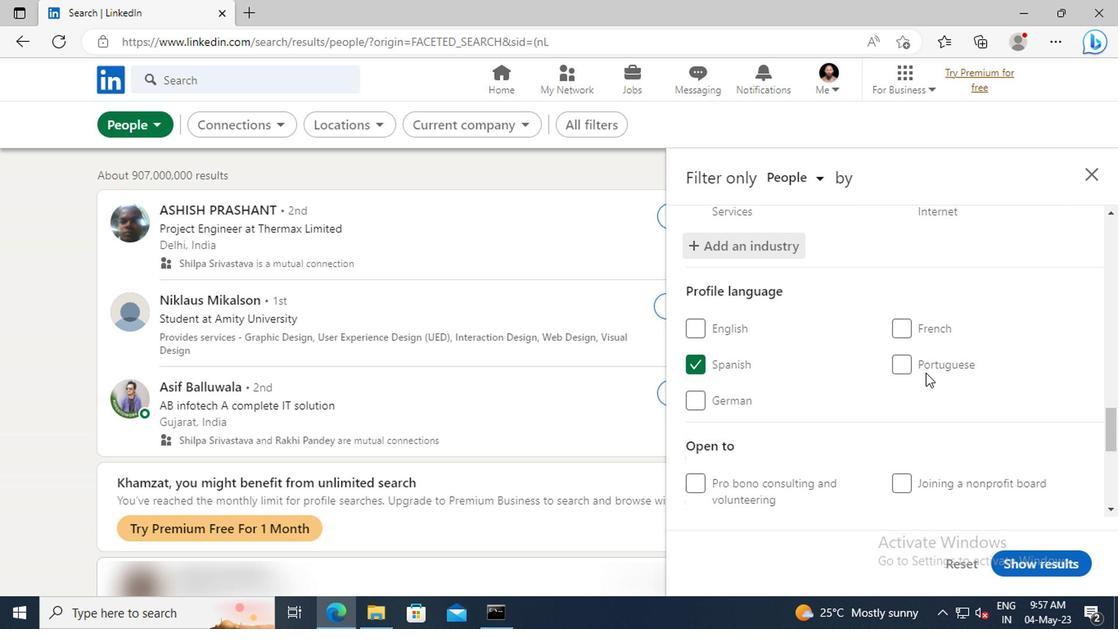 
Action: Mouse scrolled (923, 369) with delta (0, 0)
Screenshot: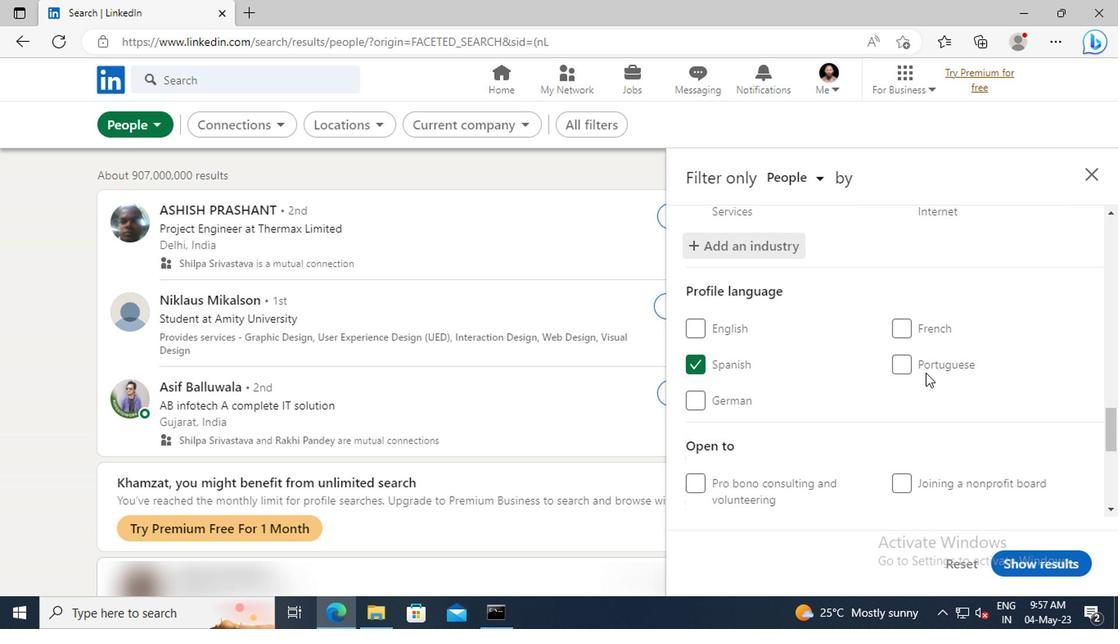 
Action: Mouse scrolled (923, 369) with delta (0, 0)
Screenshot: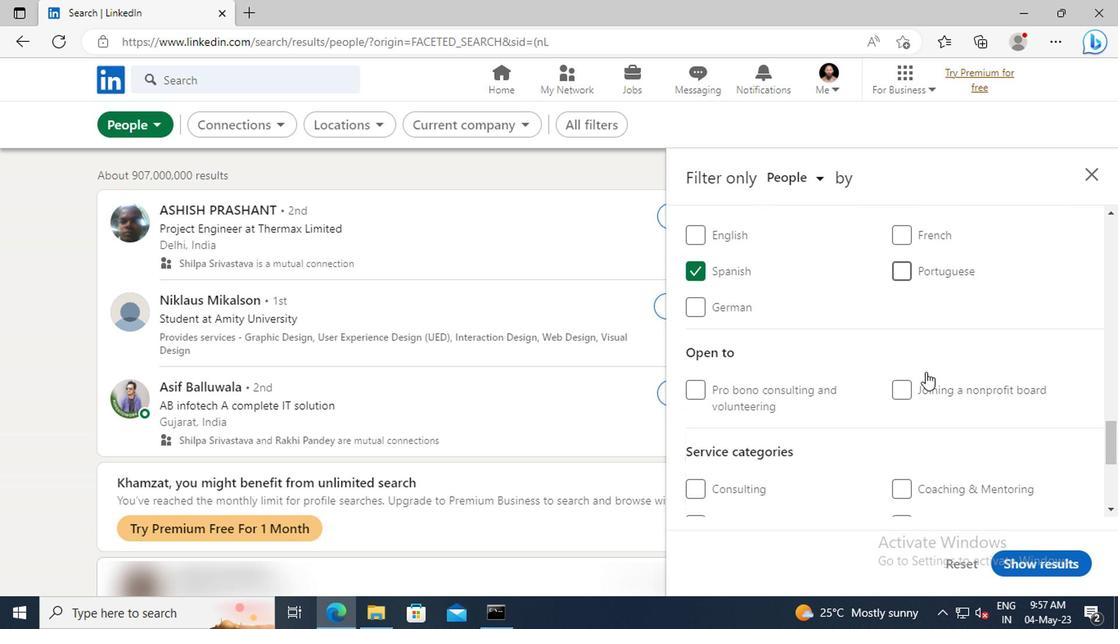 
Action: Mouse scrolled (923, 369) with delta (0, 0)
Screenshot: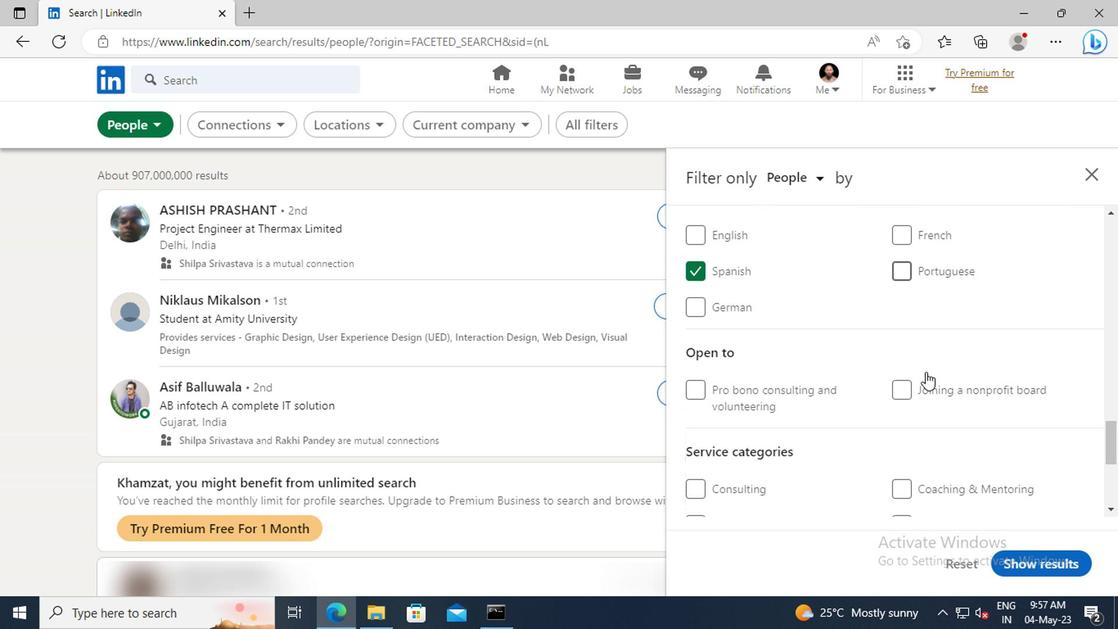 
Action: Mouse scrolled (923, 369) with delta (0, 0)
Screenshot: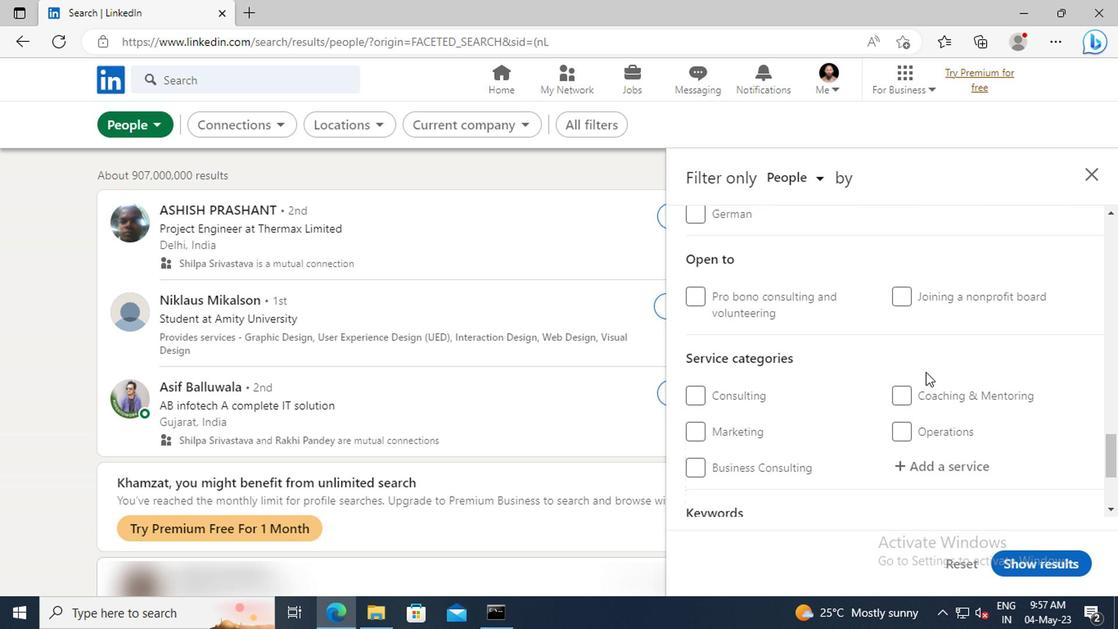 
Action: Mouse scrolled (923, 369) with delta (0, 0)
Screenshot: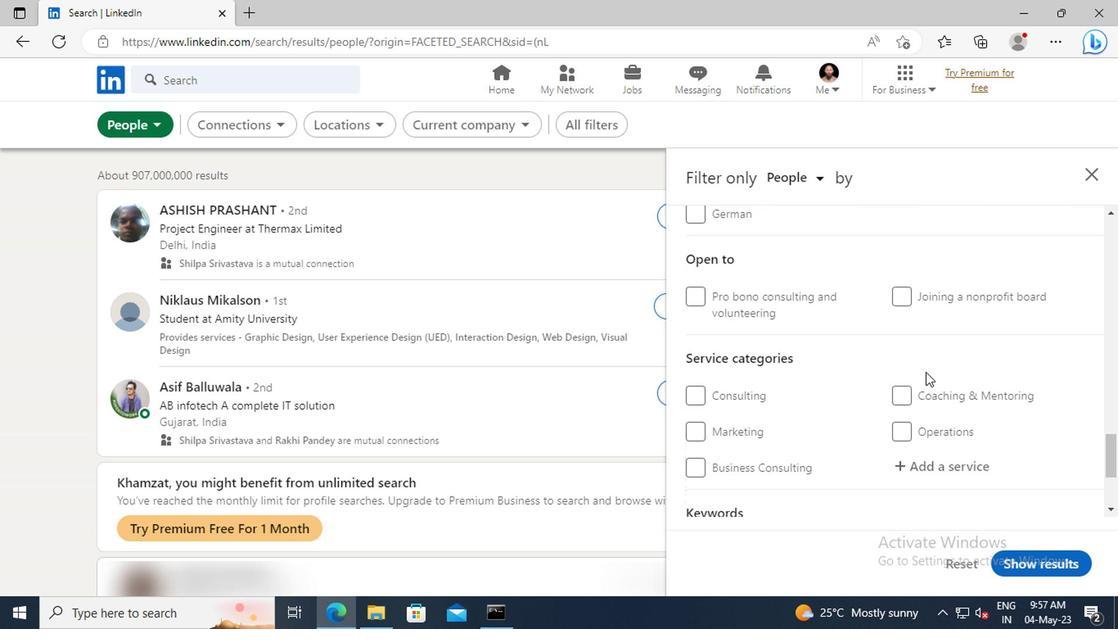 
Action: Mouse moved to (920, 370)
Screenshot: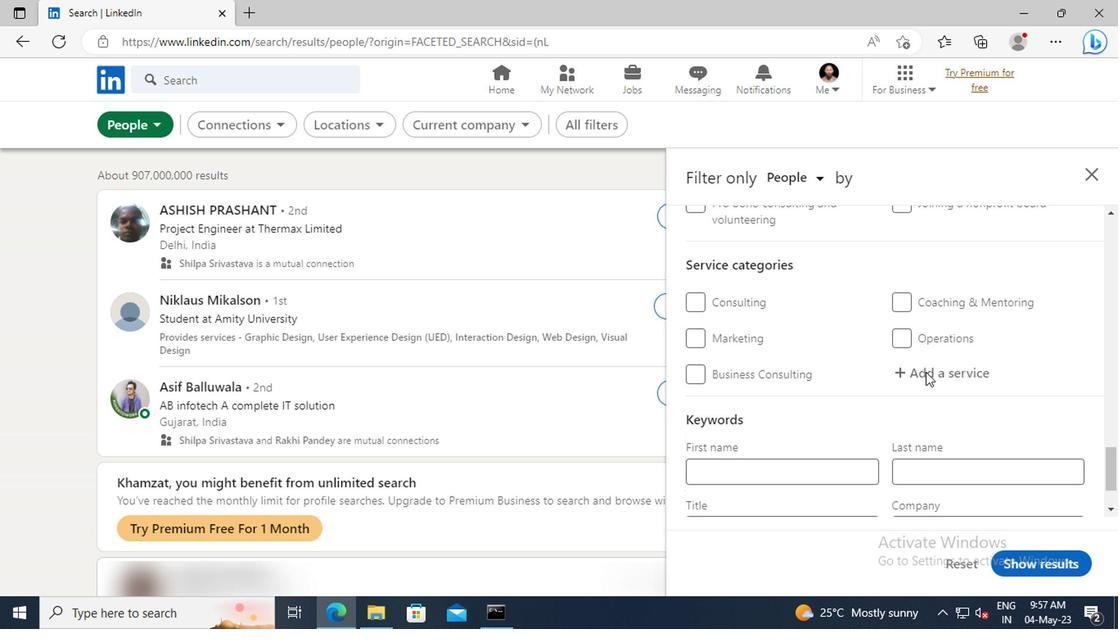 
Action: Mouse pressed left at (920, 370)
Screenshot: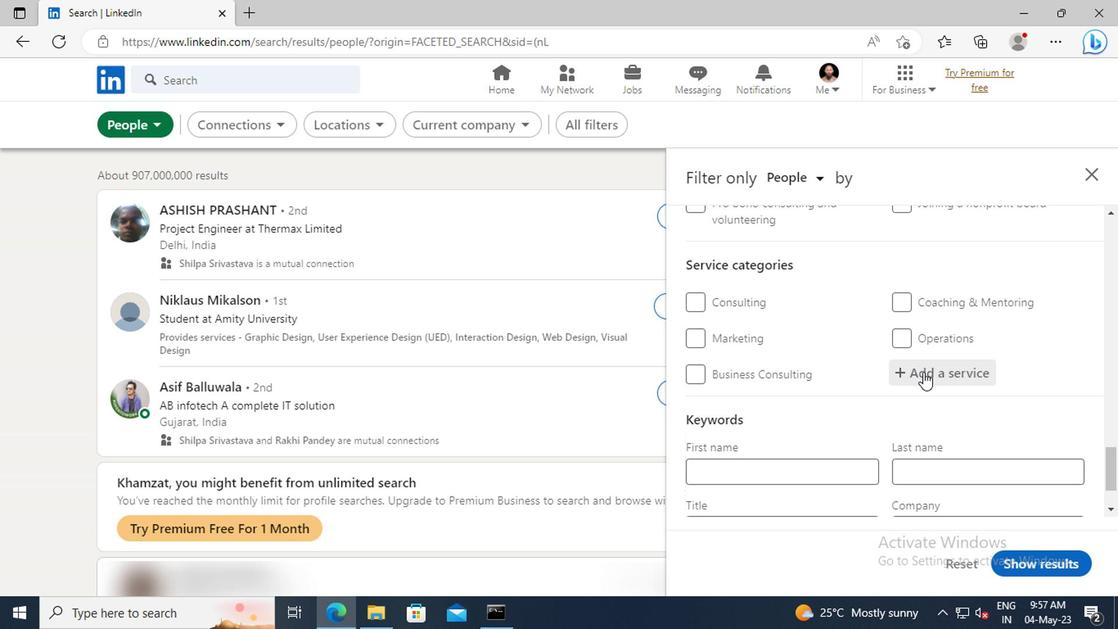 
Action: Key pressed <Key.shift>HEALTHCARE
Screenshot: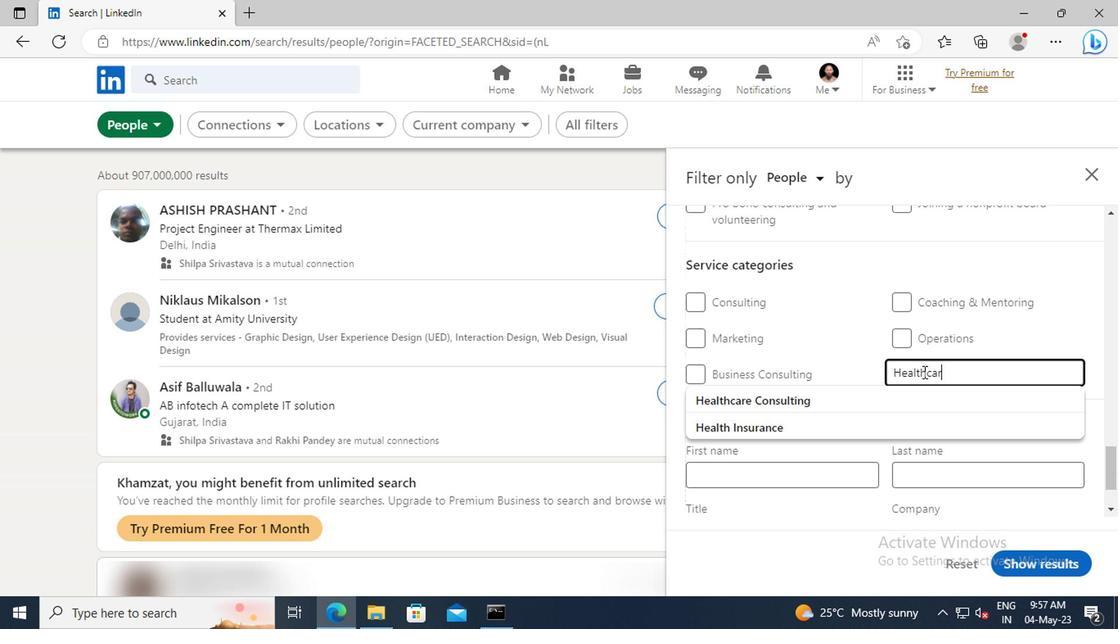 
Action: Mouse moved to (925, 392)
Screenshot: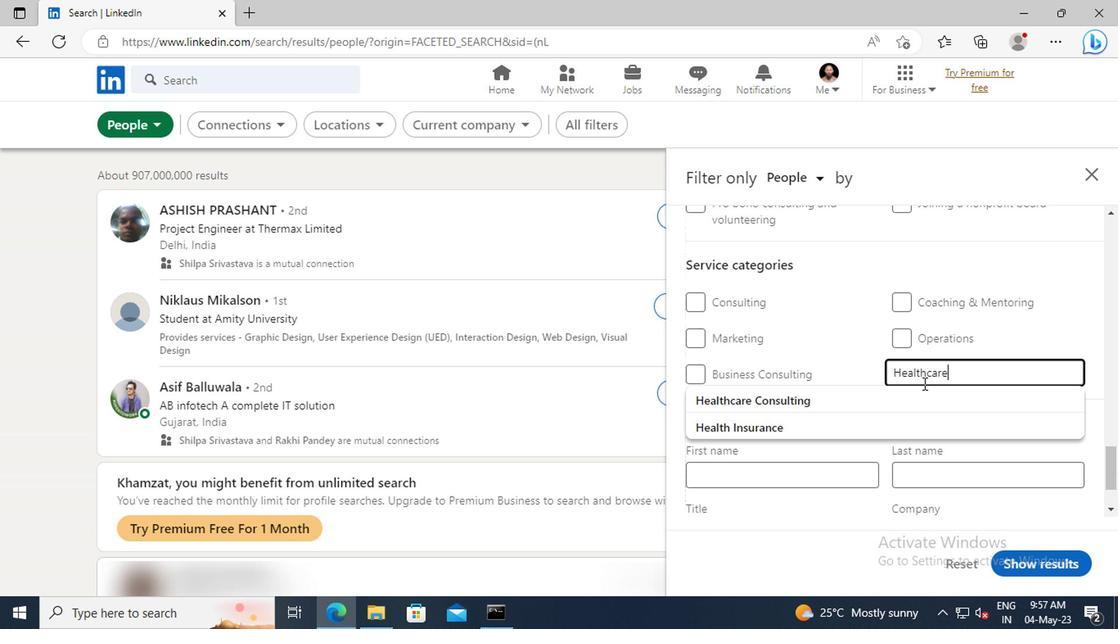 
Action: Mouse pressed left at (925, 392)
Screenshot: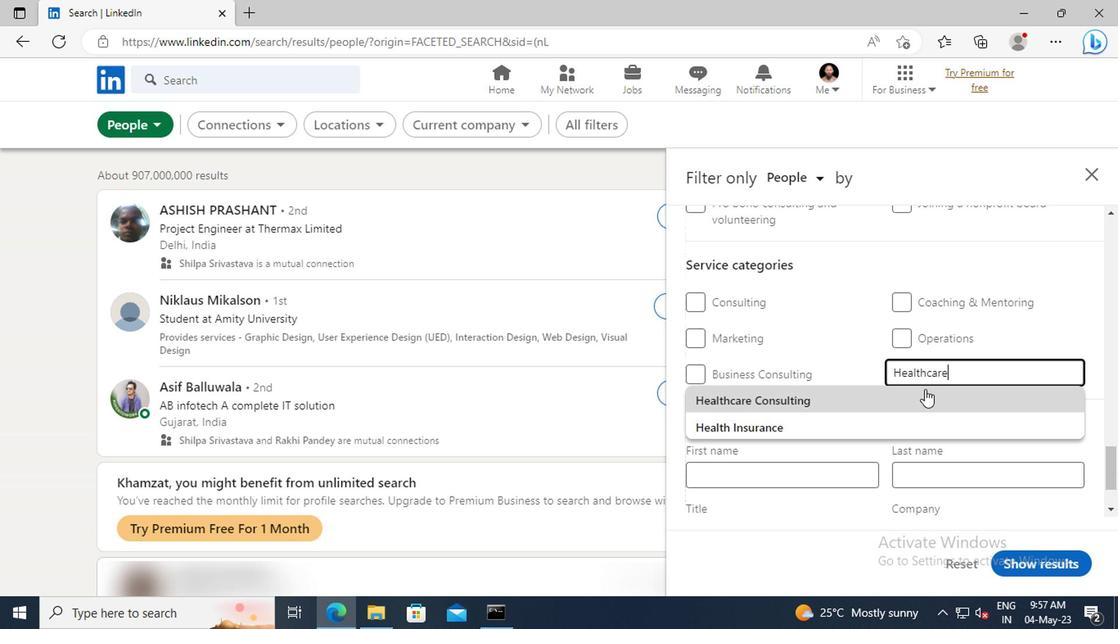 
Action: Mouse scrolled (925, 392) with delta (0, 0)
Screenshot: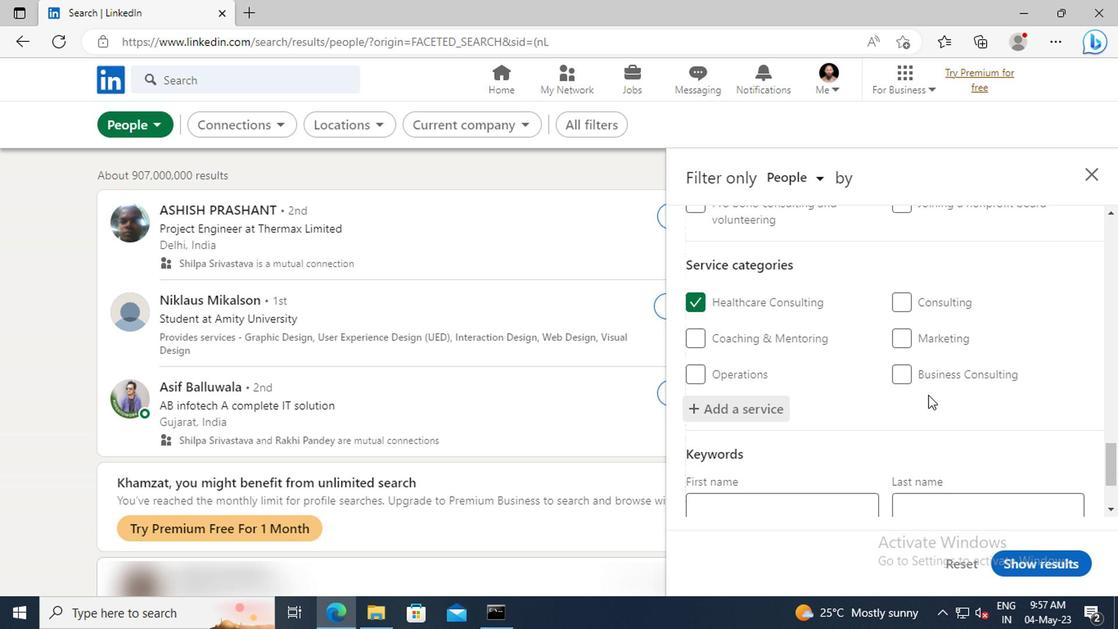 
Action: Mouse scrolled (925, 392) with delta (0, 0)
Screenshot: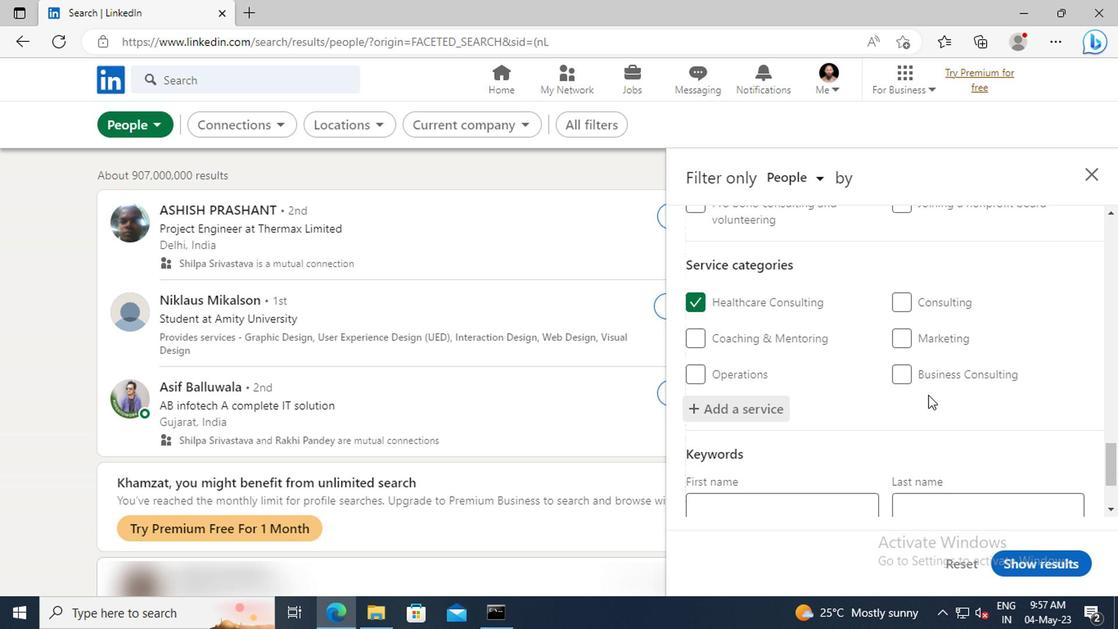 
Action: Mouse scrolled (925, 392) with delta (0, 0)
Screenshot: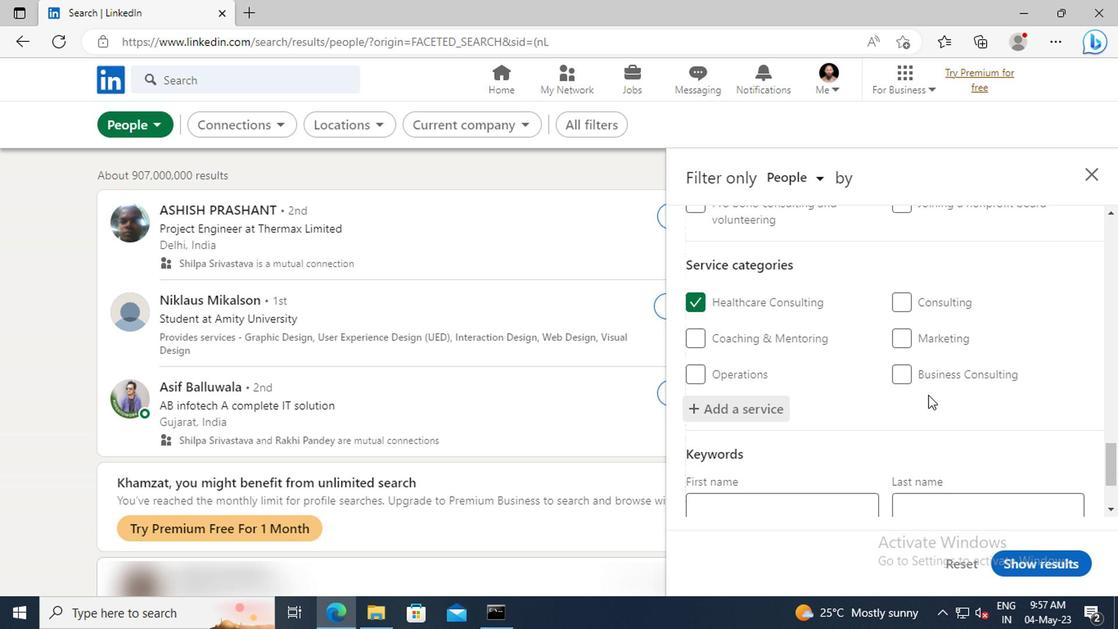 
Action: Mouse moved to (805, 437)
Screenshot: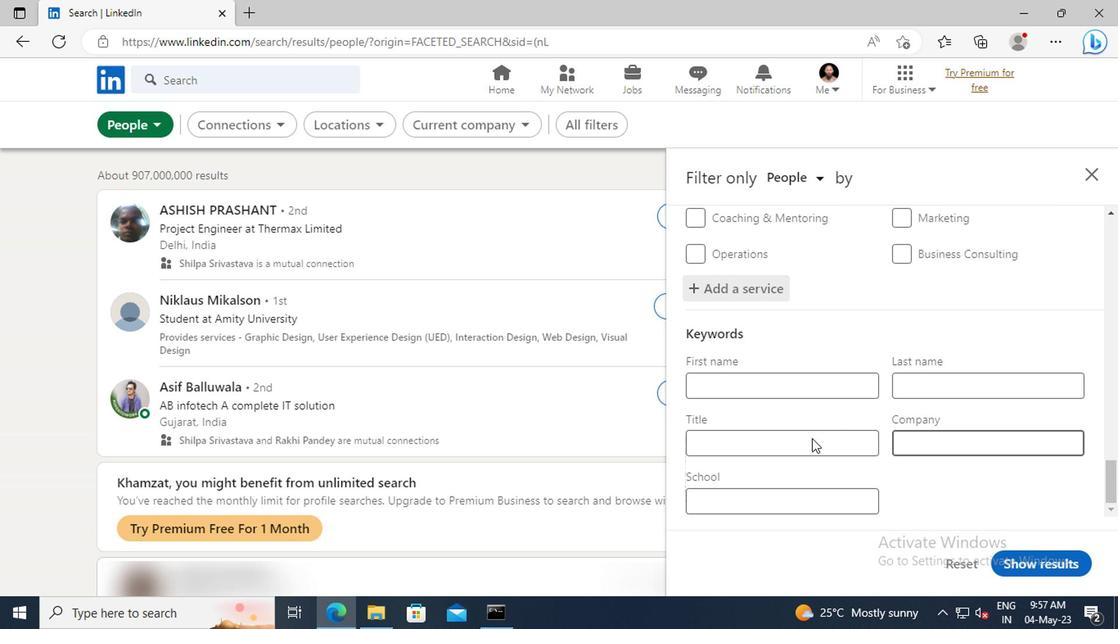 
Action: Mouse pressed left at (805, 437)
Screenshot: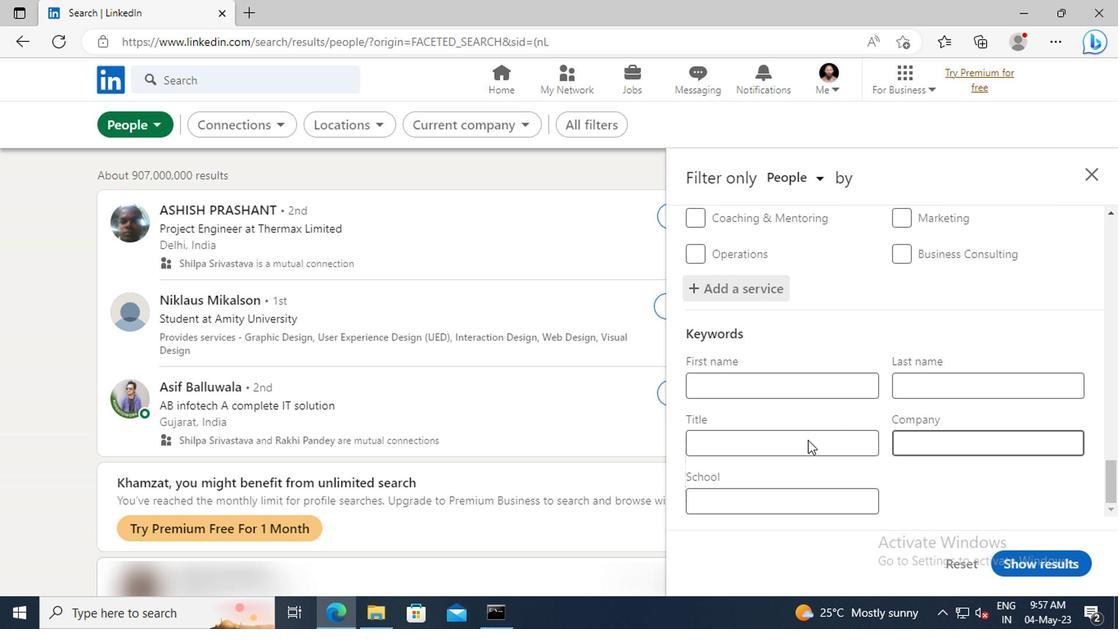 
Action: Key pressed <Key.shift>MASON<Key.enter>
Screenshot: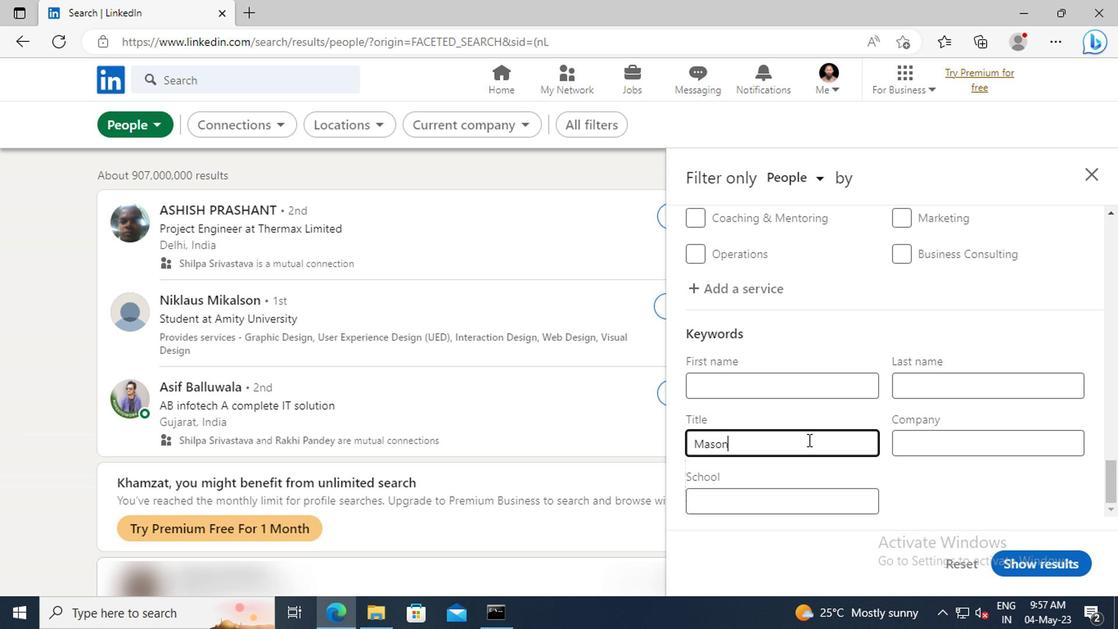 
Action: Mouse moved to (1007, 559)
Screenshot: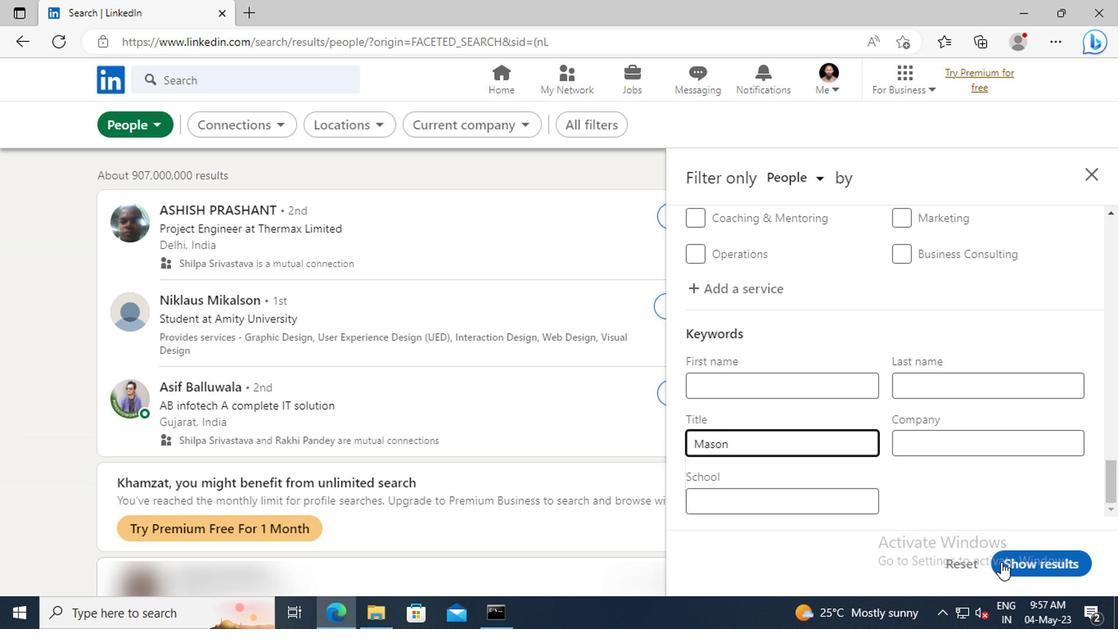 
Action: Mouse pressed left at (1007, 559)
Screenshot: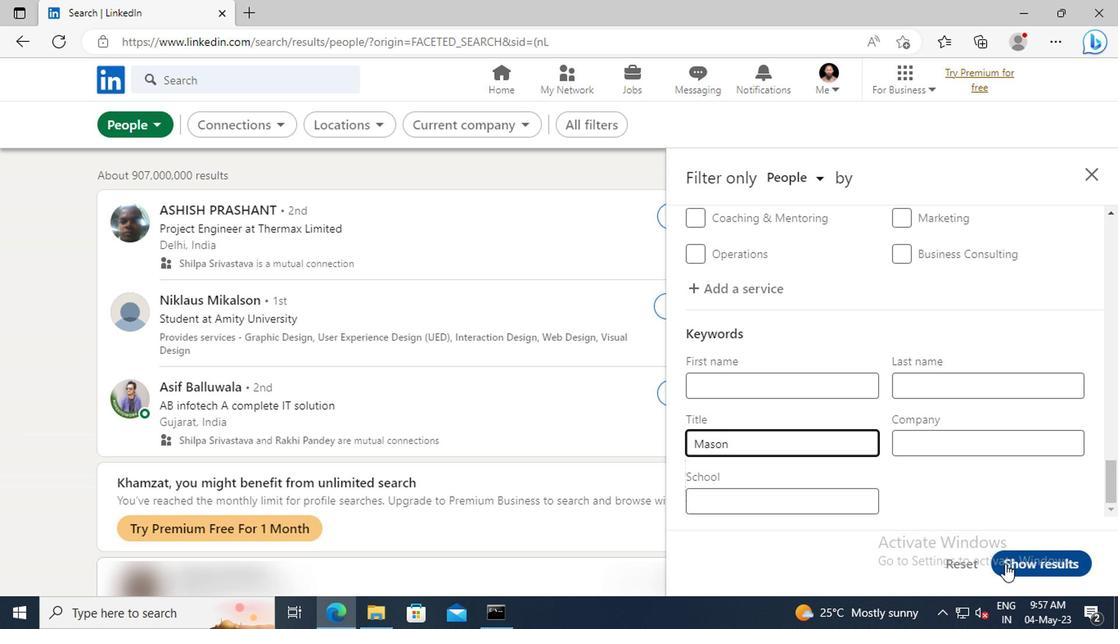 
